 Task: Explore the indoor layout of the Museum of Natural History in New York City.
Action: Mouse moved to (170, 55)
Screenshot: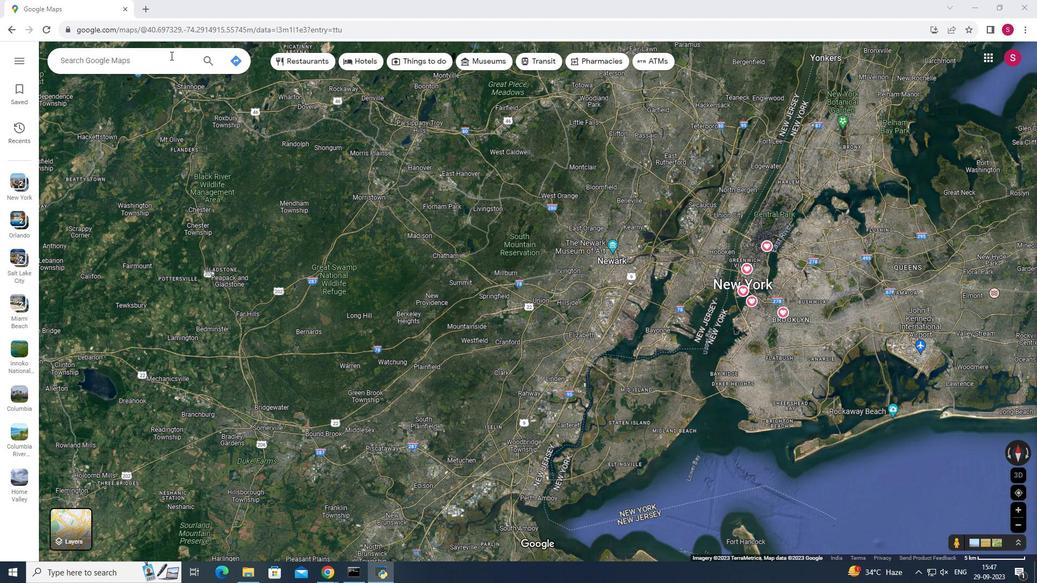 
Action: Mouse pressed left at (170, 55)
Screenshot: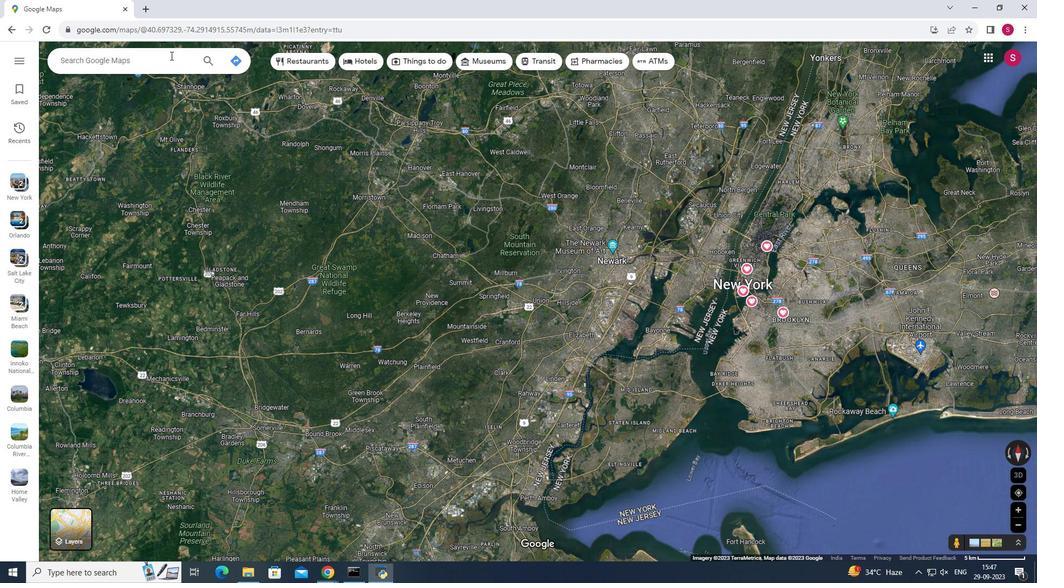
Action: Key pressed <Key.shift><Key.shift><Key.shift><Key.shift><Key.shift><Key.shift><Key.shift><Key.shift><Key.shift><Key.shift><Key.shift><Key.shift>Museum<Key.space>of<Key.space><Key.shift>Natural<Key.space><Key.shift>History<Key.space>,n<Key.backspace><Key.shift>New<Key.space><Key.shift>York<Key.space><Key.shift>City<Key.enter>
Screenshot: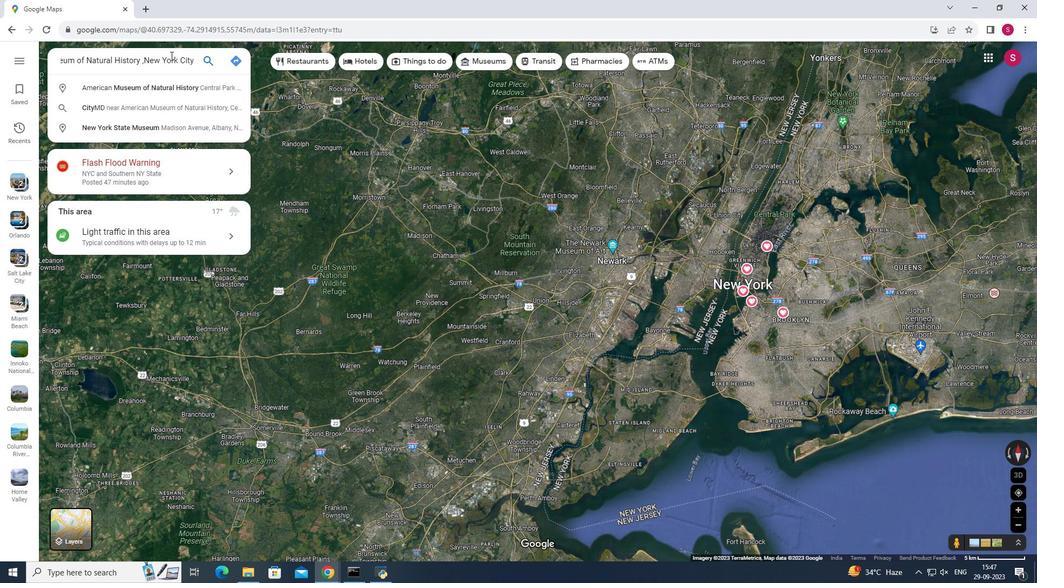 
Action: Mouse moved to (198, 295)
Screenshot: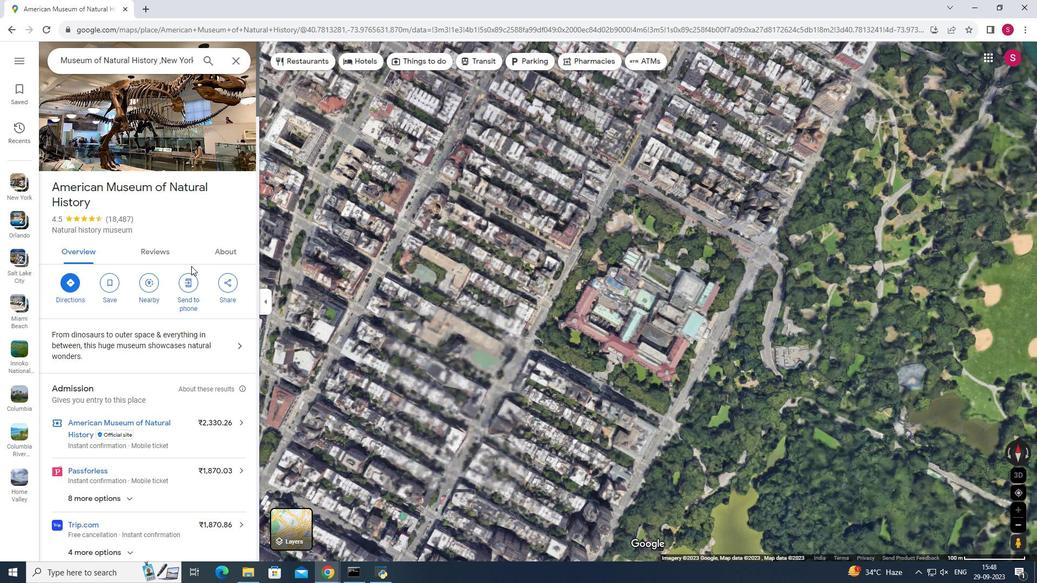 
Action: Mouse scrolled (198, 294) with delta (0, 0)
Screenshot: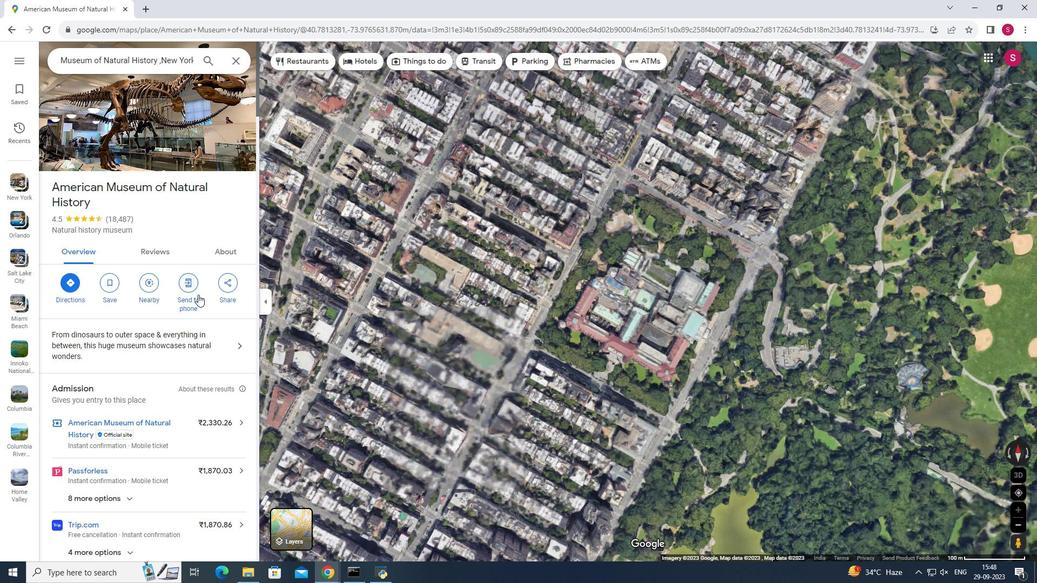 
Action: Mouse scrolled (198, 294) with delta (0, 0)
Screenshot: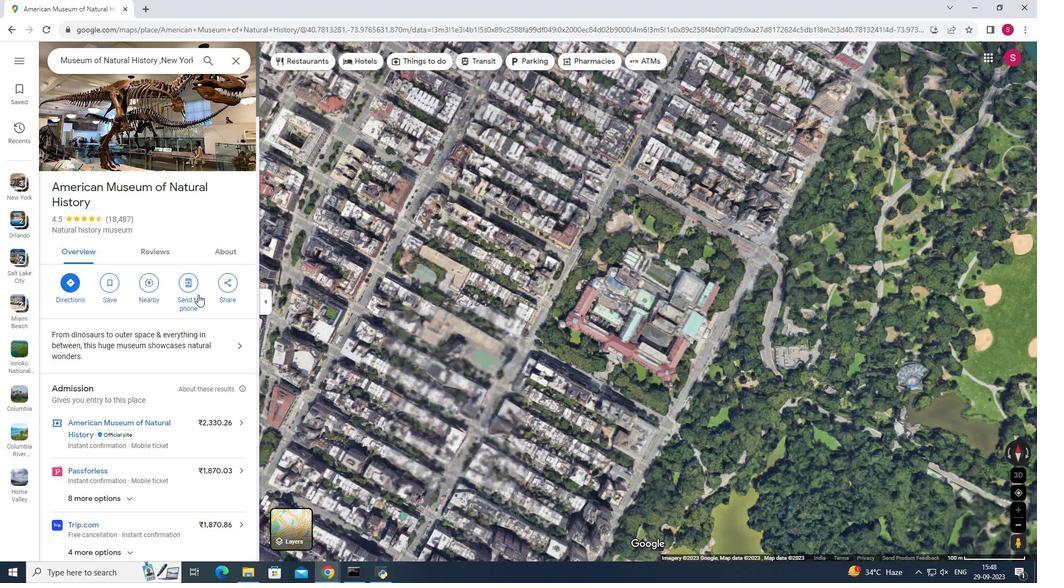 
Action: Mouse scrolled (198, 294) with delta (0, 0)
Screenshot: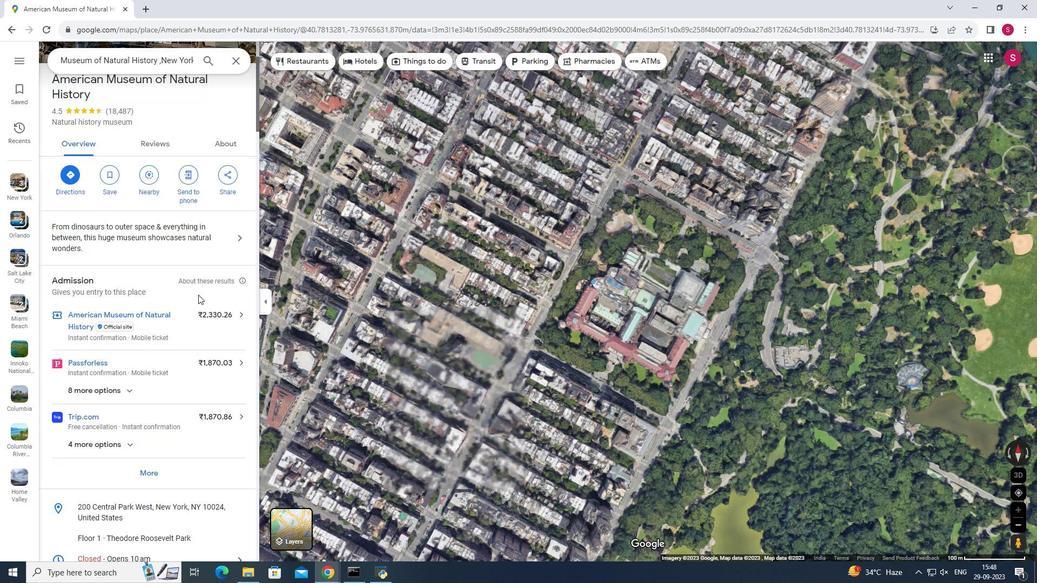 
Action: Mouse scrolled (198, 294) with delta (0, 0)
Screenshot: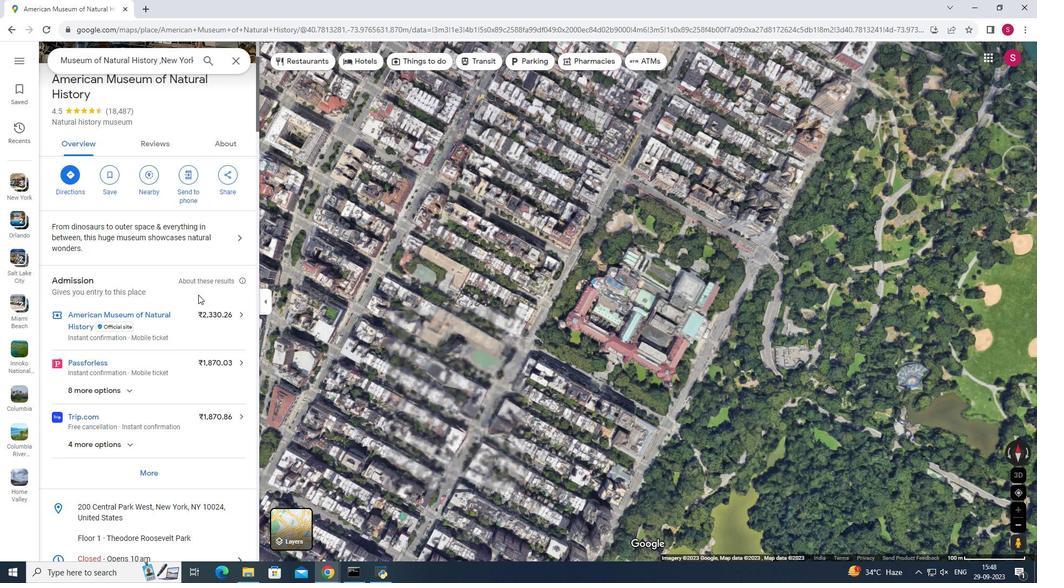 
Action: Mouse scrolled (198, 294) with delta (0, 0)
Screenshot: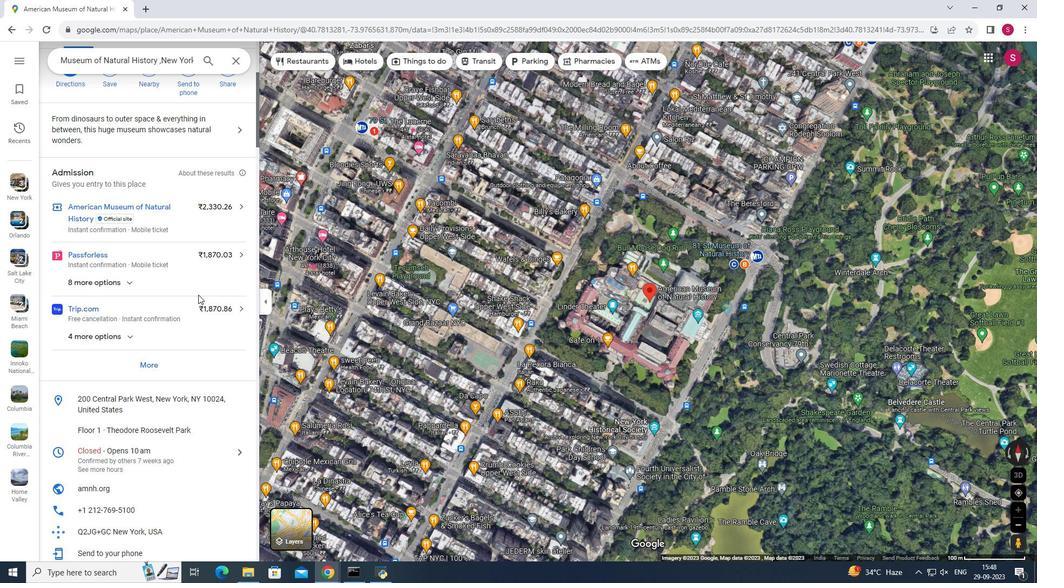
Action: Mouse scrolled (198, 294) with delta (0, 0)
Screenshot: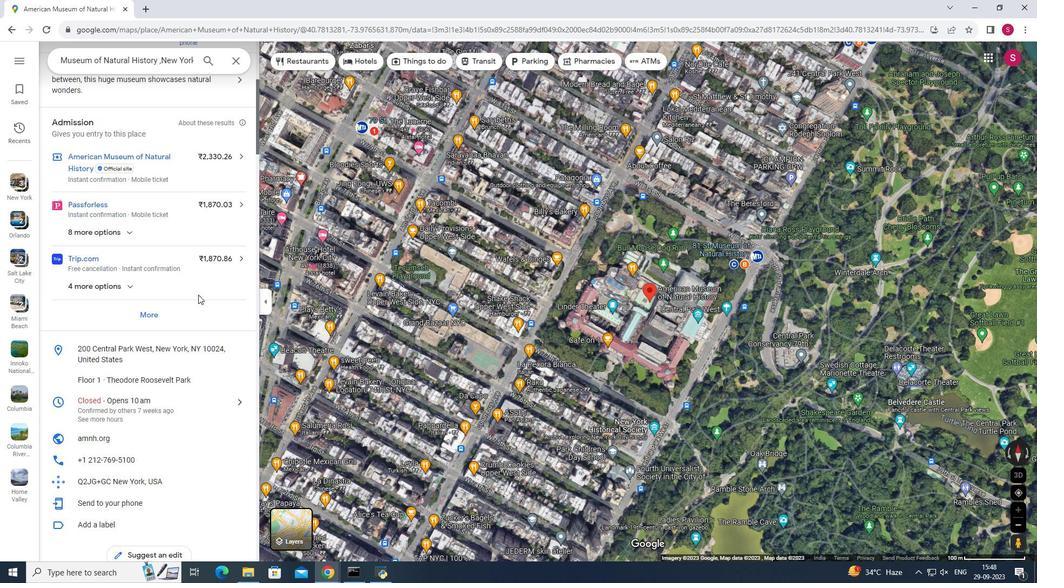 
Action: Mouse scrolled (198, 294) with delta (0, 0)
Screenshot: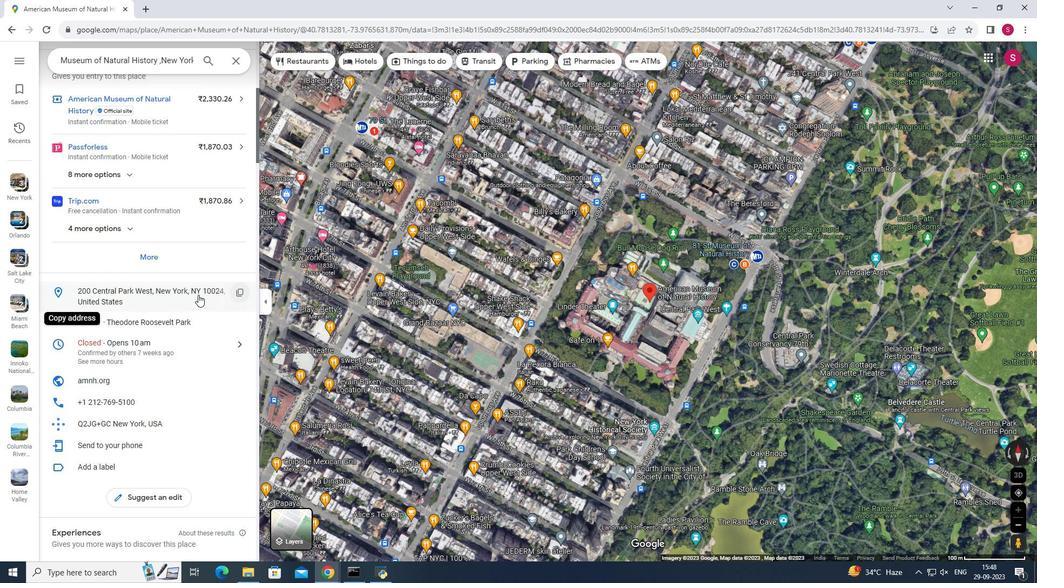 
Action: Mouse scrolled (198, 294) with delta (0, 0)
Screenshot: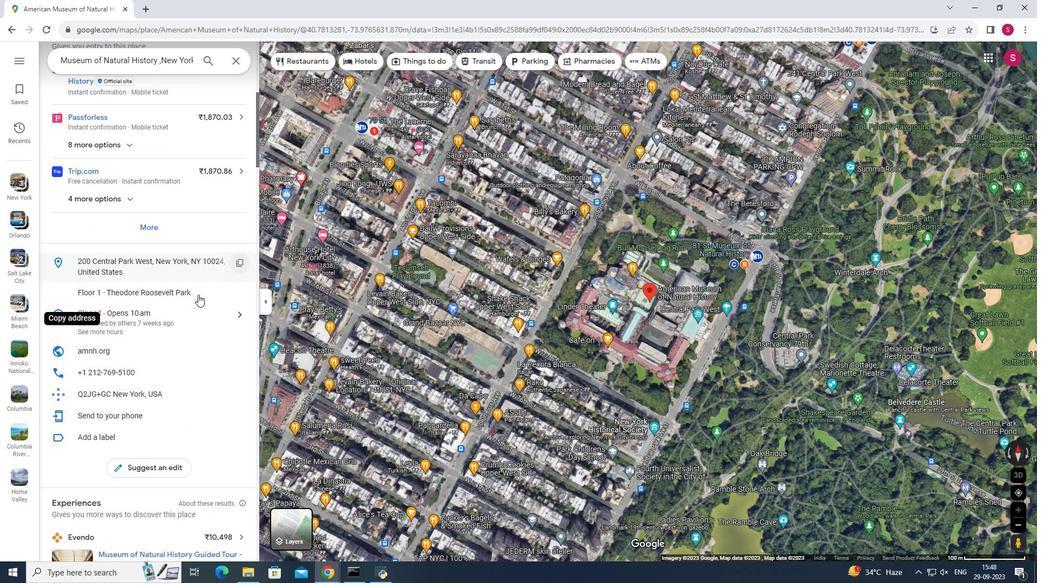 
Action: Mouse scrolled (198, 294) with delta (0, 0)
Screenshot: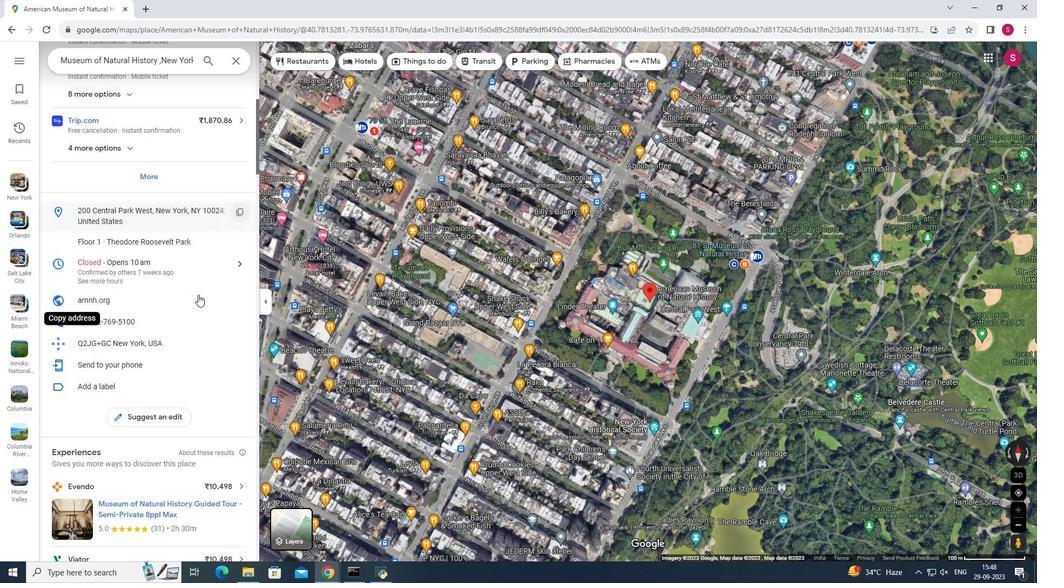 
Action: Mouse moved to (197, 294)
Screenshot: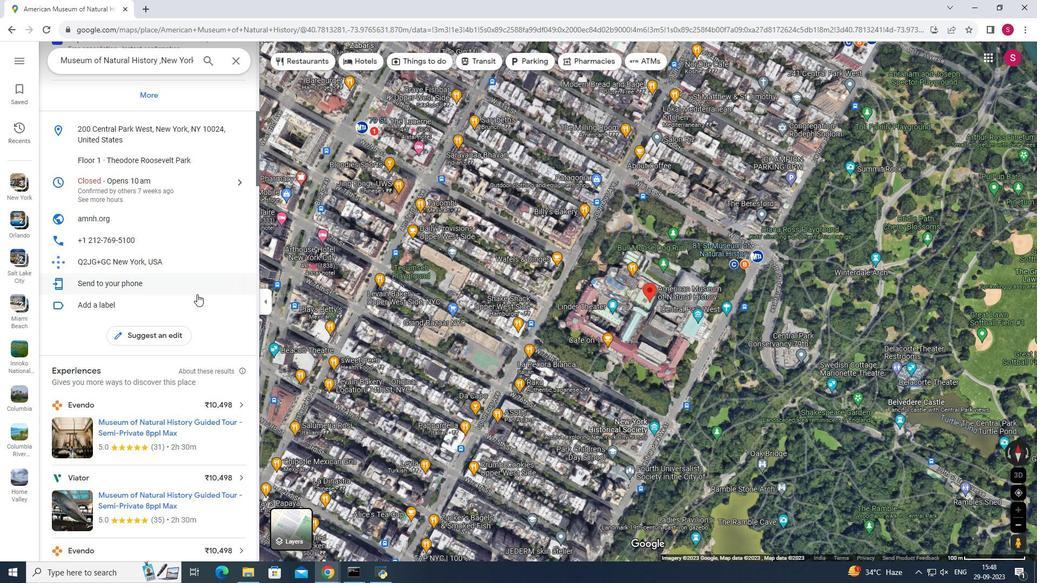 
Action: Mouse scrolled (197, 294) with delta (0, 0)
Screenshot: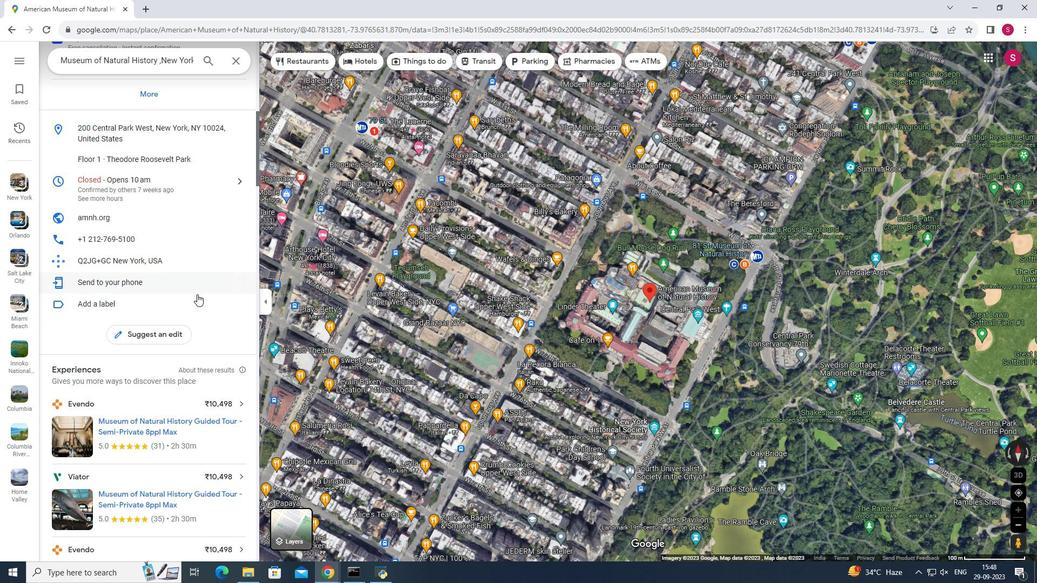 
Action: Mouse moved to (195, 294)
Screenshot: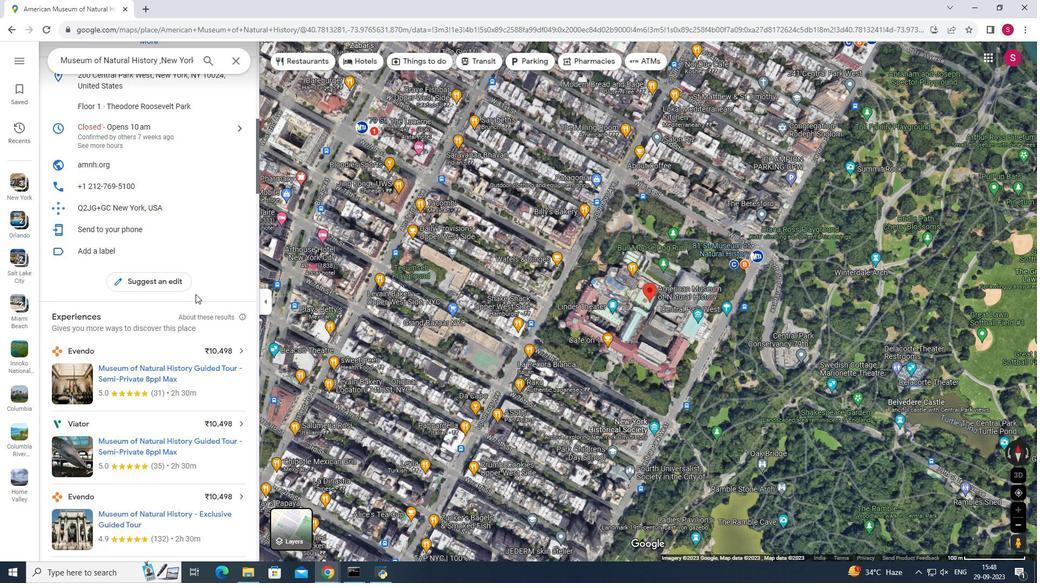
Action: Mouse scrolled (195, 294) with delta (0, 0)
Screenshot: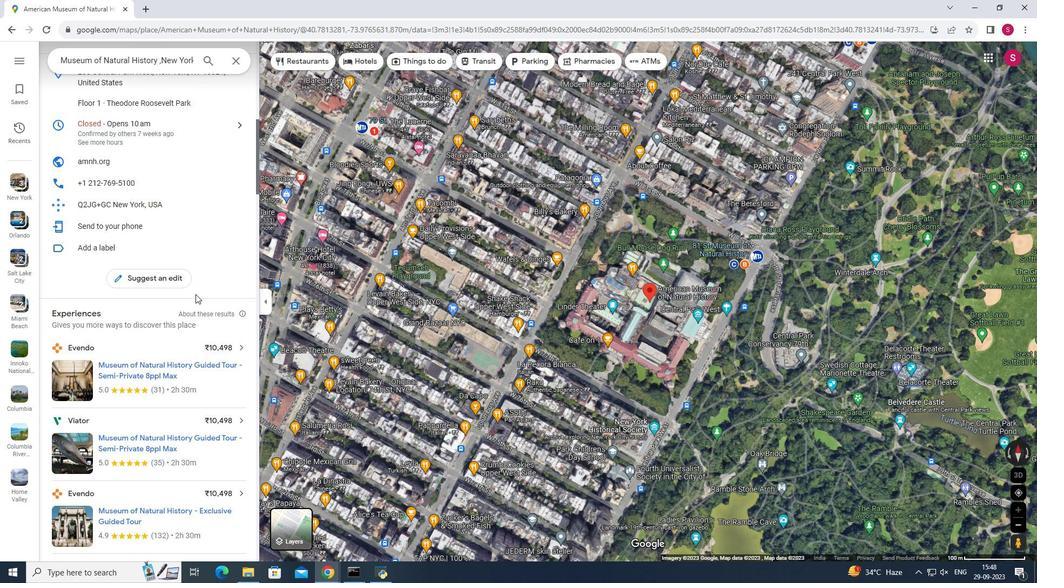 
Action: Mouse scrolled (195, 294) with delta (0, 0)
Screenshot: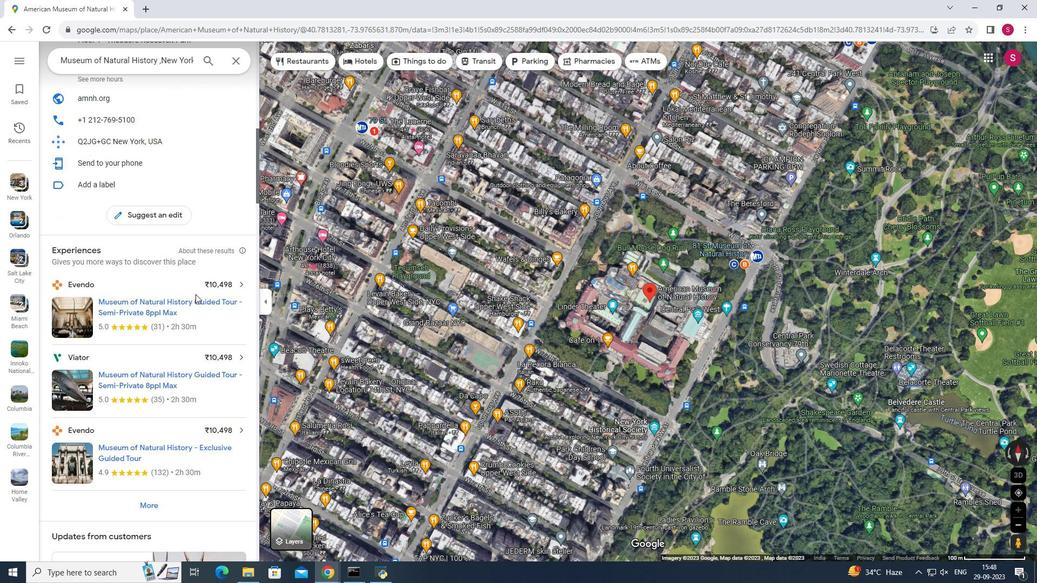 
Action: Mouse scrolled (195, 294) with delta (0, 0)
Screenshot: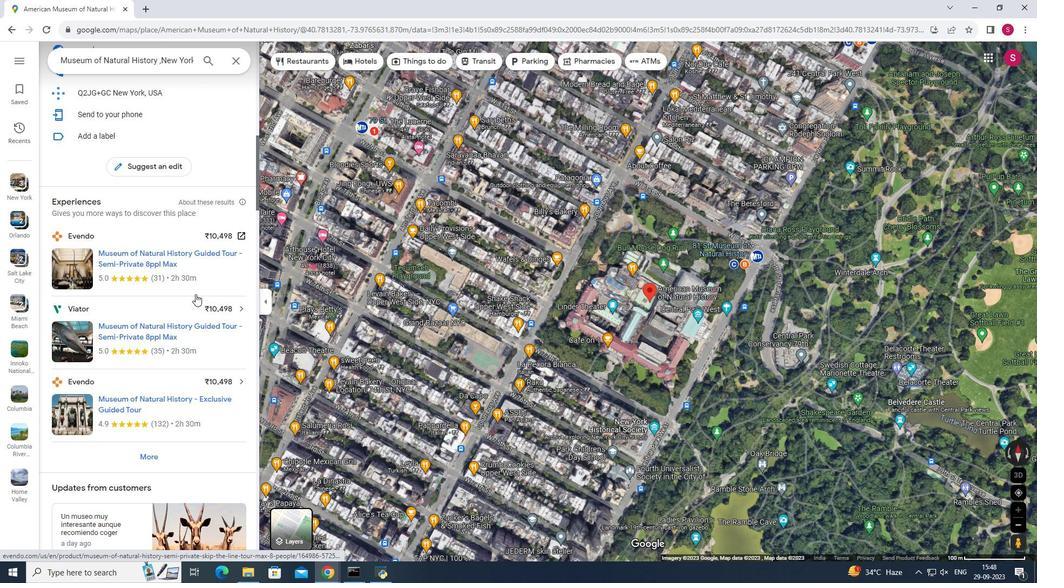 
Action: Mouse scrolled (195, 294) with delta (0, 0)
Screenshot: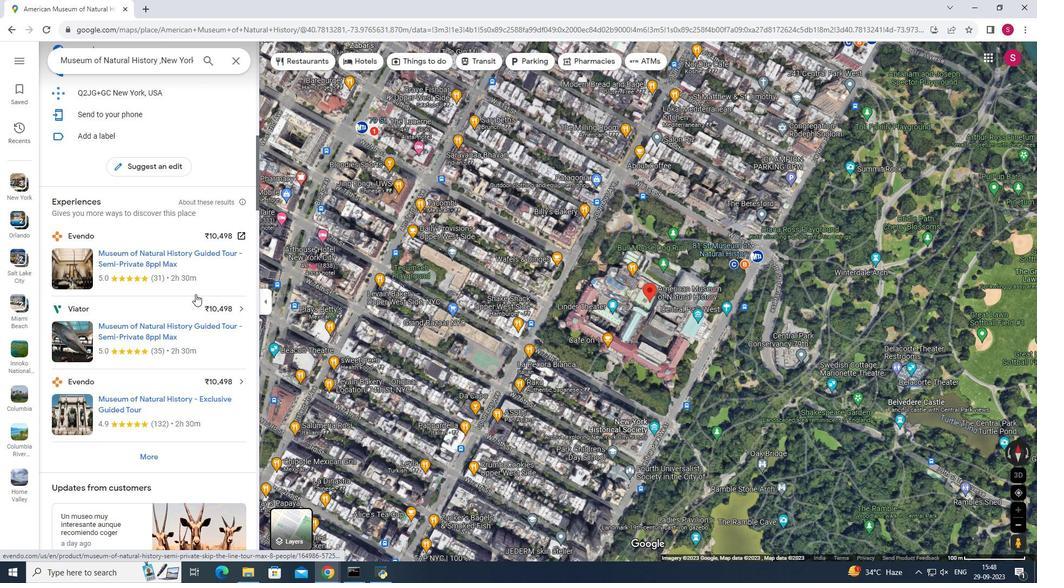 
Action: Mouse scrolled (195, 294) with delta (0, 0)
Screenshot: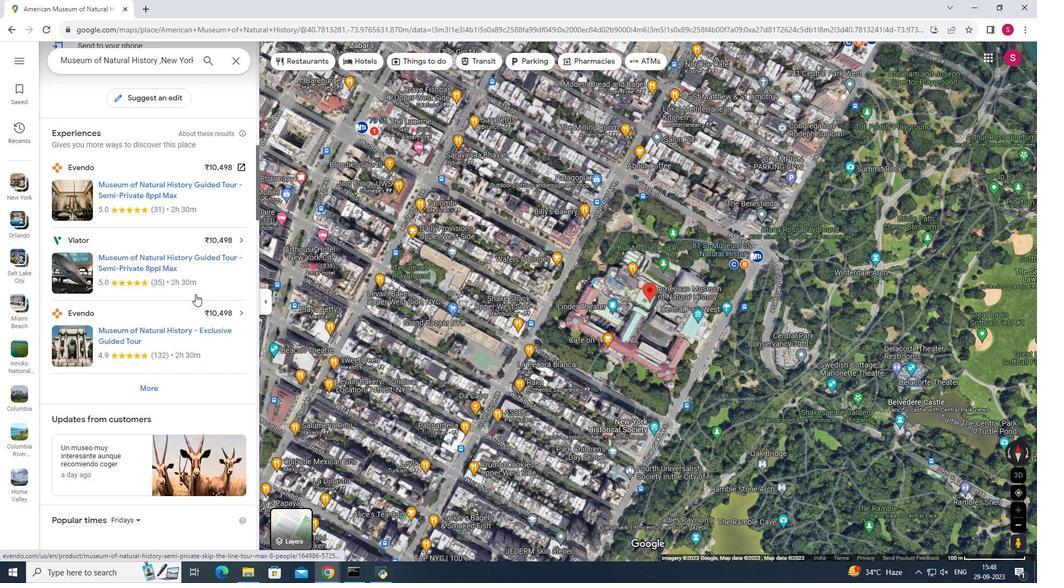 
Action: Mouse scrolled (195, 294) with delta (0, 0)
Screenshot: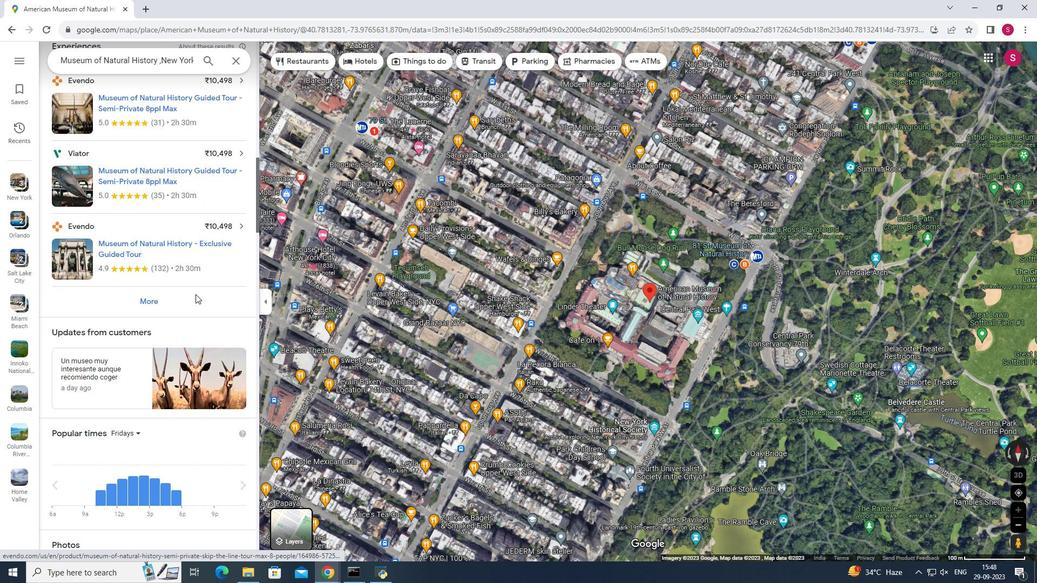 
Action: Mouse scrolled (195, 294) with delta (0, 0)
Screenshot: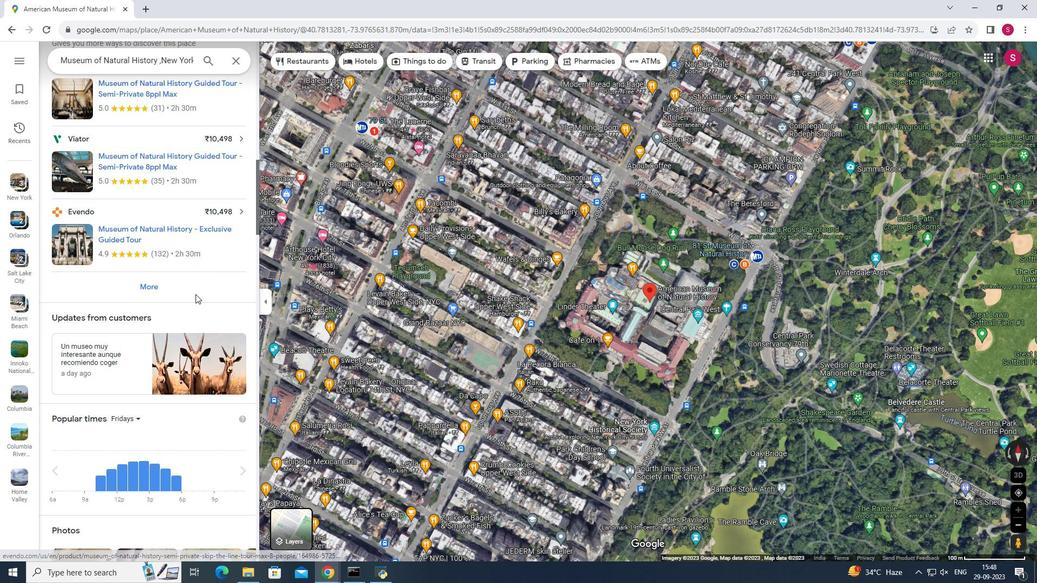 
Action: Mouse scrolled (195, 294) with delta (0, 0)
Screenshot: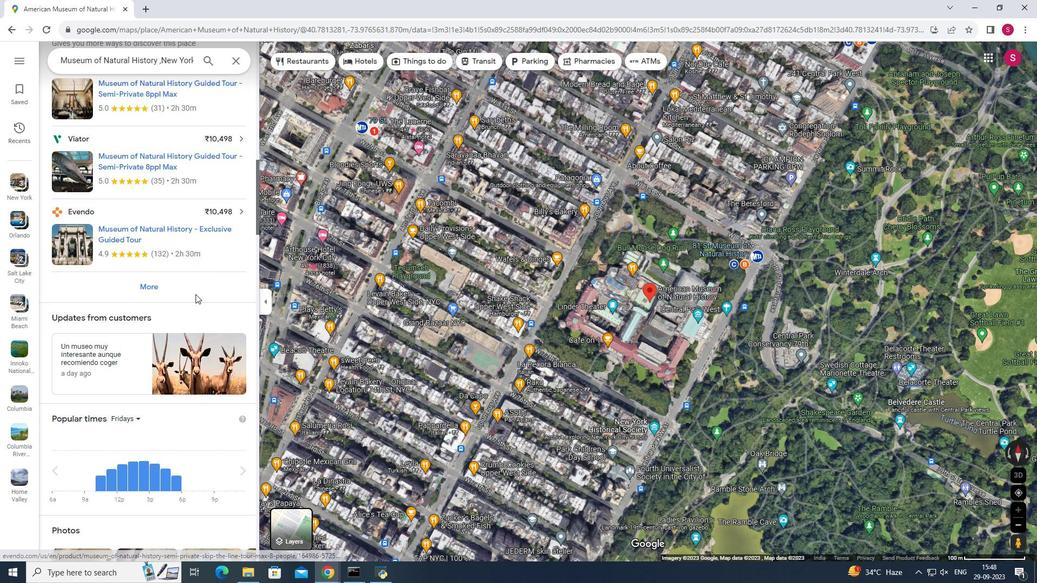 
Action: Mouse scrolled (195, 294) with delta (0, 0)
Screenshot: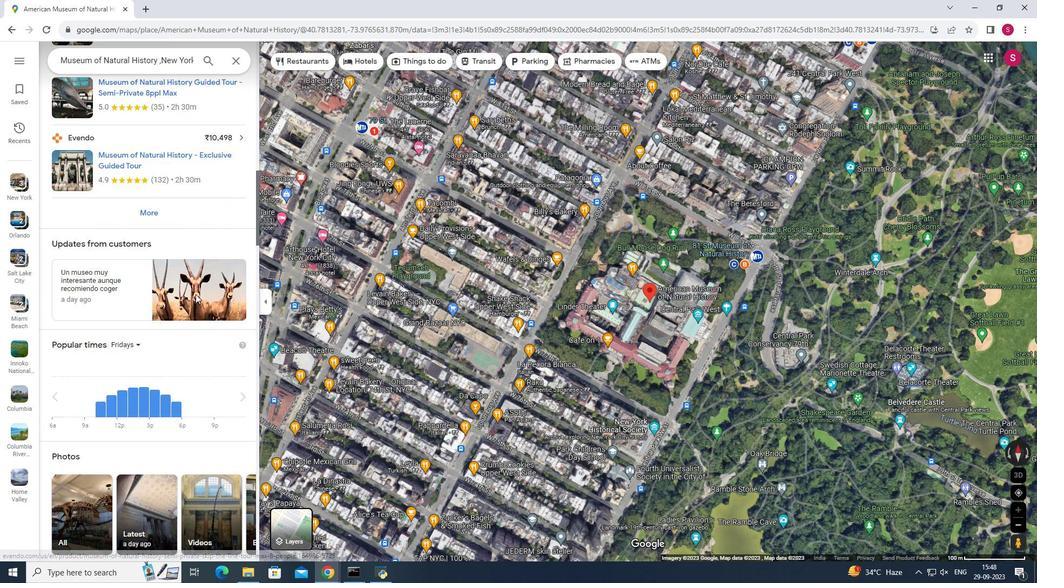 
Action: Mouse scrolled (195, 294) with delta (0, 0)
Screenshot: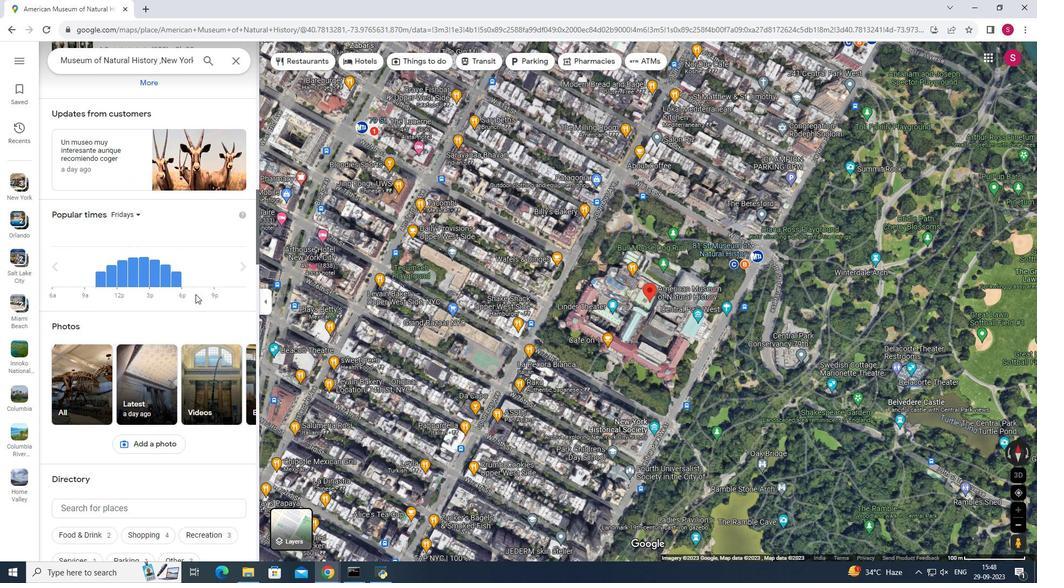 
Action: Mouse scrolled (195, 294) with delta (0, 0)
Screenshot: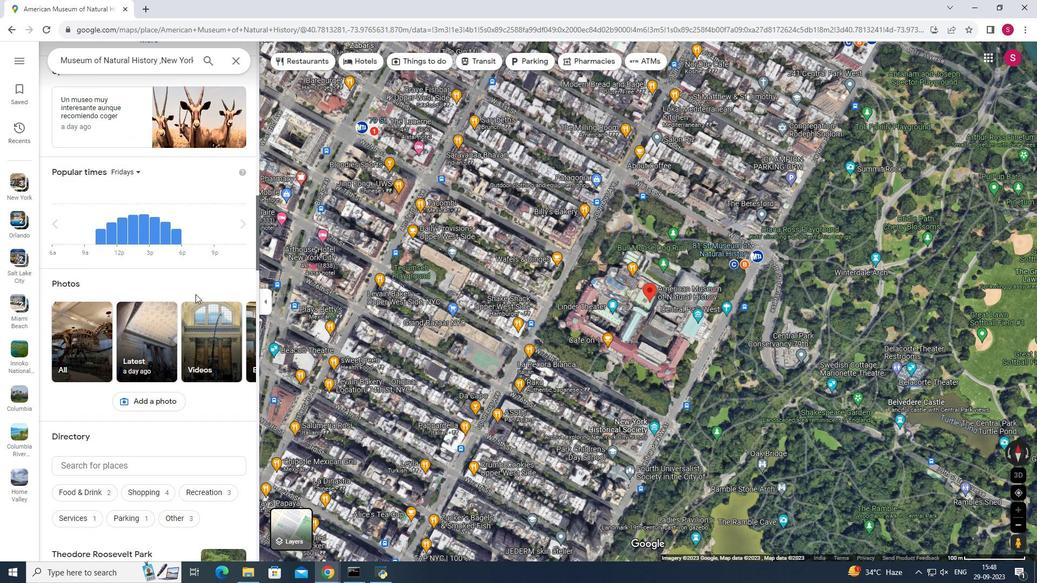 
Action: Mouse moved to (240, 279)
Screenshot: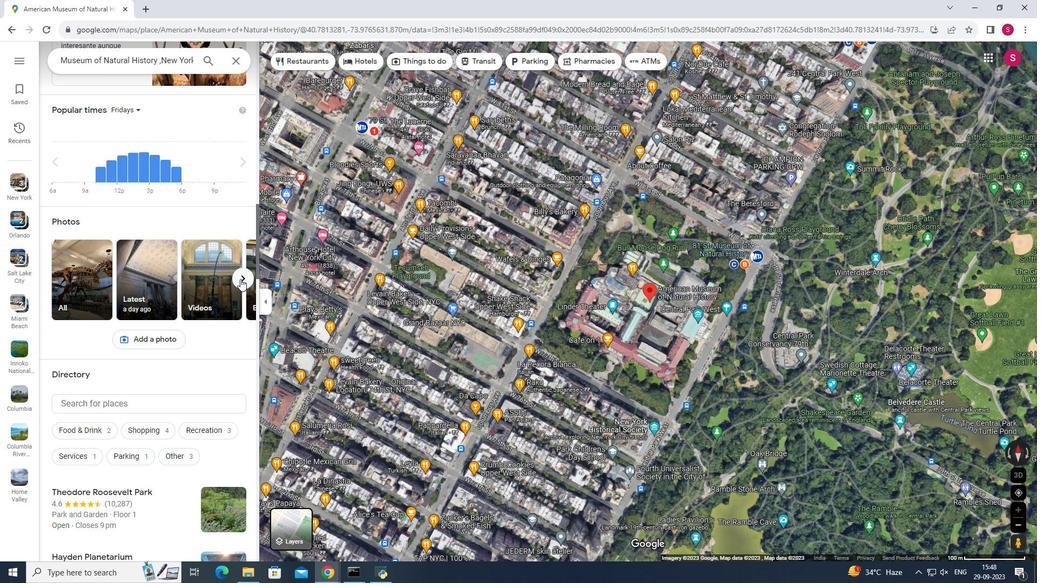 
Action: Mouse pressed left at (240, 279)
Screenshot: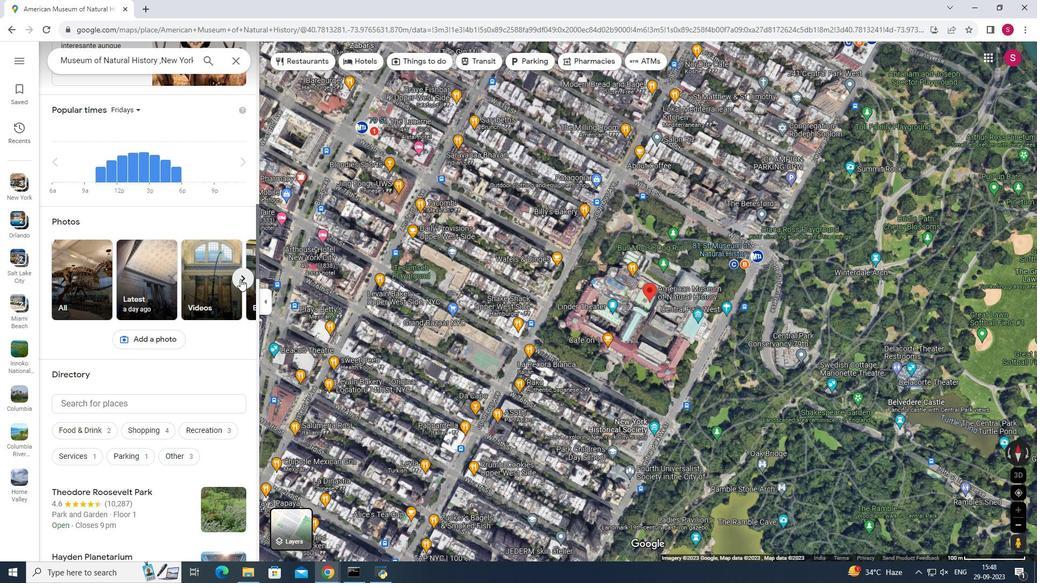 
Action: Mouse moved to (187, 265)
Screenshot: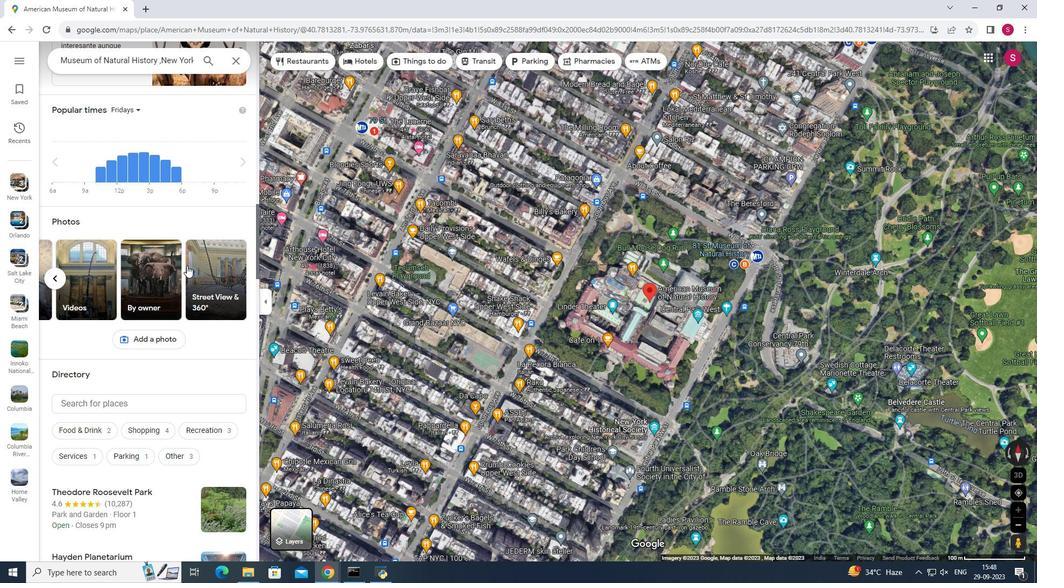 
Action: Mouse scrolled (187, 265) with delta (0, 0)
Screenshot: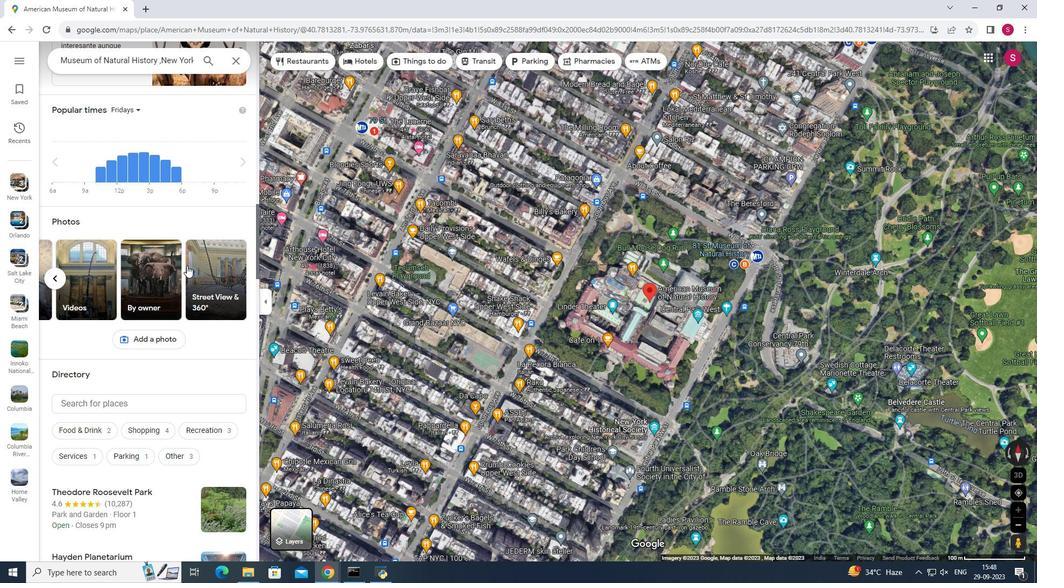 
Action: Mouse scrolled (187, 265) with delta (0, 0)
Screenshot: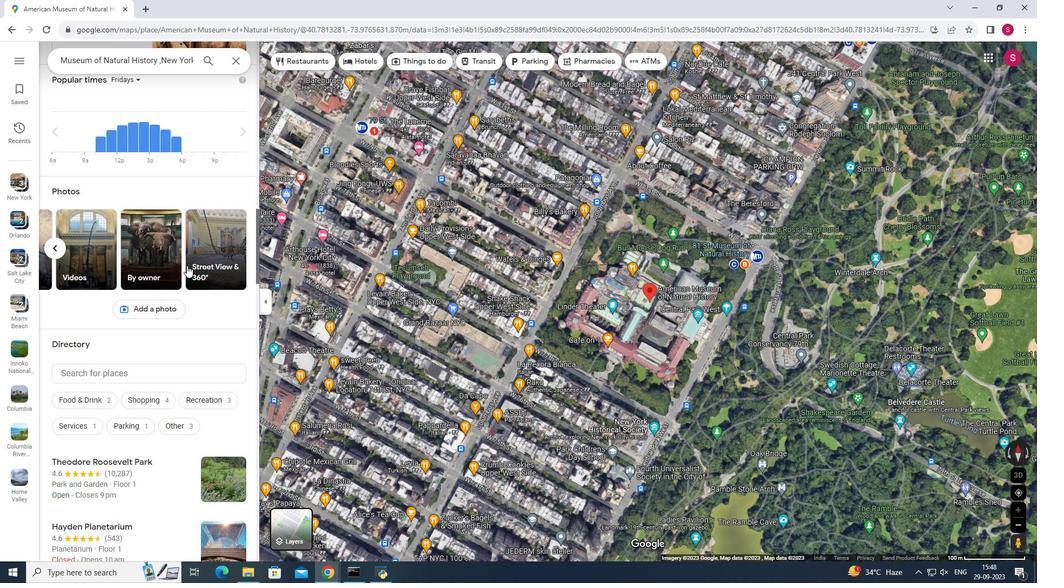 
Action: Mouse scrolled (187, 265) with delta (0, 0)
Screenshot: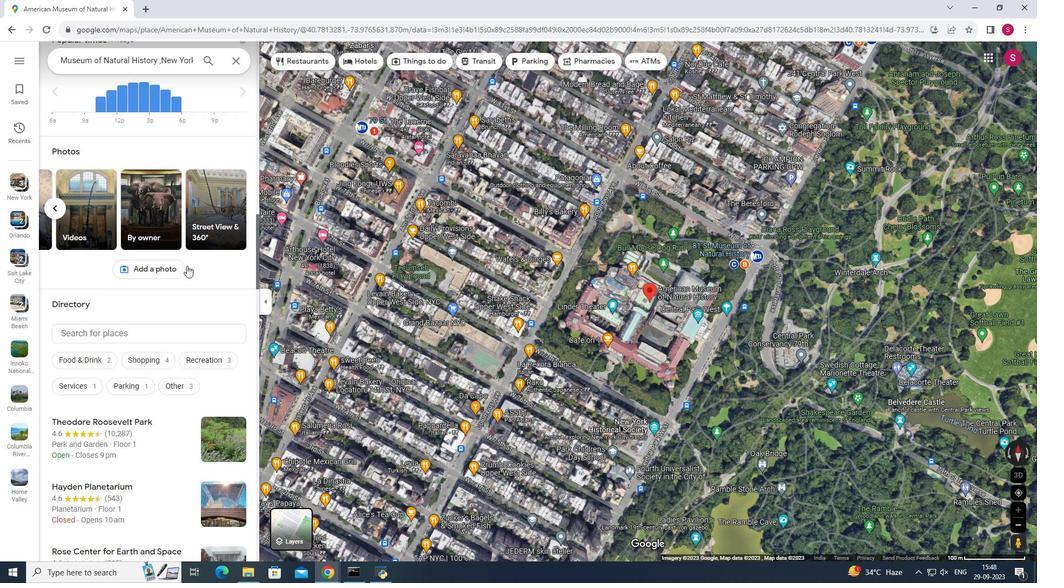 
Action: Mouse scrolled (187, 265) with delta (0, 0)
Screenshot: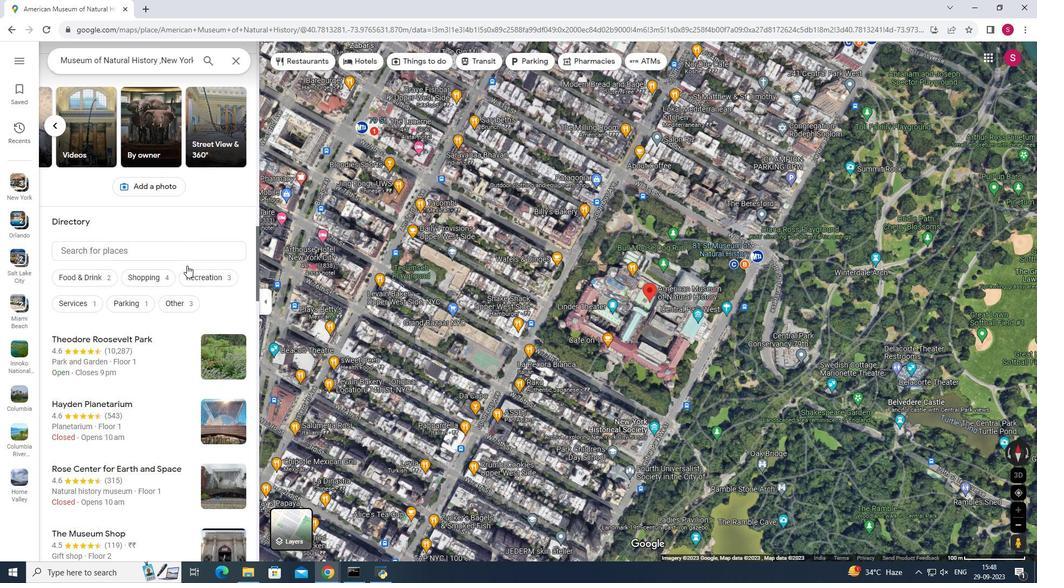 
Action: Mouse scrolled (187, 266) with delta (0, 0)
Screenshot: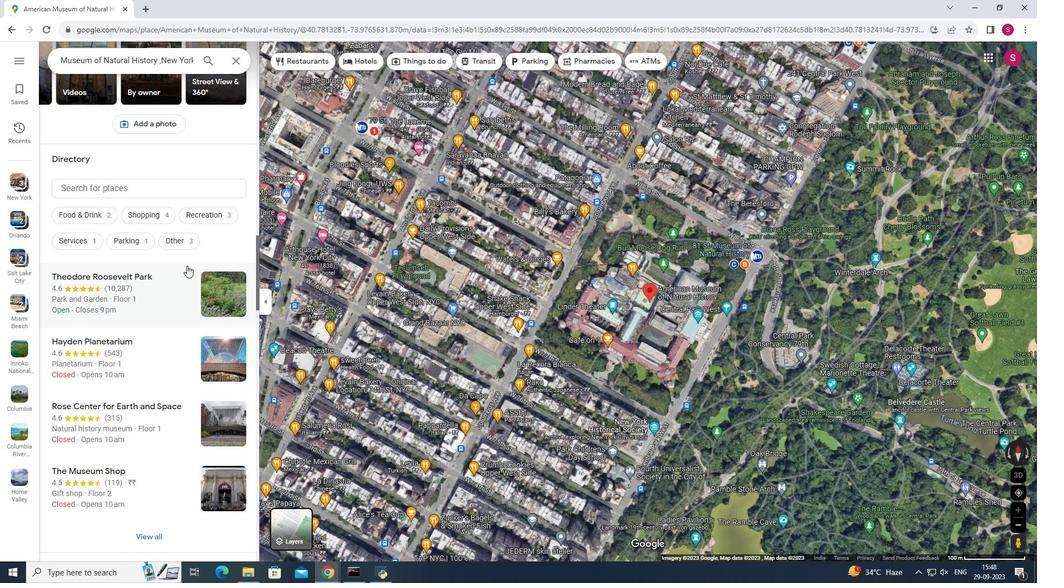 
Action: Mouse scrolled (187, 266) with delta (0, 0)
Screenshot: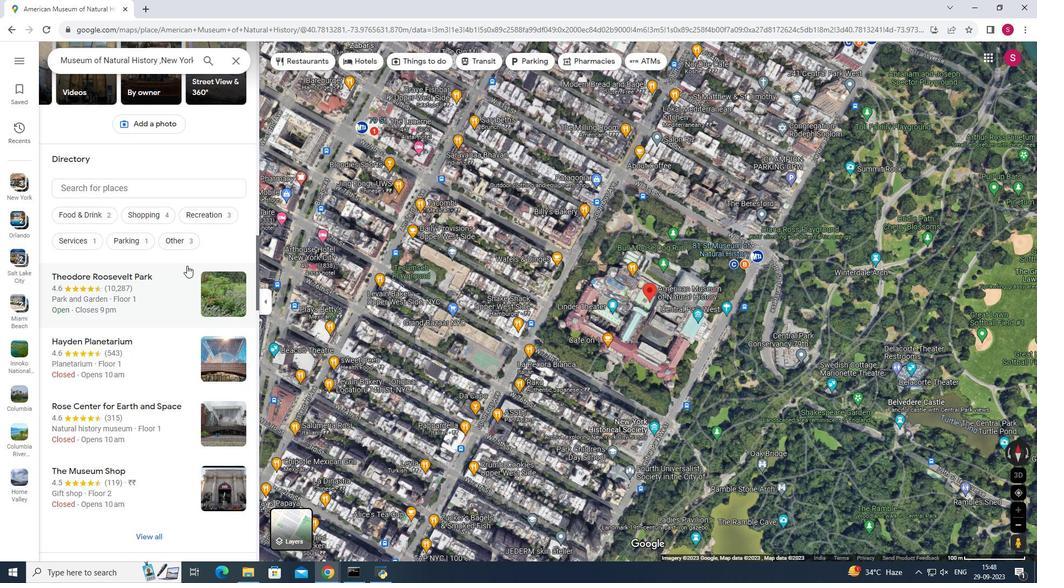 
Action: Mouse scrolled (187, 266) with delta (0, 0)
Screenshot: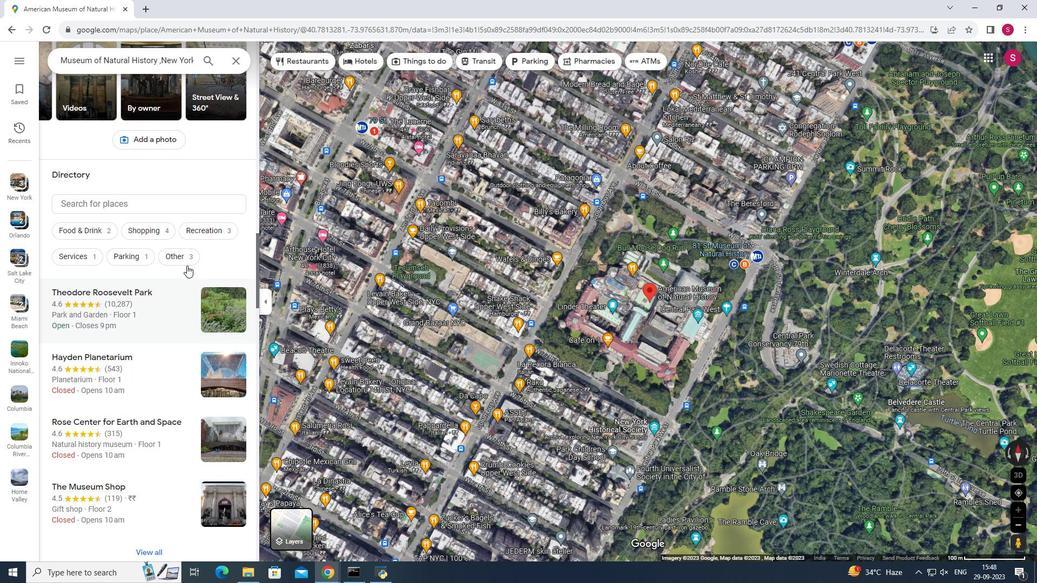 
Action: Mouse scrolled (187, 266) with delta (0, 0)
Screenshot: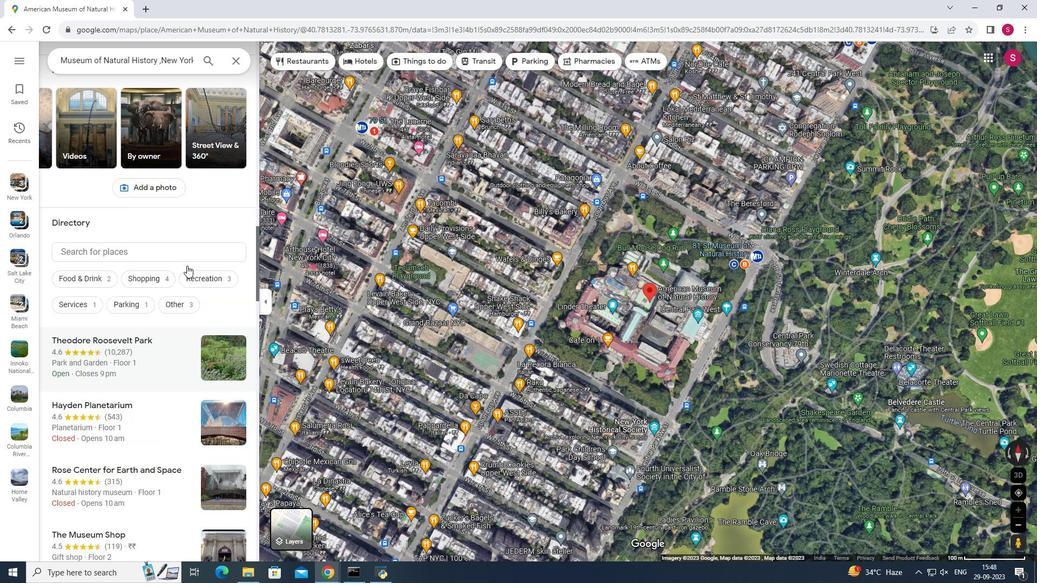 
Action: Mouse scrolled (187, 266) with delta (0, 0)
Screenshot: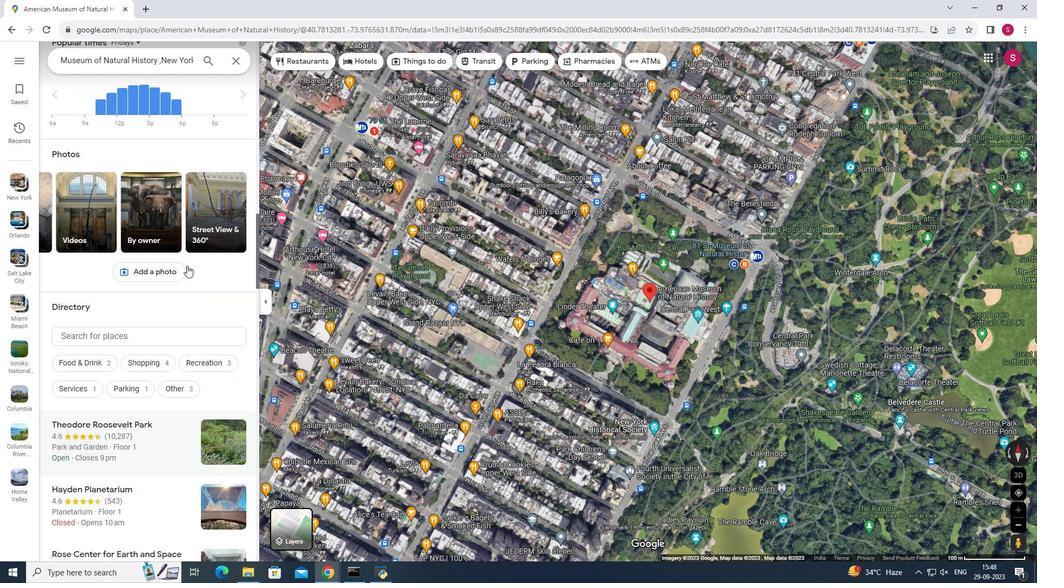 
Action: Mouse scrolled (187, 266) with delta (0, 0)
Screenshot: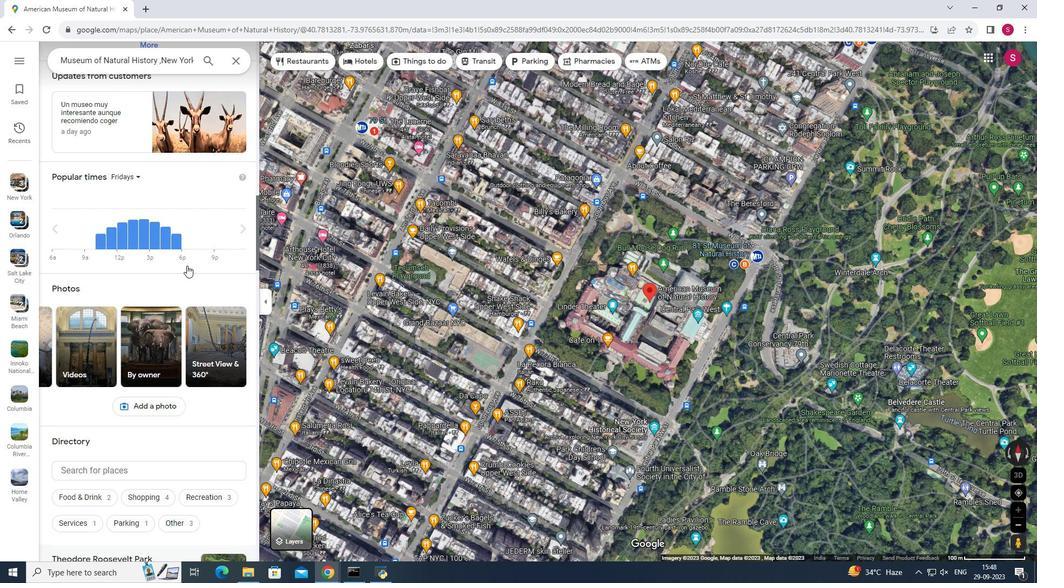 
Action: Mouse scrolled (187, 266) with delta (0, 0)
Screenshot: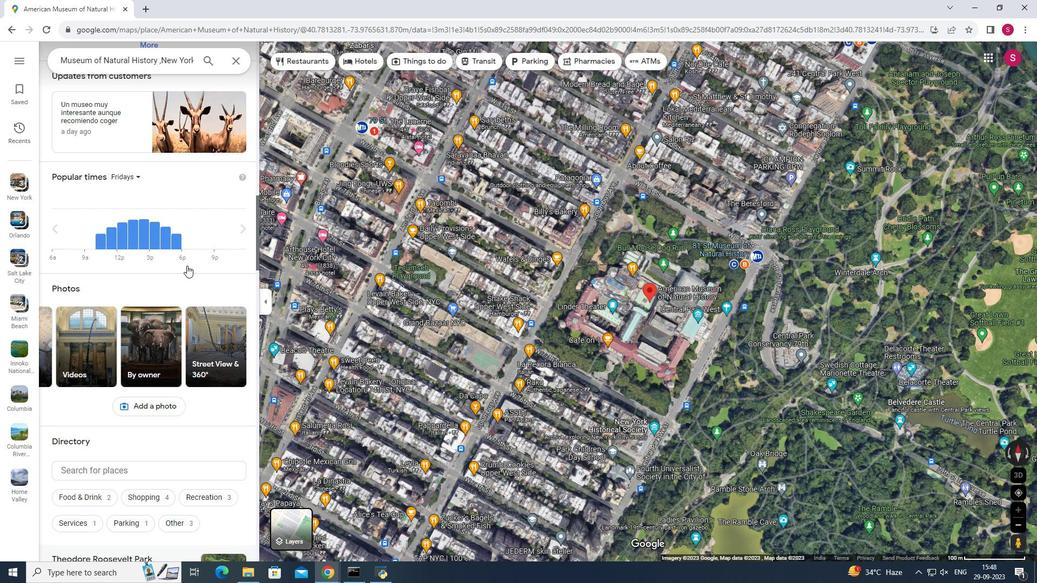 
Action: Mouse scrolled (187, 266) with delta (0, 0)
Screenshot: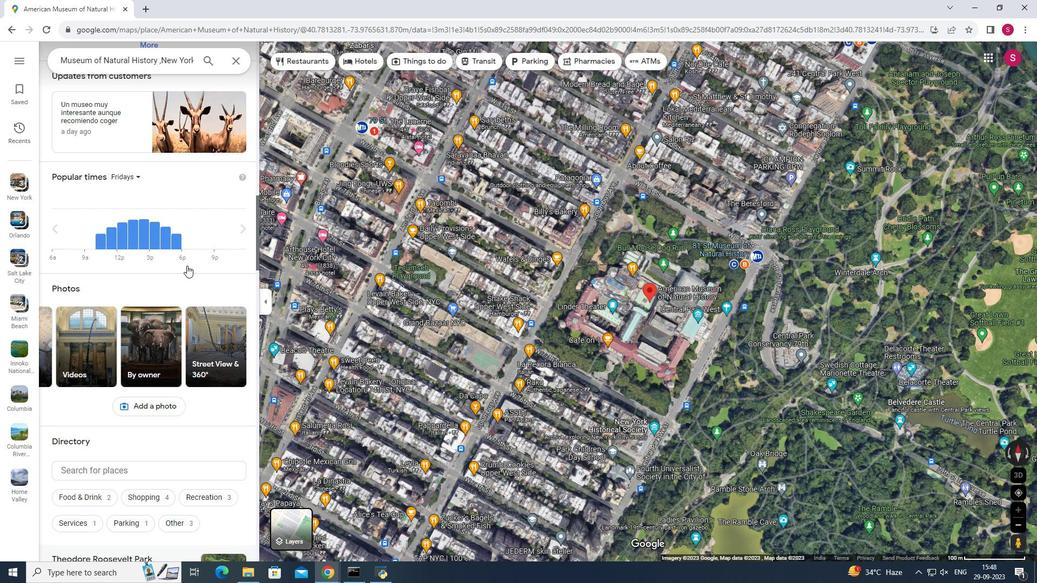 
Action: Mouse scrolled (187, 266) with delta (0, 0)
Screenshot: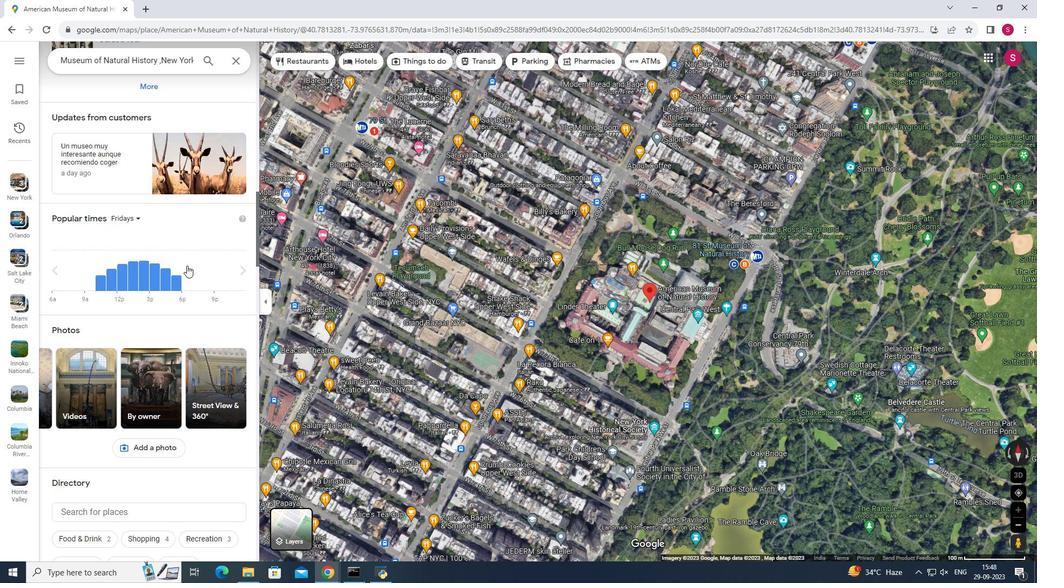 
Action: Mouse scrolled (187, 266) with delta (0, 0)
Screenshot: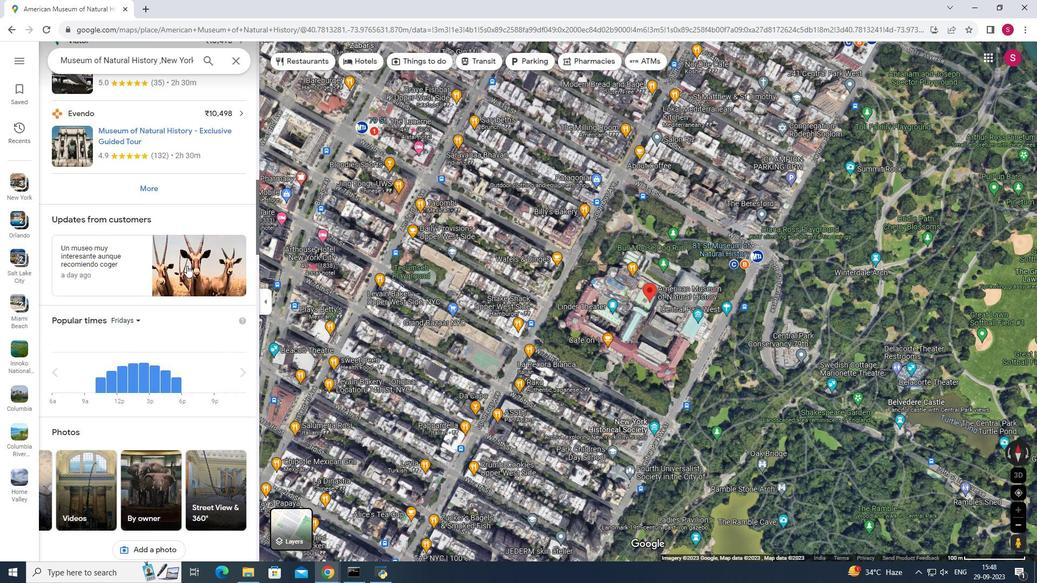 
Action: Mouse scrolled (187, 266) with delta (0, 0)
Screenshot: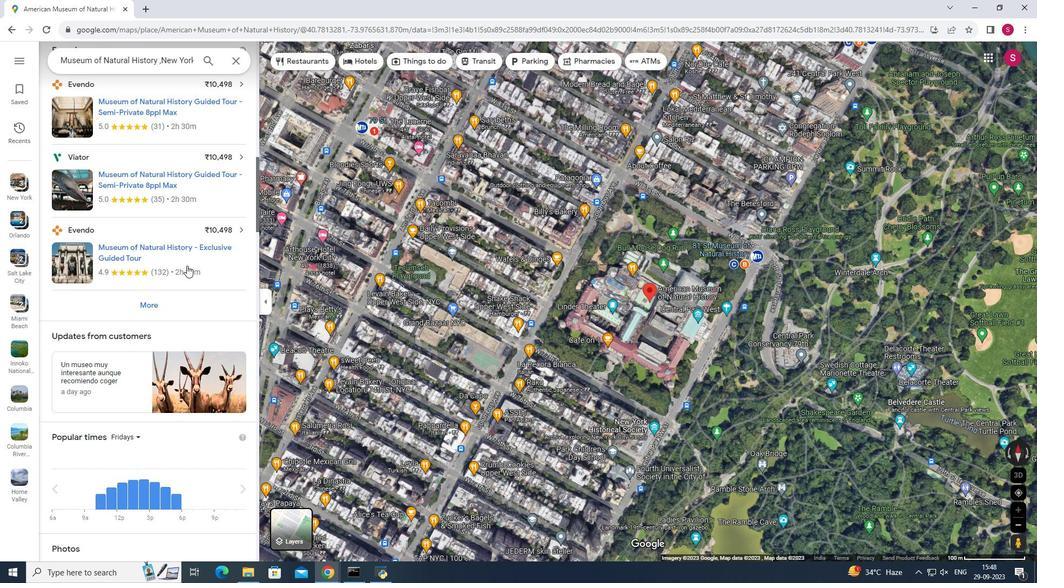 
Action: Mouse scrolled (187, 266) with delta (0, 0)
Screenshot: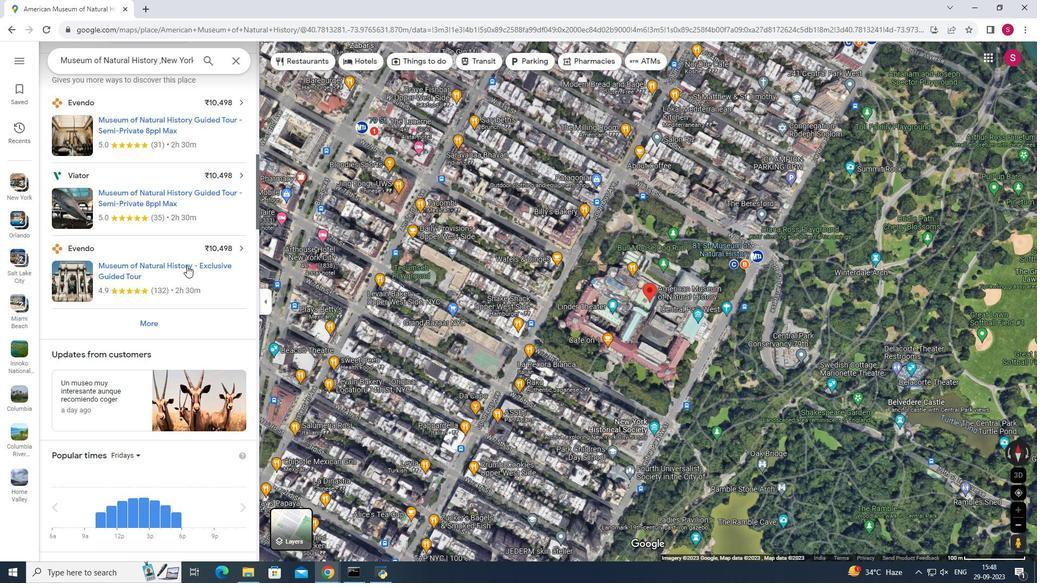 
Action: Mouse scrolled (187, 266) with delta (0, 0)
Screenshot: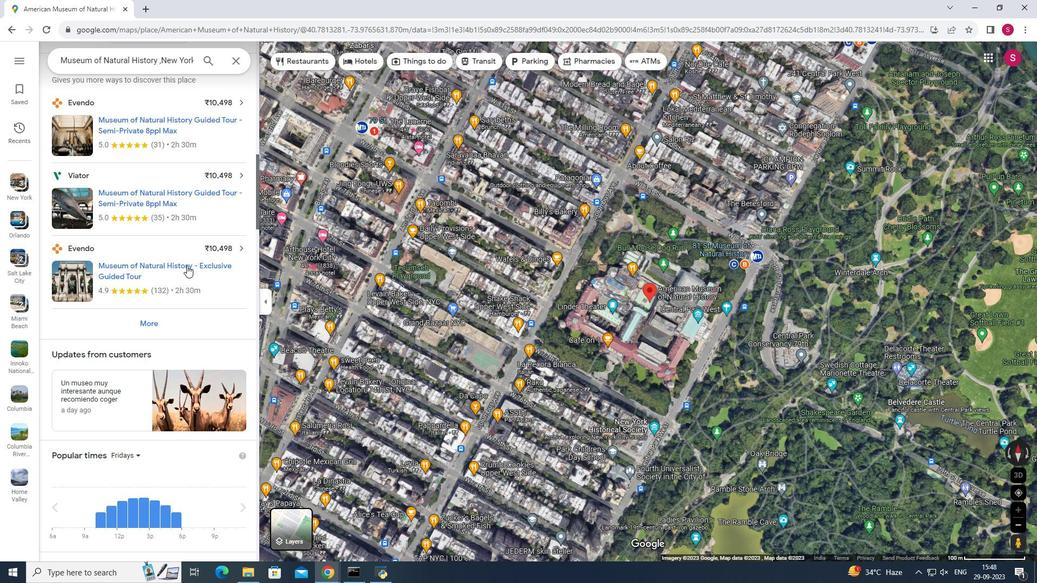 
Action: Mouse scrolled (187, 266) with delta (0, 0)
Screenshot: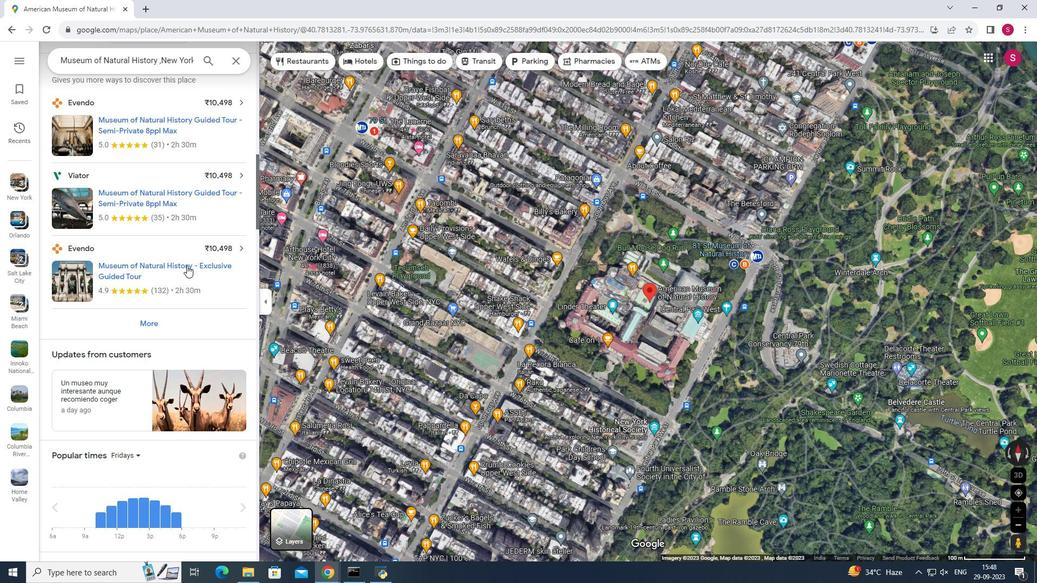 
Action: Mouse scrolled (187, 266) with delta (0, 0)
Screenshot: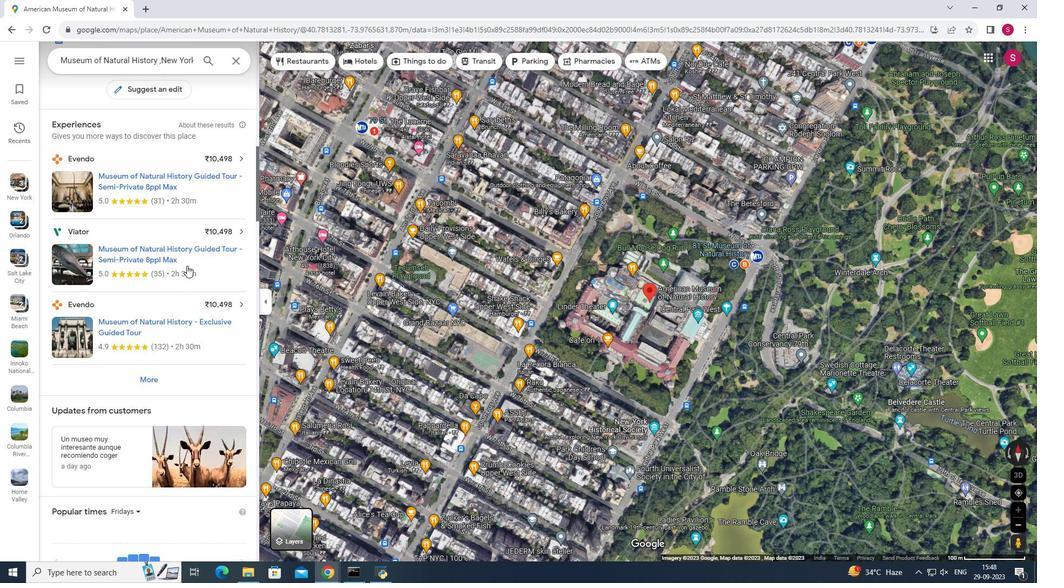 
Action: Mouse scrolled (187, 266) with delta (0, 0)
Screenshot: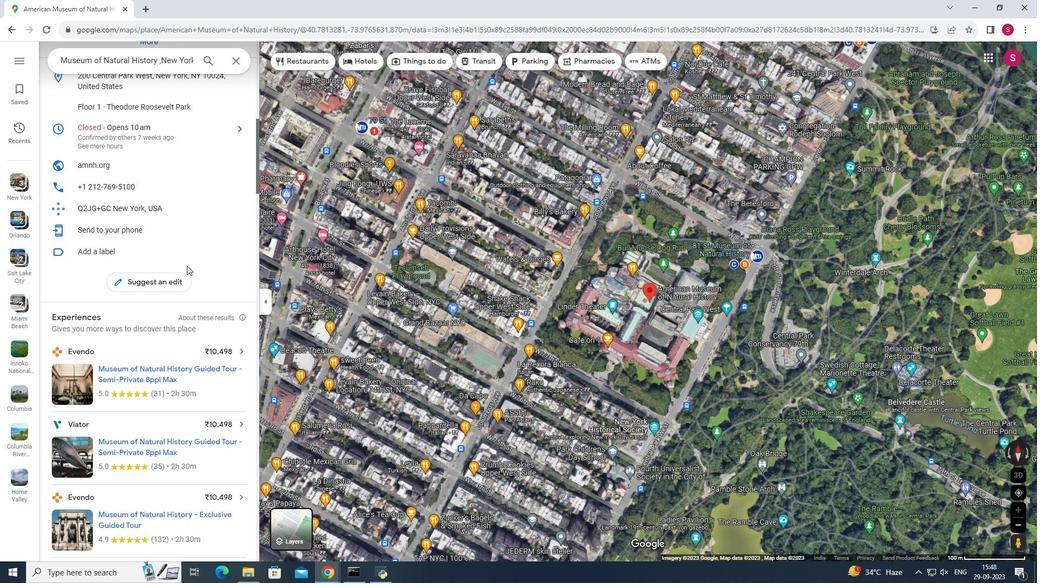 
Action: Mouse scrolled (187, 266) with delta (0, 0)
Screenshot: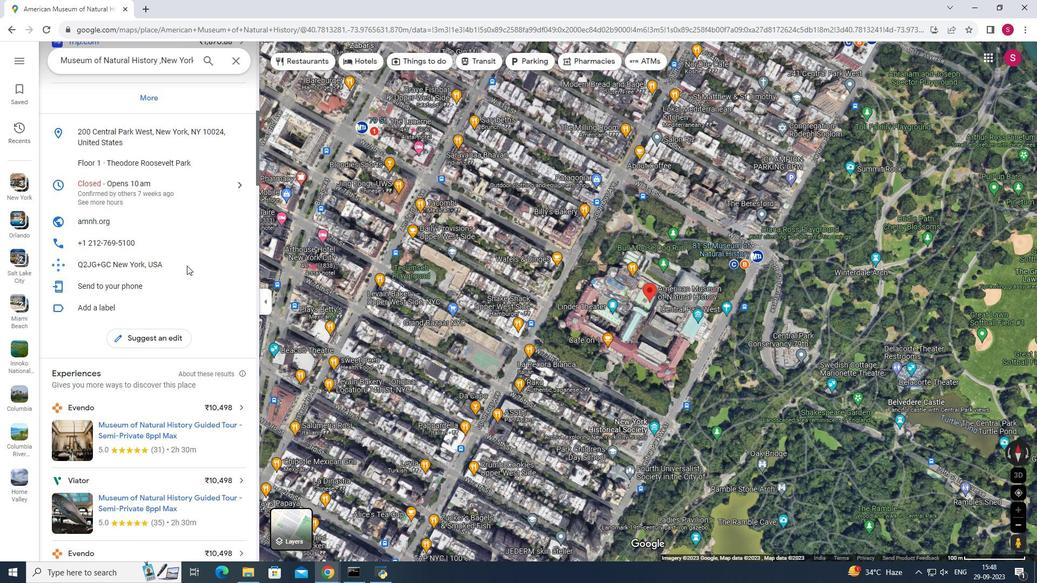 
Action: Mouse scrolled (187, 266) with delta (0, 0)
Screenshot: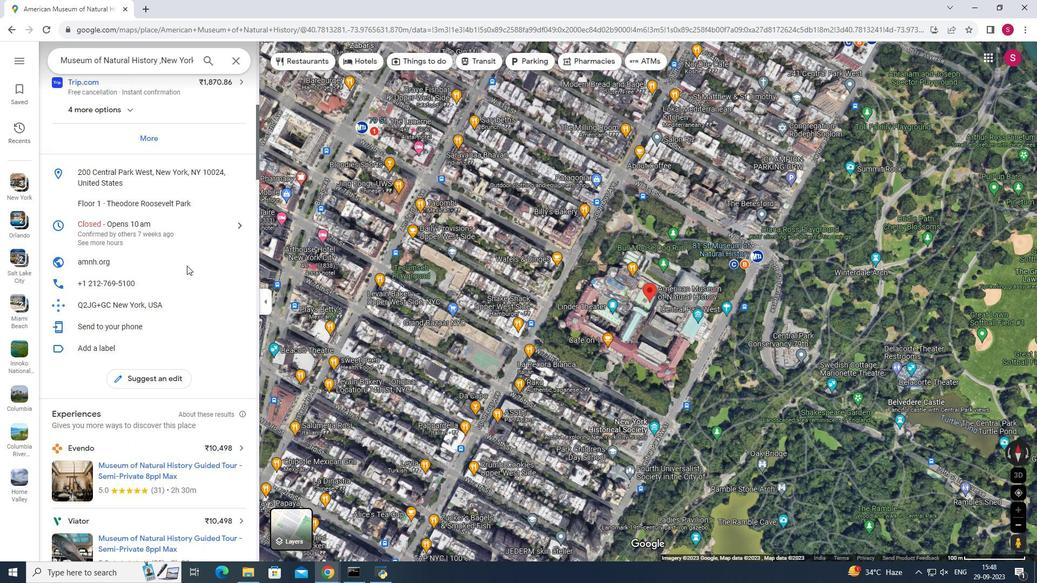 
Action: Mouse scrolled (187, 266) with delta (0, 0)
Screenshot: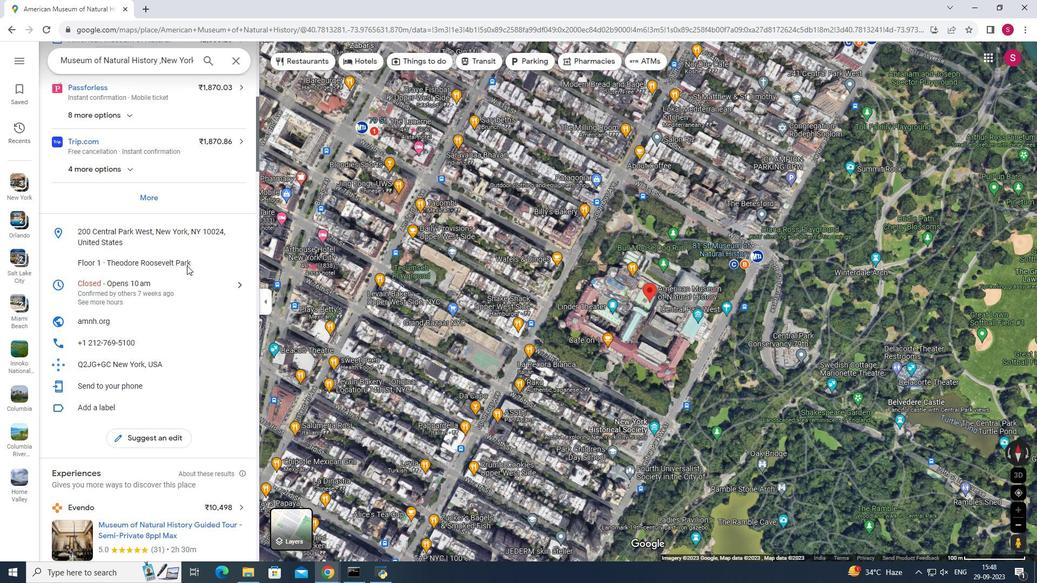 
Action: Mouse scrolled (187, 266) with delta (0, 0)
Screenshot: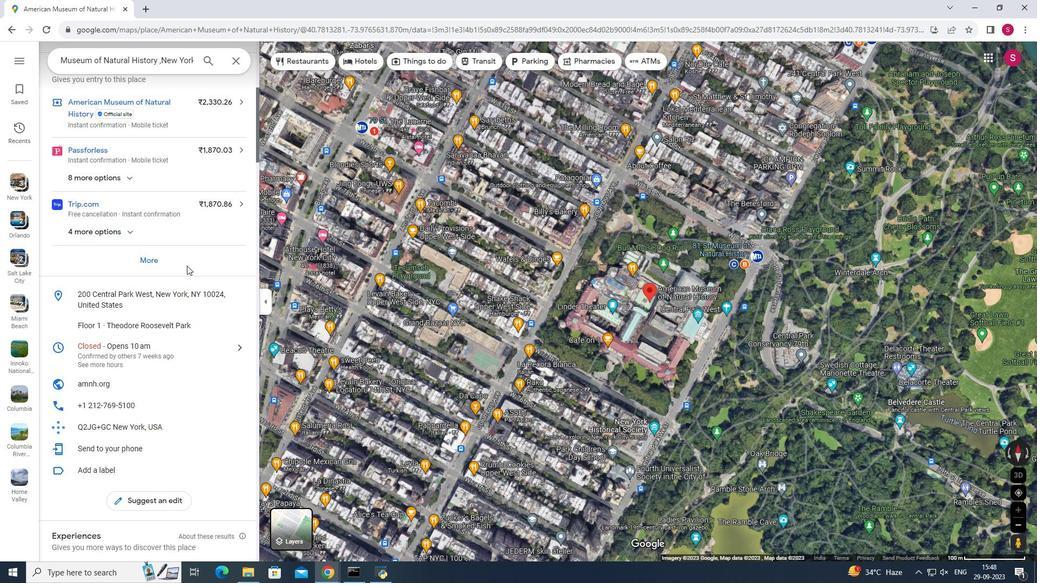 
Action: Mouse scrolled (187, 266) with delta (0, 0)
Screenshot: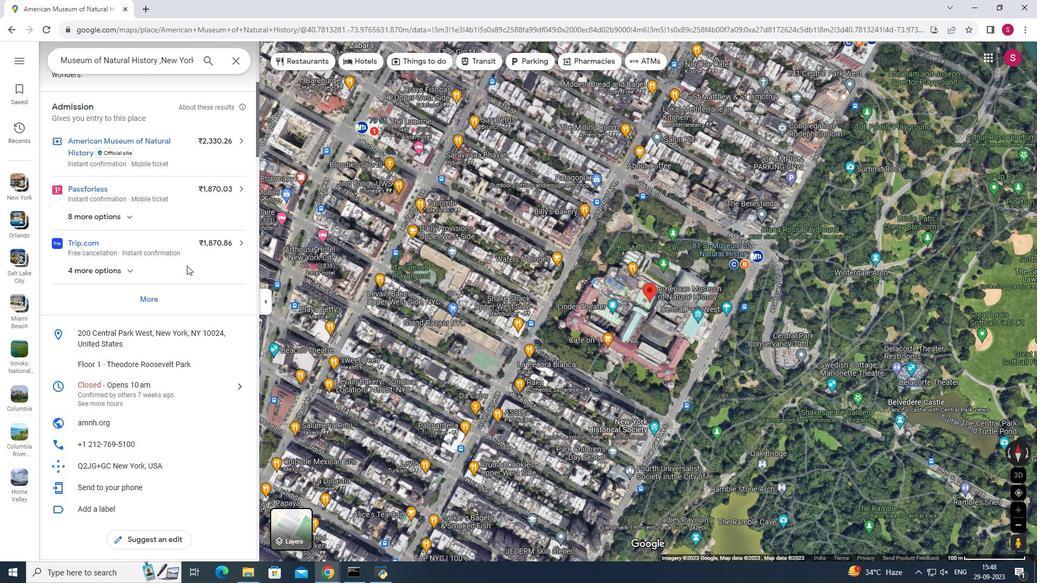 
Action: Mouse moved to (185, 265)
Screenshot: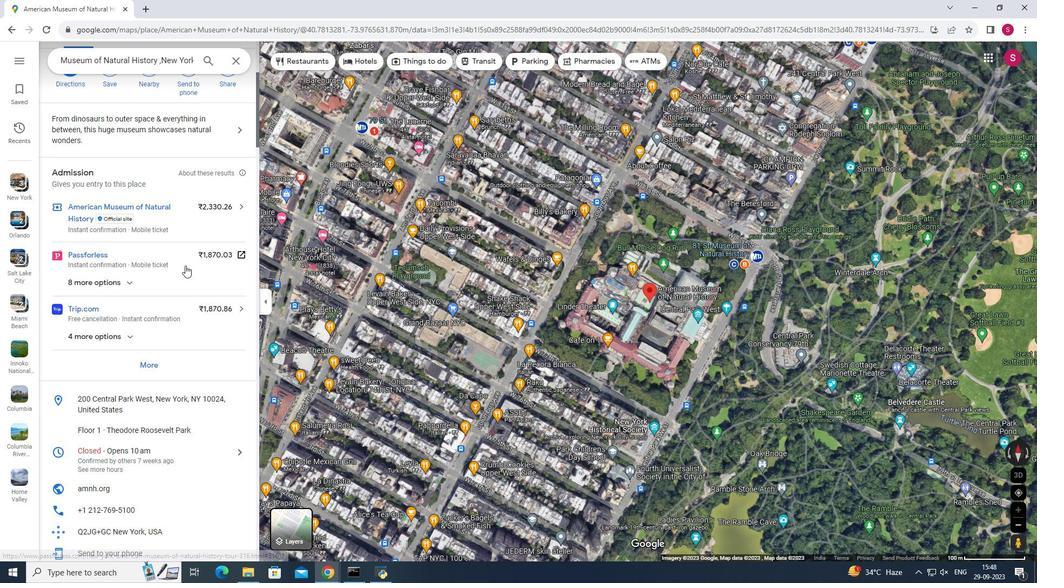 
Action: Mouse scrolled (185, 266) with delta (0, 0)
Screenshot: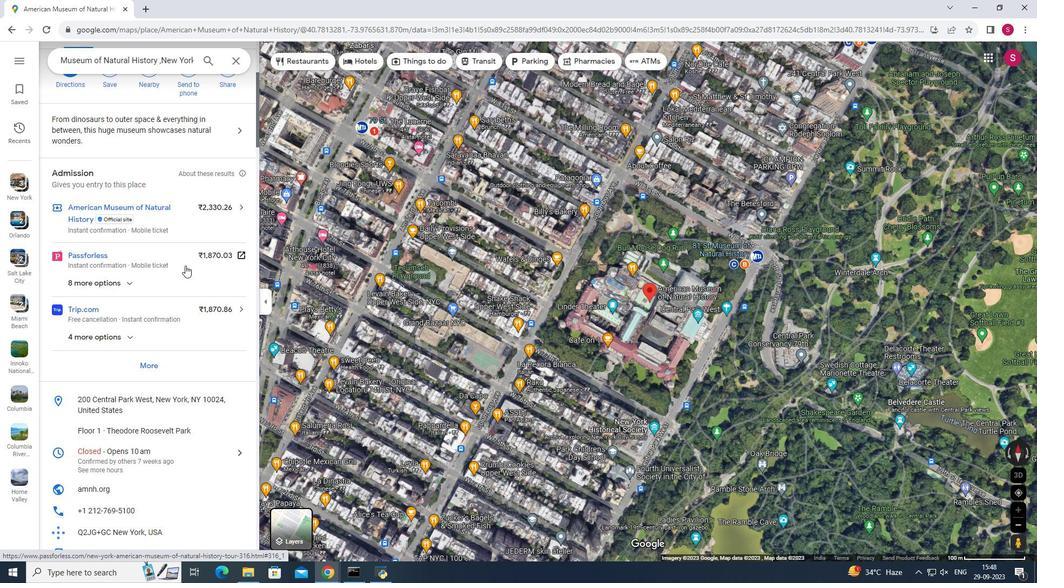 
Action: Mouse scrolled (185, 266) with delta (0, 0)
Screenshot: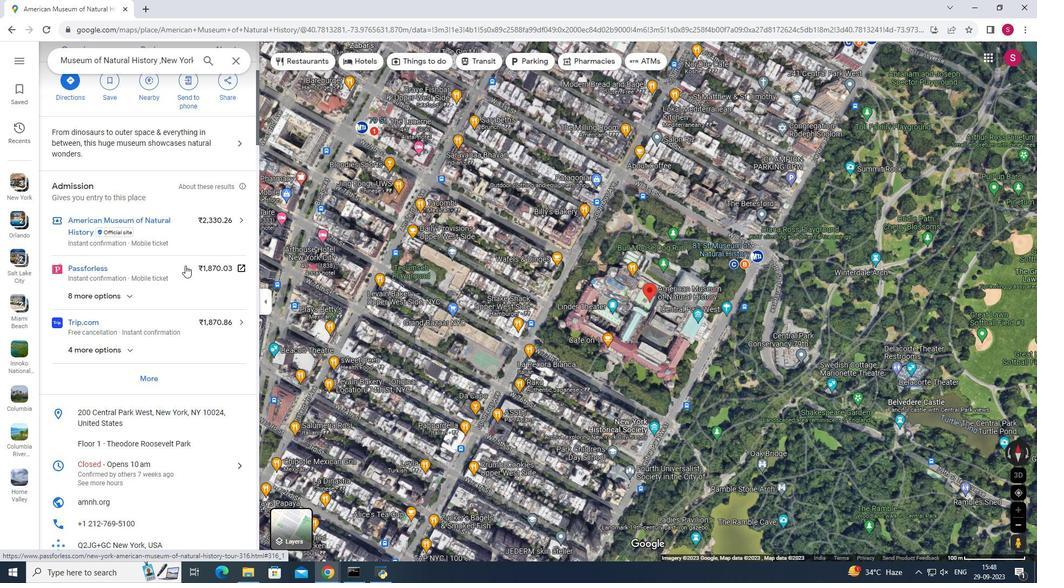 
Action: Mouse scrolled (185, 266) with delta (0, 0)
Screenshot: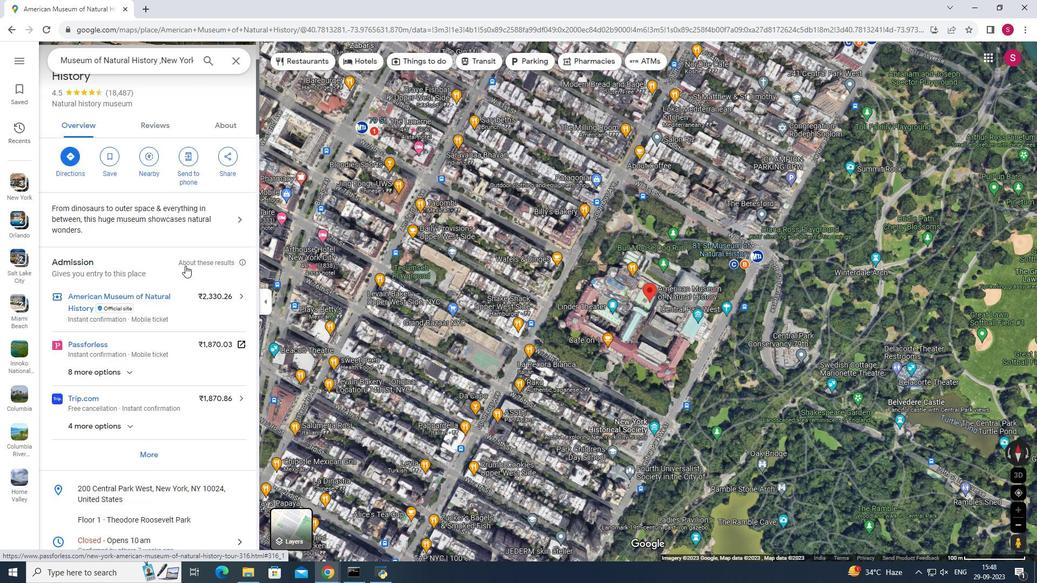 
Action: Mouse moved to (185, 265)
Screenshot: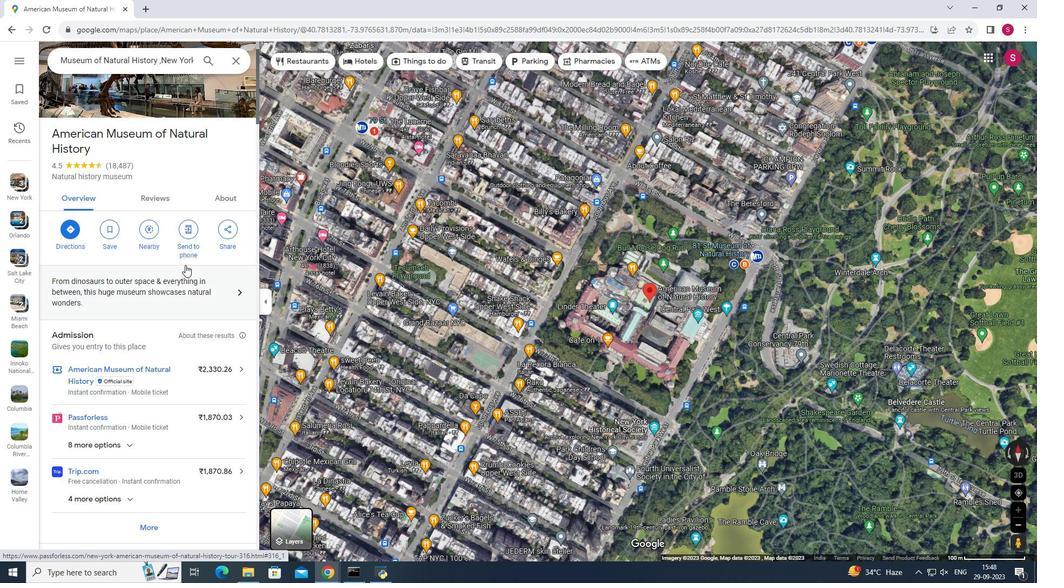 
Action: Mouse scrolled (185, 265) with delta (0, 0)
Screenshot: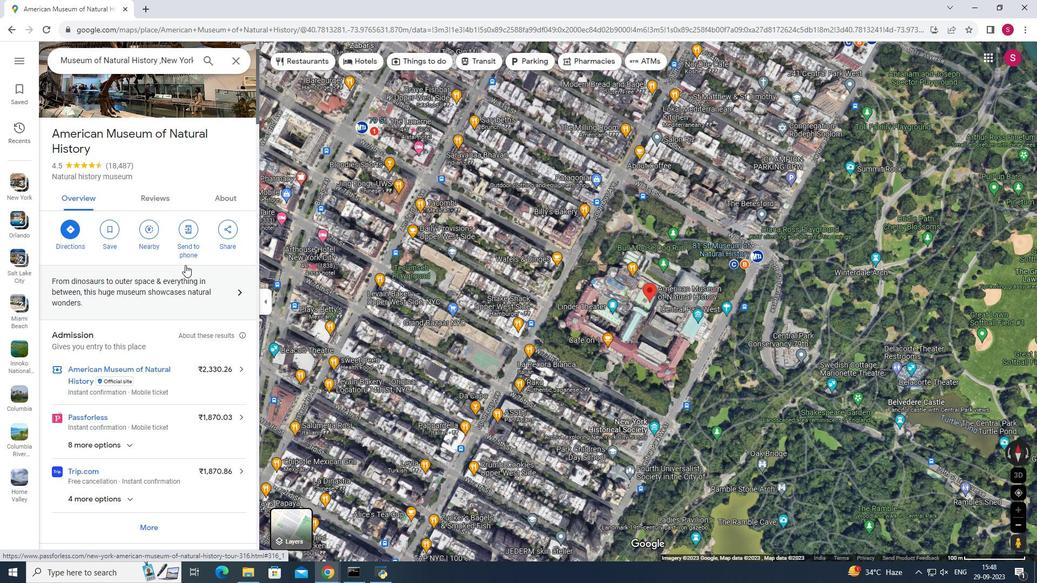 
Action: Mouse moved to (163, 249)
Screenshot: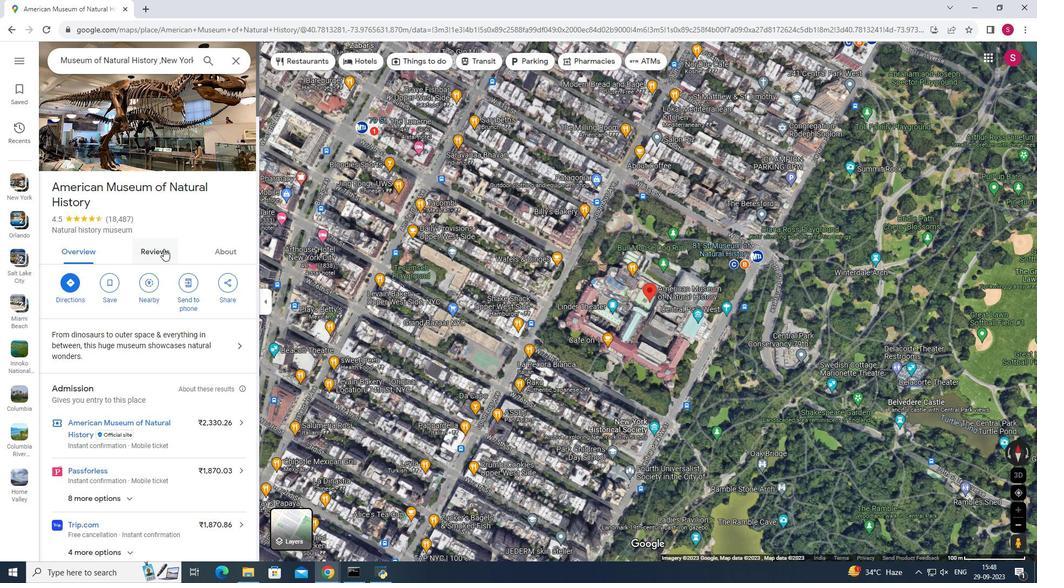 
Action: Mouse pressed left at (163, 249)
Screenshot: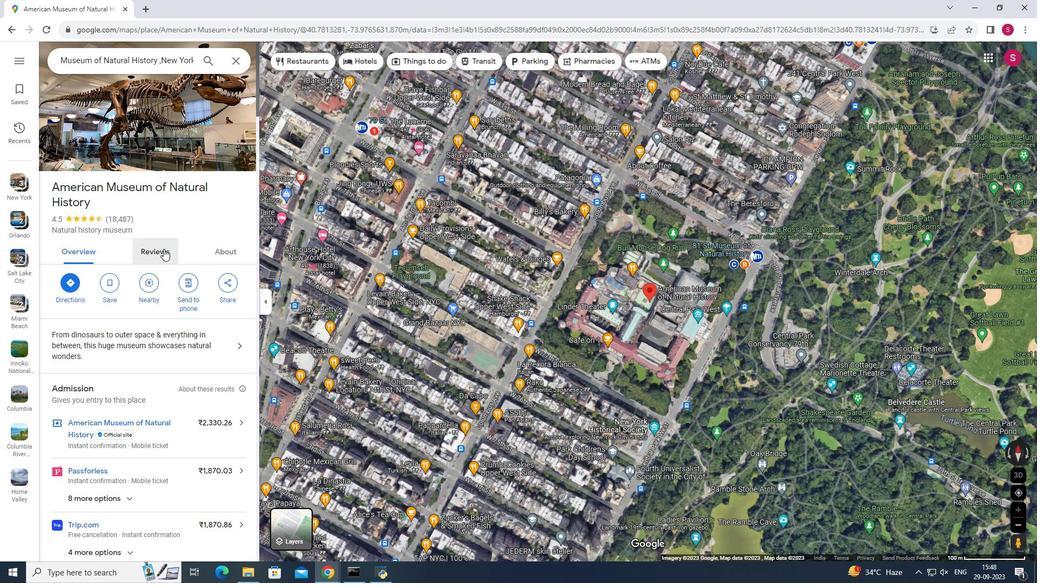 
Action: Mouse scrolled (163, 248) with delta (0, 0)
Screenshot: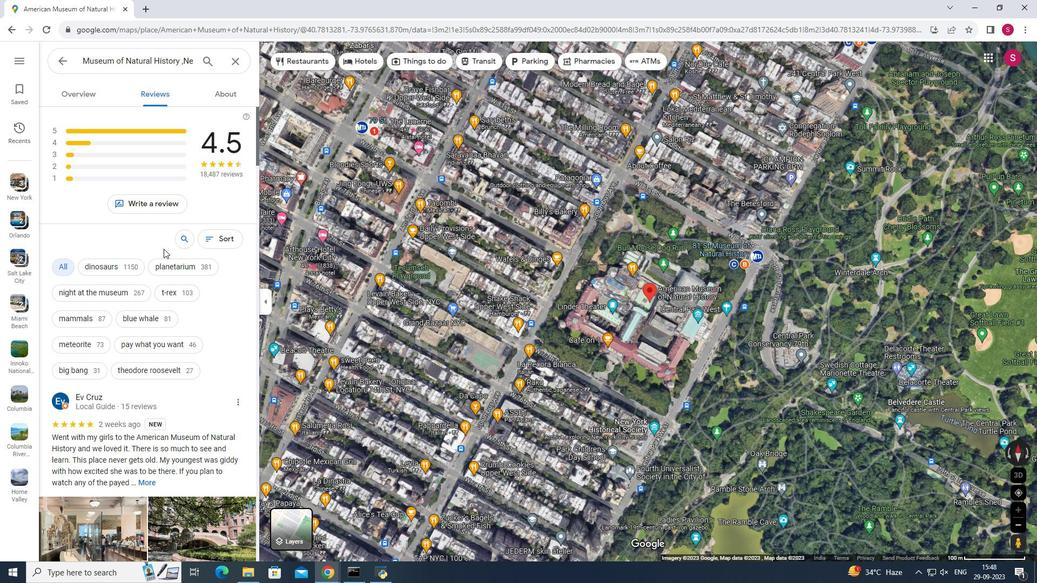 
Action: Mouse scrolled (163, 248) with delta (0, 0)
Screenshot: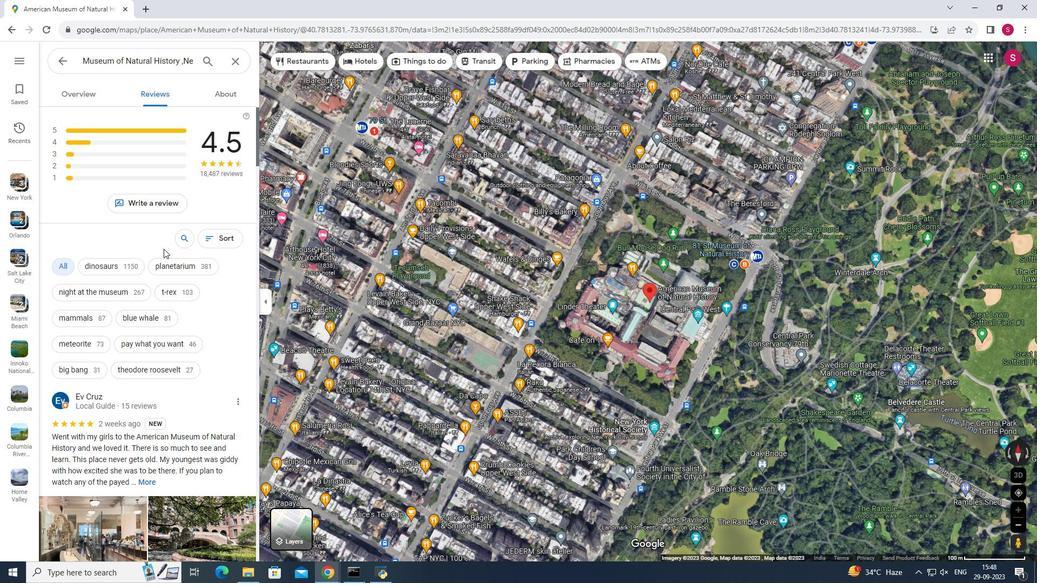 
Action: Mouse scrolled (163, 248) with delta (0, 0)
Screenshot: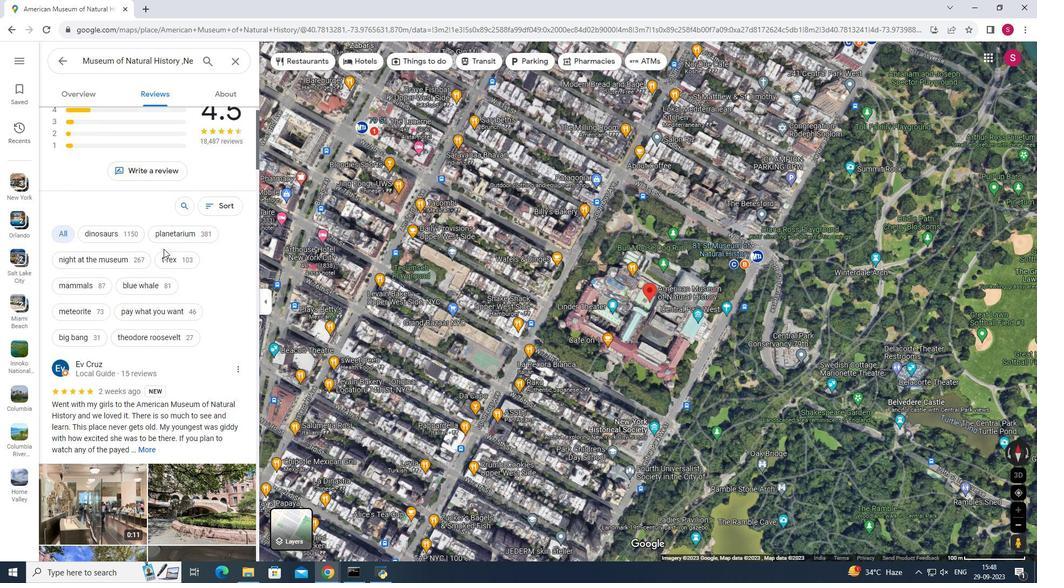 
Action: Mouse scrolled (163, 248) with delta (0, 0)
Screenshot: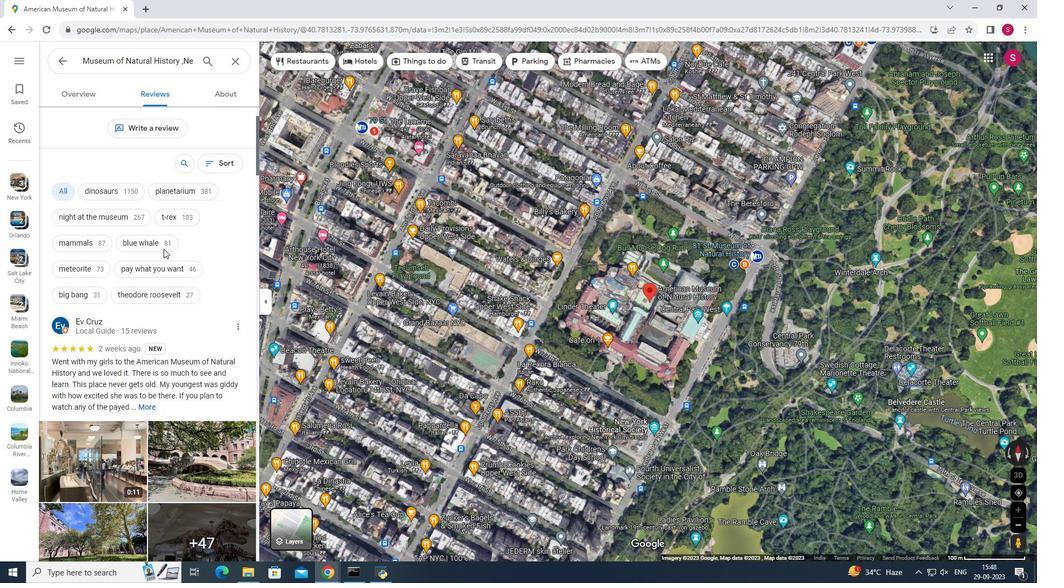 
Action: Mouse scrolled (163, 248) with delta (0, 0)
Screenshot: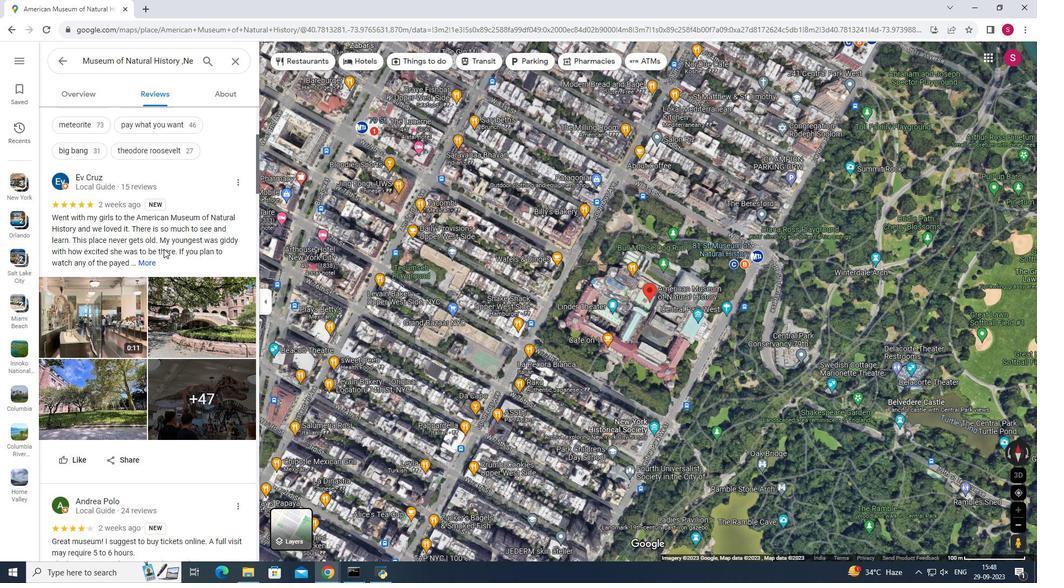 
Action: Mouse scrolled (163, 248) with delta (0, 0)
Screenshot: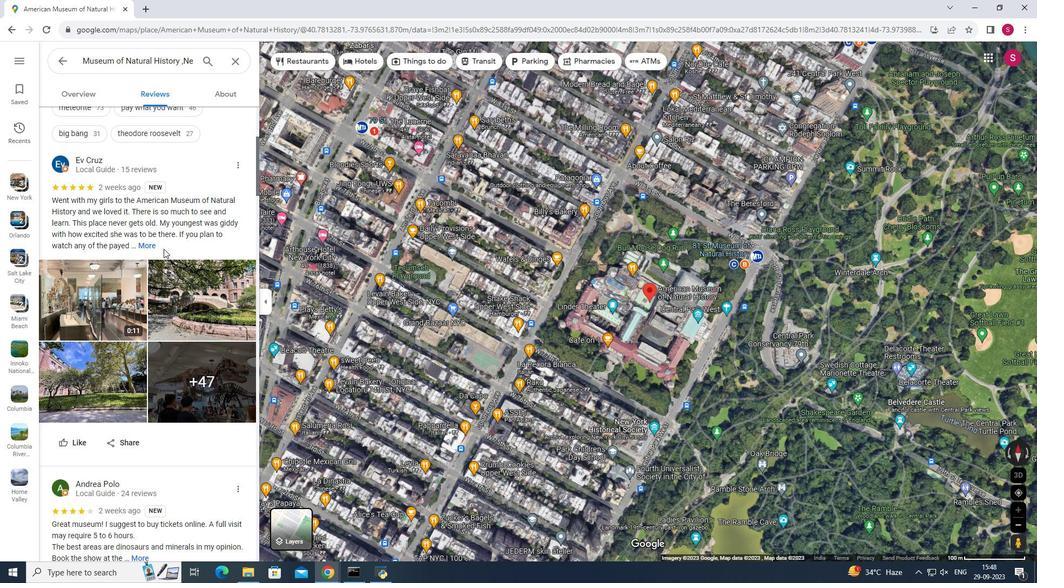 
Action: Mouse scrolled (163, 248) with delta (0, 0)
Screenshot: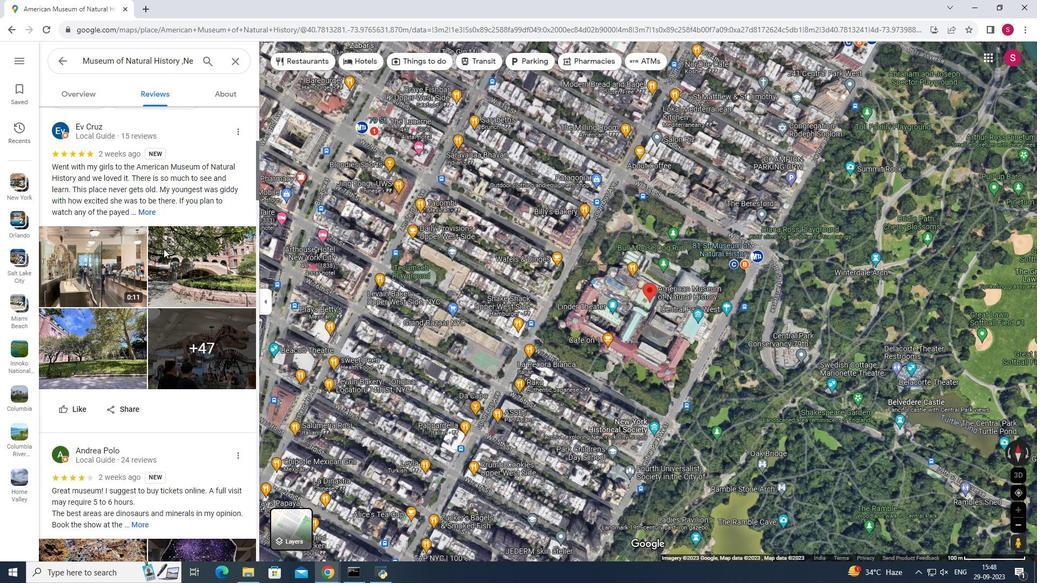 
Action: Mouse scrolled (163, 249) with delta (0, 0)
Screenshot: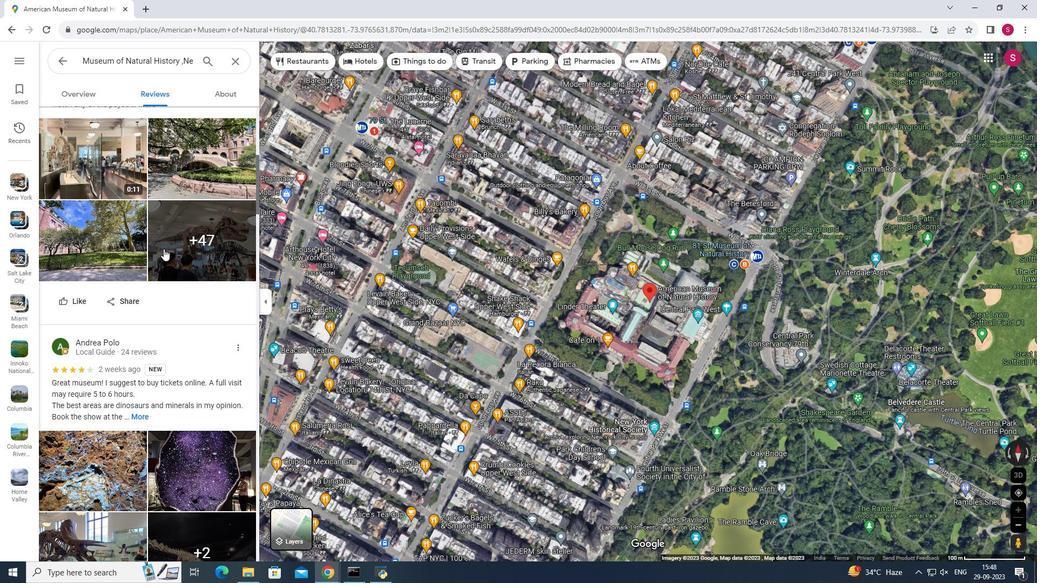 
Action: Mouse scrolled (163, 249) with delta (0, 0)
Screenshot: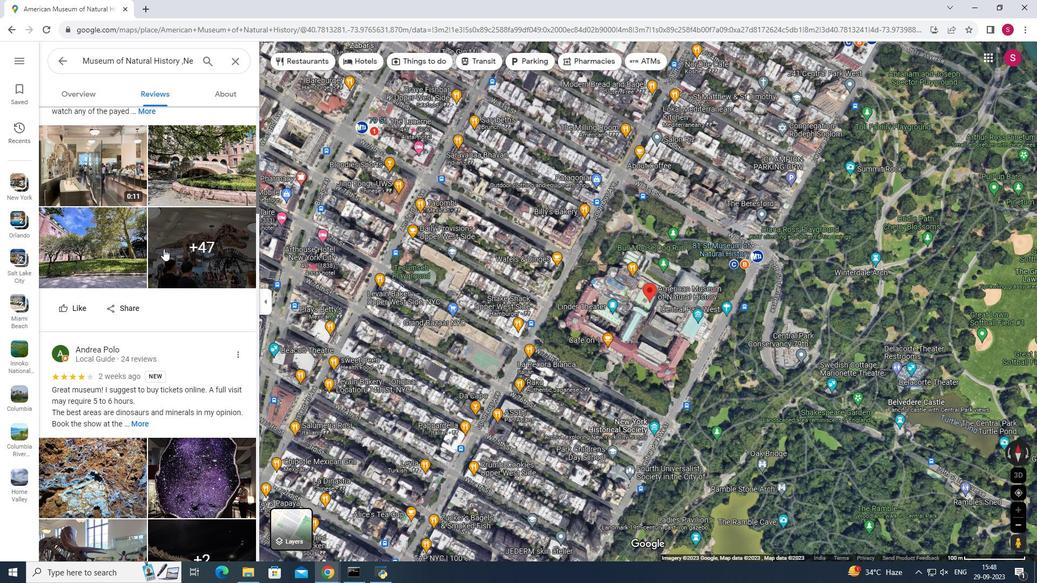 
Action: Mouse scrolled (163, 249) with delta (0, 0)
Screenshot: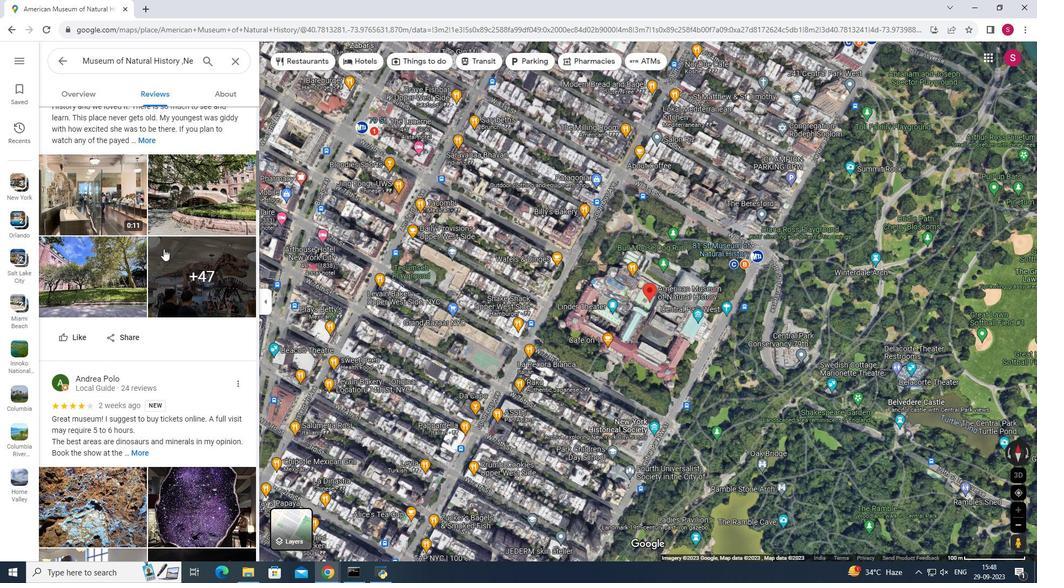 
Action: Mouse scrolled (163, 249) with delta (0, 0)
Screenshot: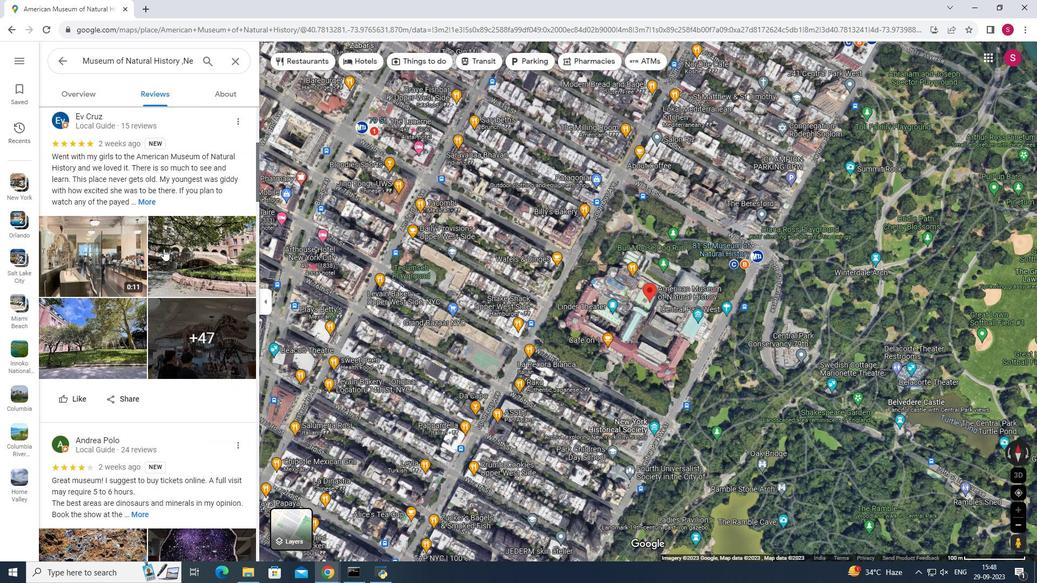 
Action: Mouse scrolled (163, 249) with delta (0, 0)
Screenshot: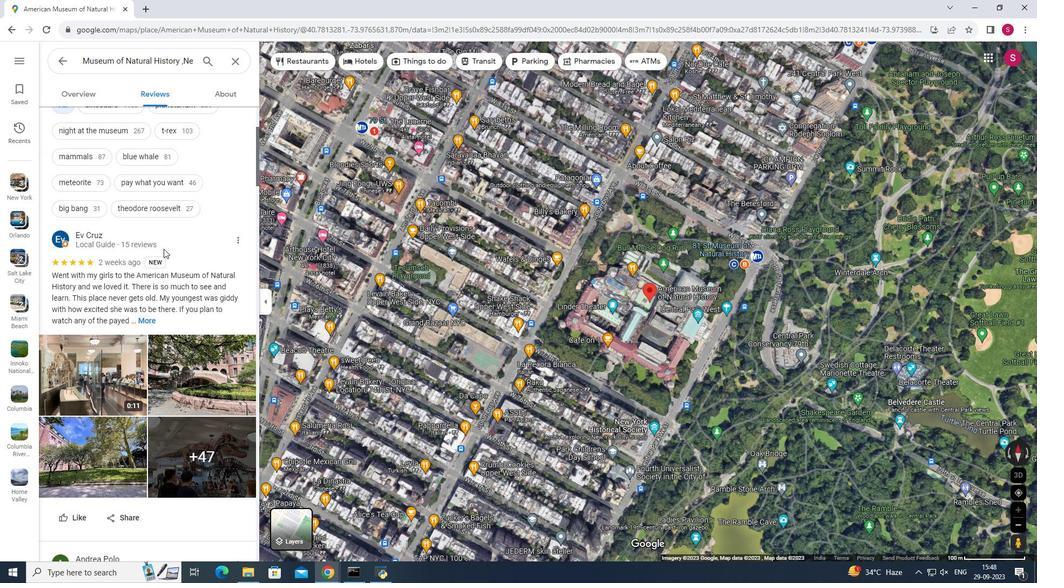 
Action: Mouse scrolled (163, 249) with delta (0, 0)
Screenshot: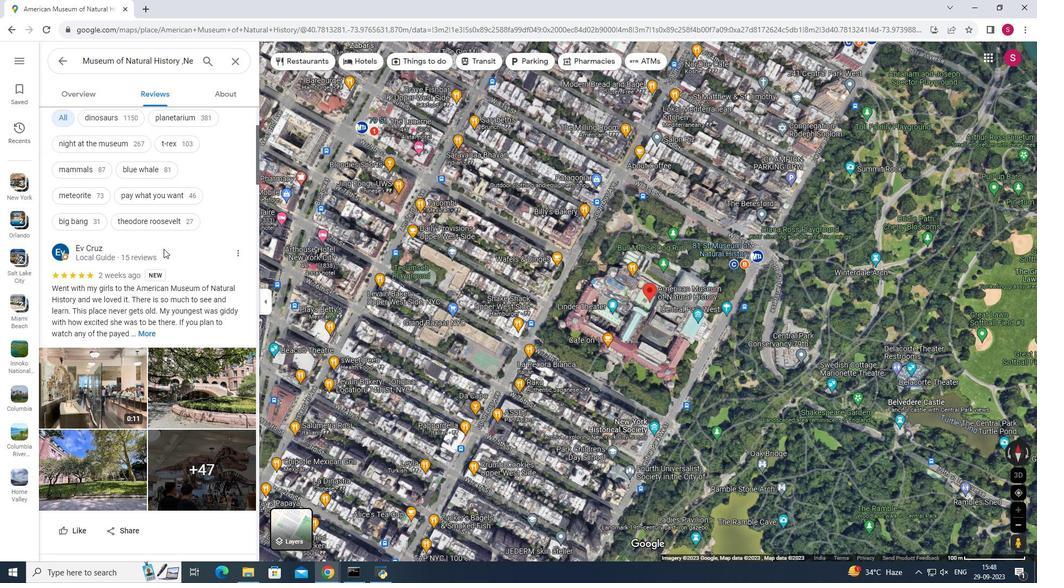 
Action: Mouse scrolled (163, 249) with delta (0, 0)
Screenshot: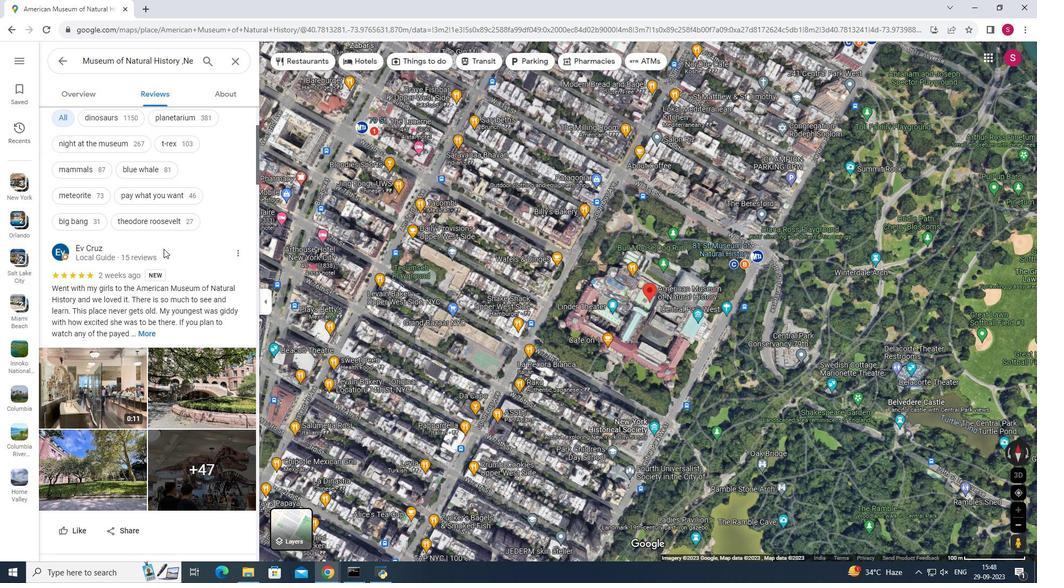 
Action: Mouse scrolled (163, 249) with delta (0, 0)
Screenshot: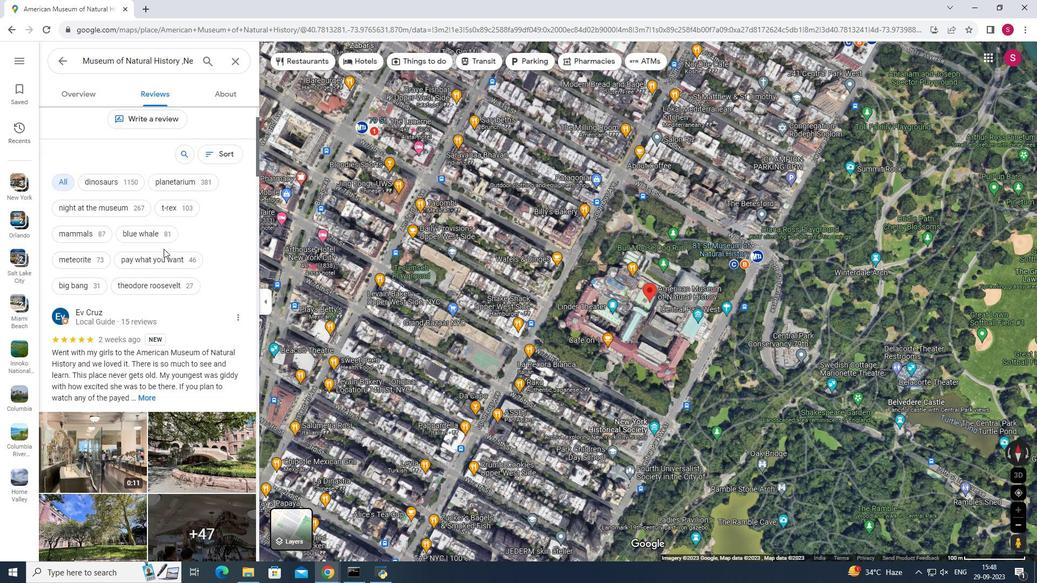
Action: Mouse scrolled (163, 249) with delta (0, 0)
Screenshot: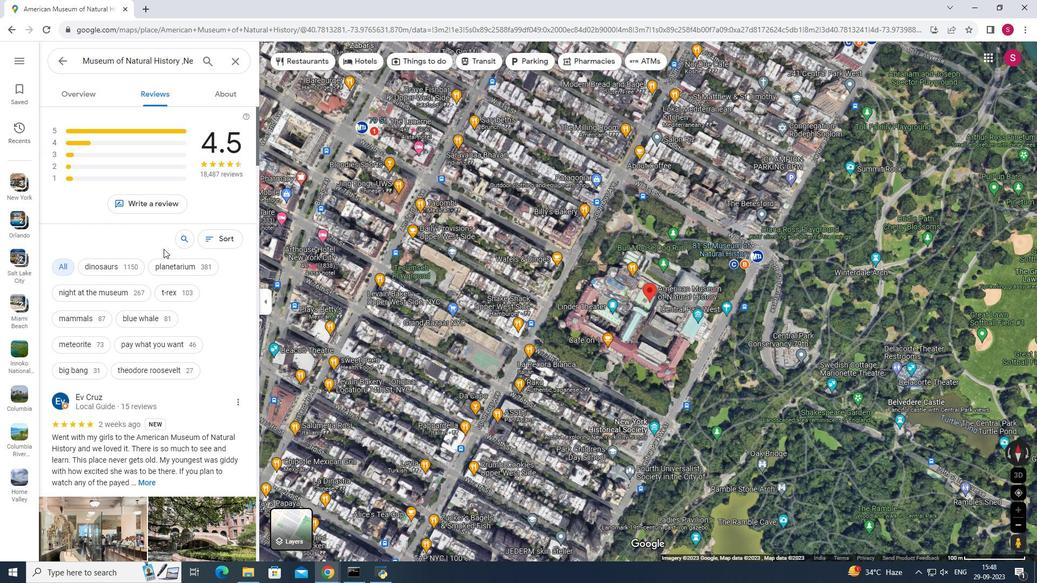 
Action: Mouse scrolled (163, 249) with delta (0, 0)
Screenshot: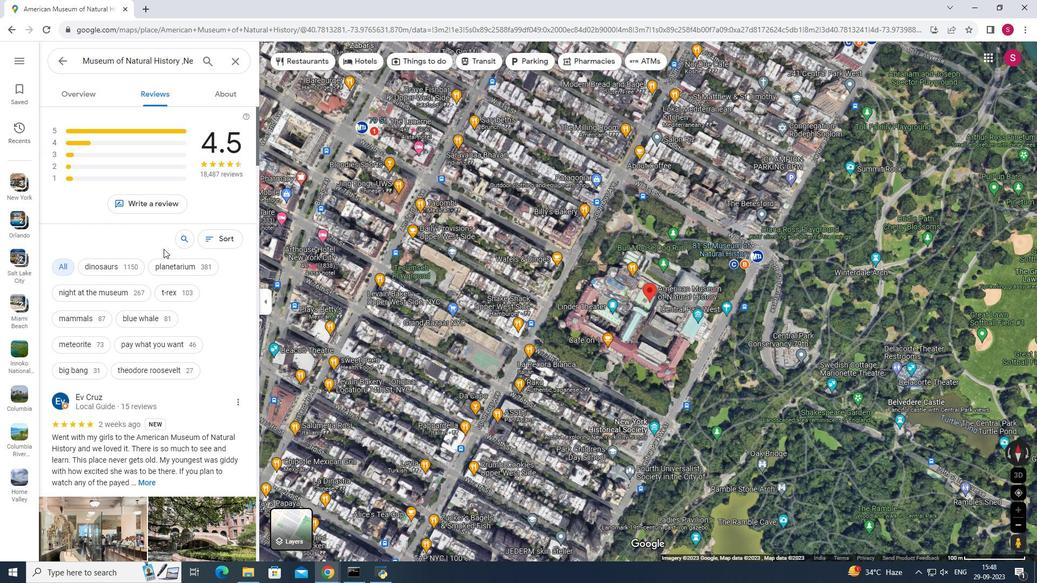 
Action: Mouse scrolled (163, 249) with delta (0, 0)
Screenshot: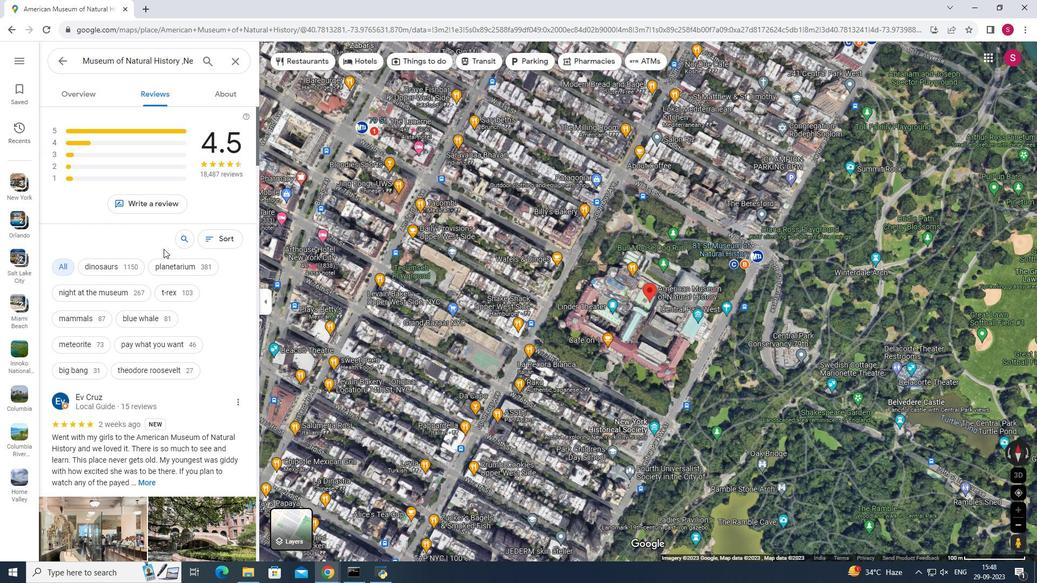 
Action: Mouse moved to (222, 96)
Screenshot: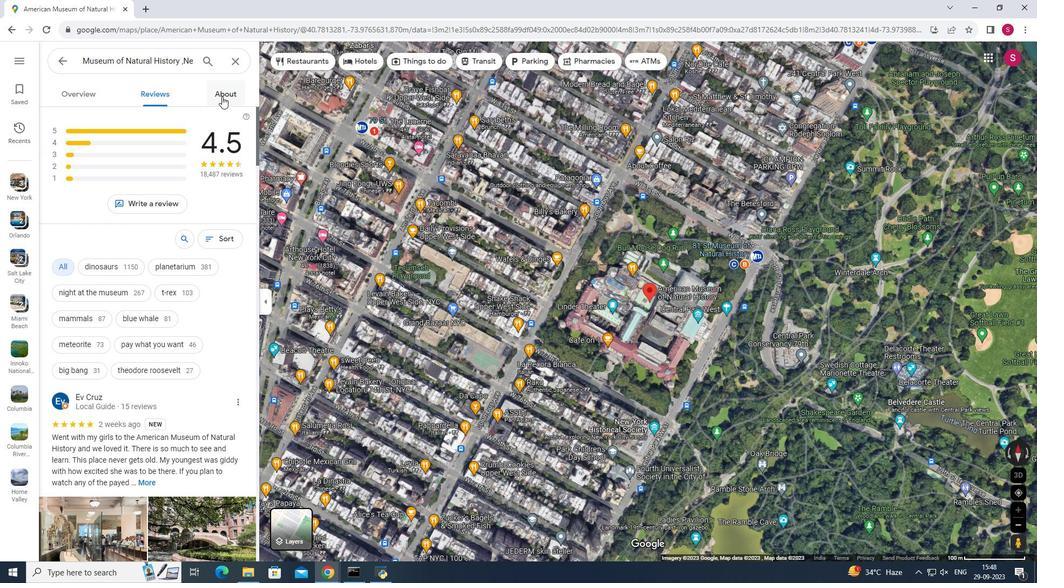 
Action: Mouse pressed left at (222, 96)
Screenshot: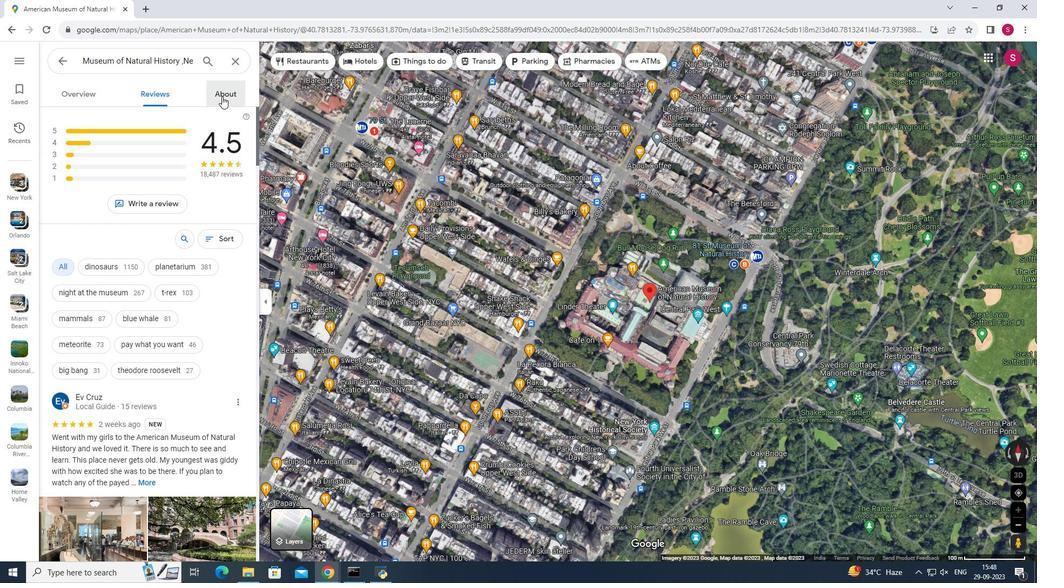
Action: Mouse moved to (190, 204)
Screenshot: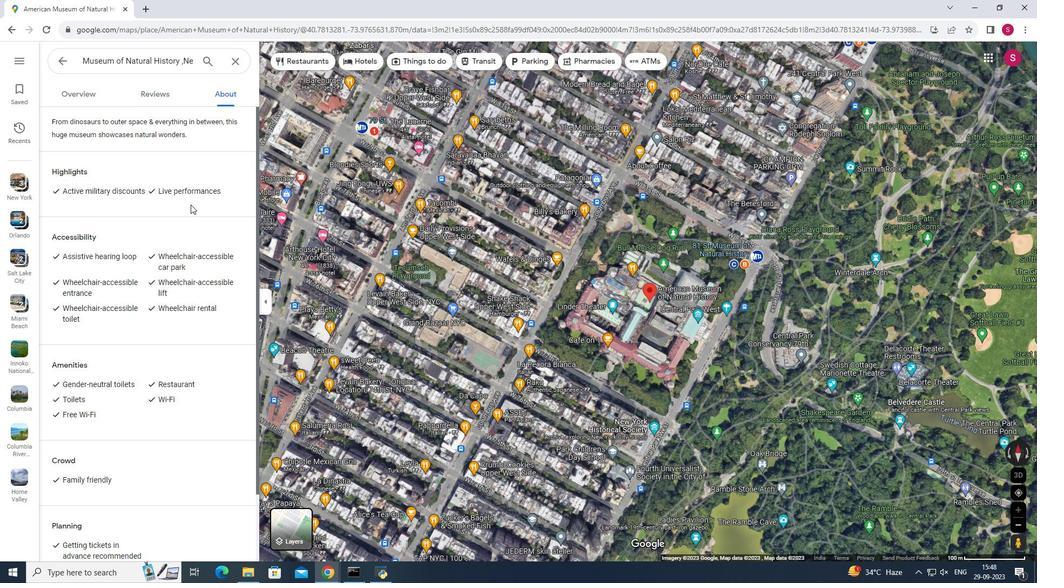 
Action: Mouse scrolled (190, 204) with delta (0, 0)
Screenshot: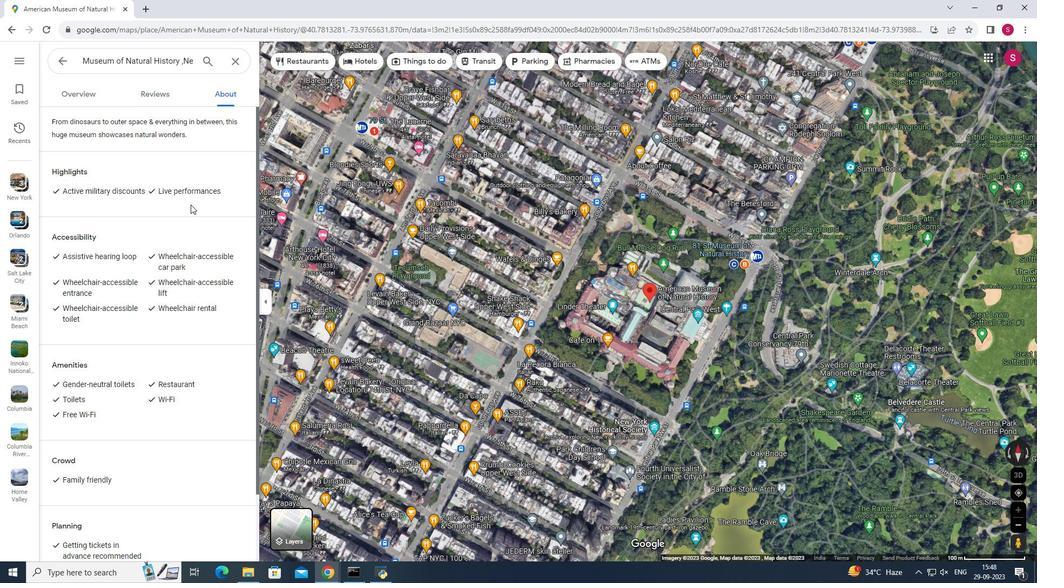 
Action: Mouse scrolled (190, 204) with delta (0, 0)
Screenshot: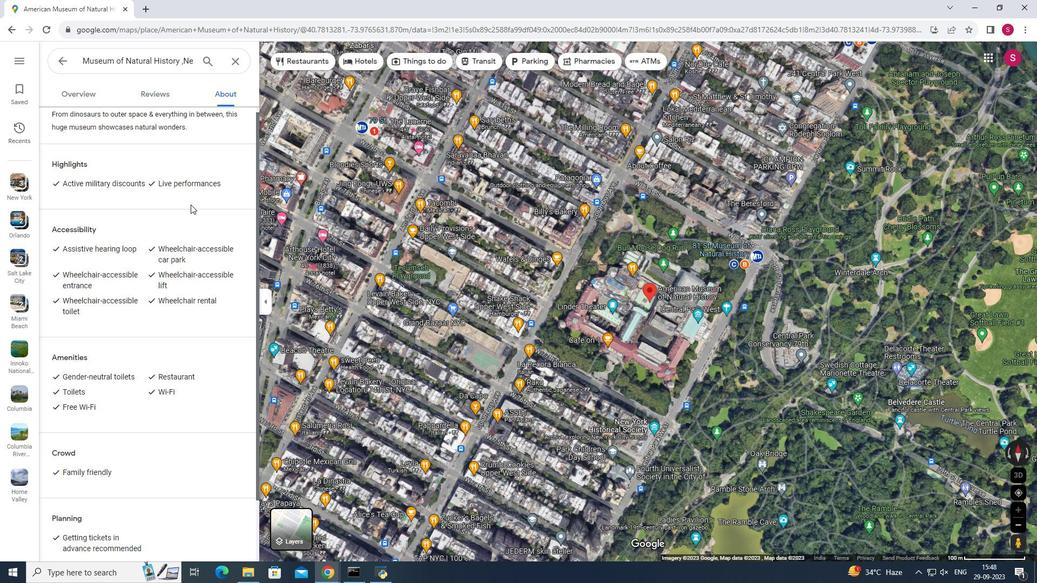 
Action: Mouse scrolled (190, 204) with delta (0, 0)
Screenshot: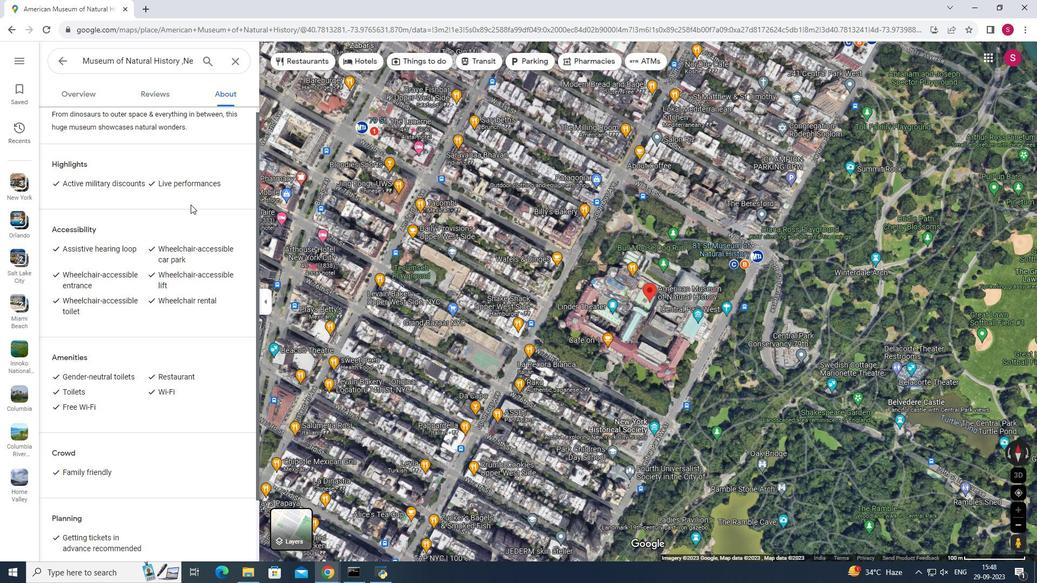 
Action: Mouse scrolled (190, 204) with delta (0, 0)
Screenshot: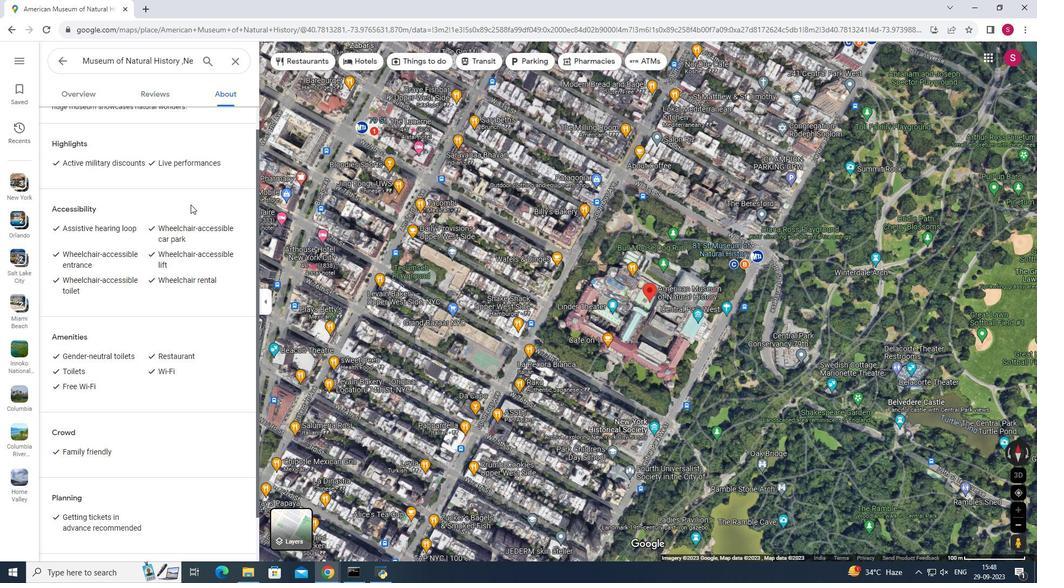 
Action: Mouse scrolled (190, 204) with delta (0, 0)
Screenshot: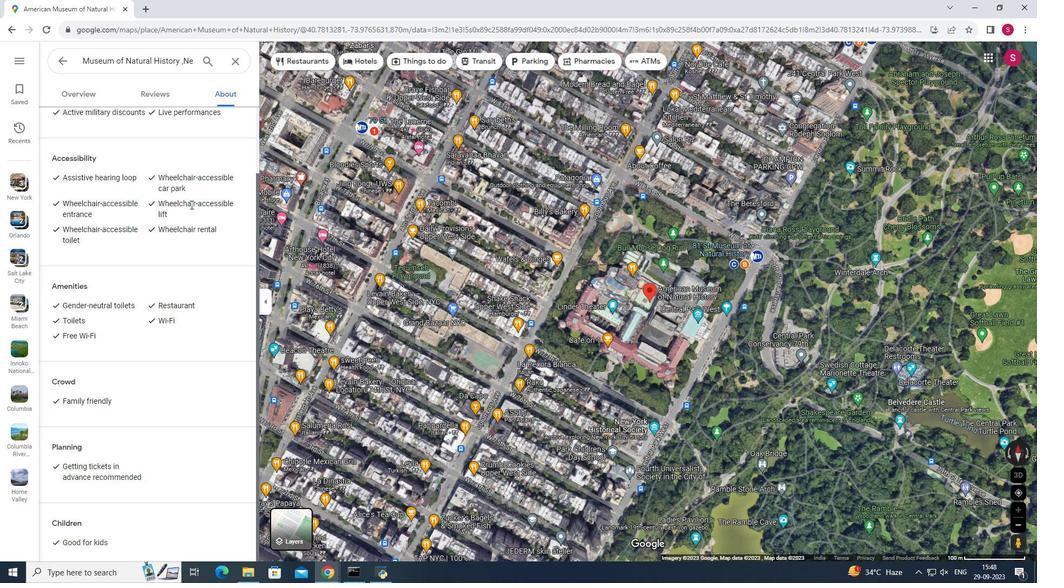 
Action: Mouse scrolled (190, 204) with delta (0, 0)
Screenshot: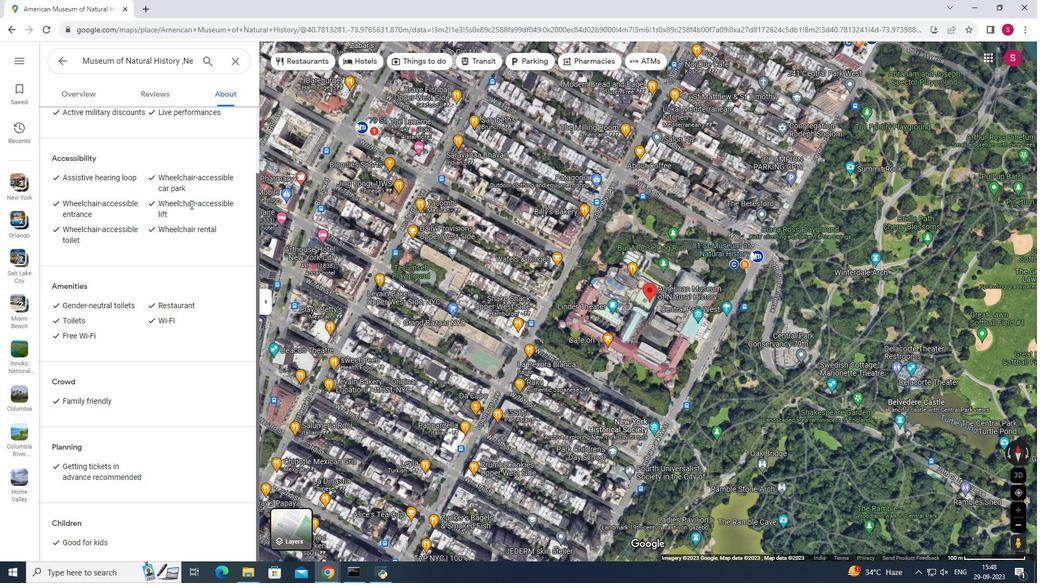 
Action: Mouse scrolled (190, 204) with delta (0, 0)
Screenshot: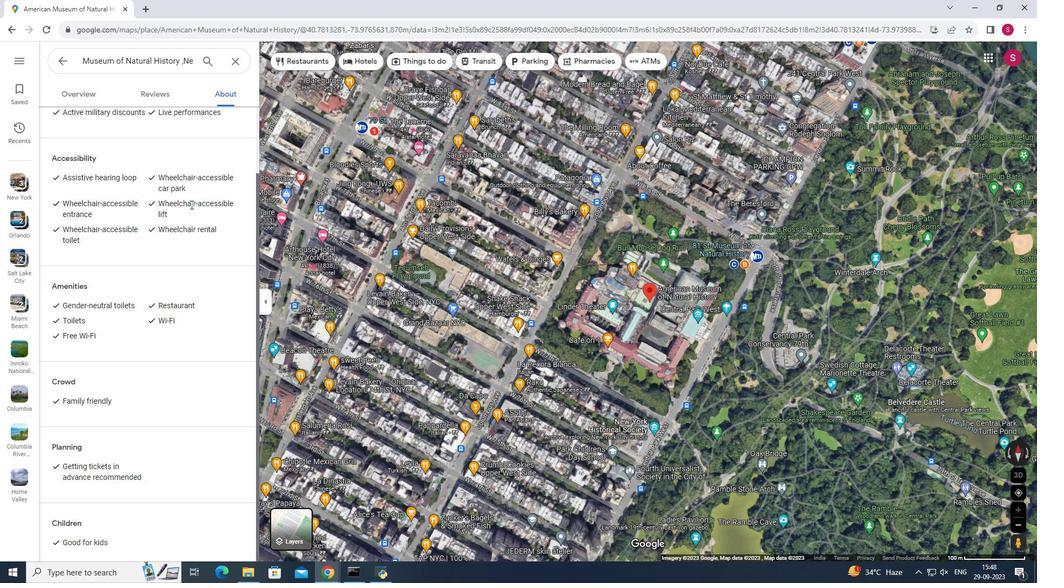 
Action: Mouse scrolled (190, 205) with delta (0, 0)
Screenshot: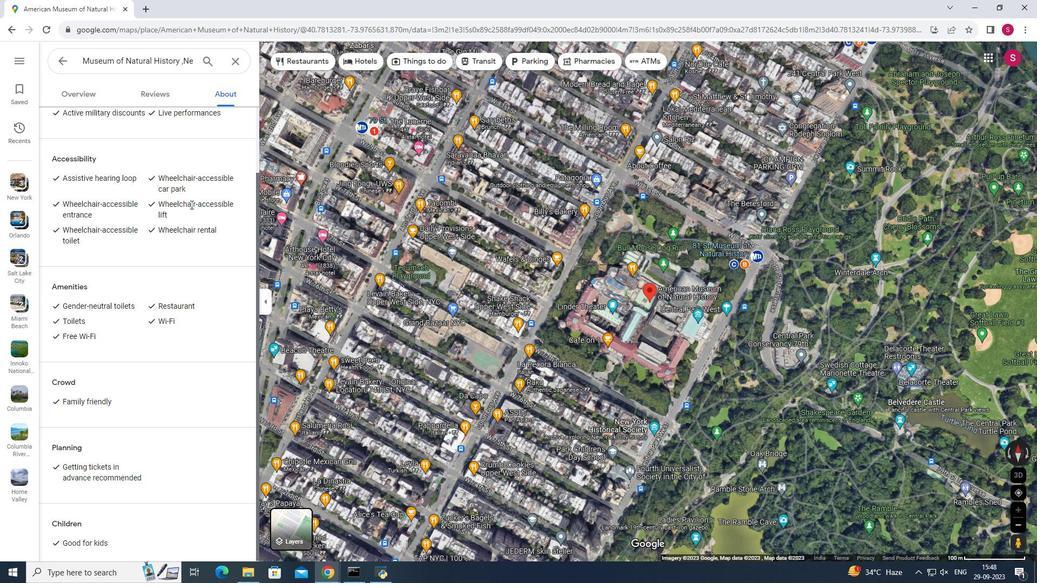 
Action: Mouse scrolled (190, 205) with delta (0, 0)
Screenshot: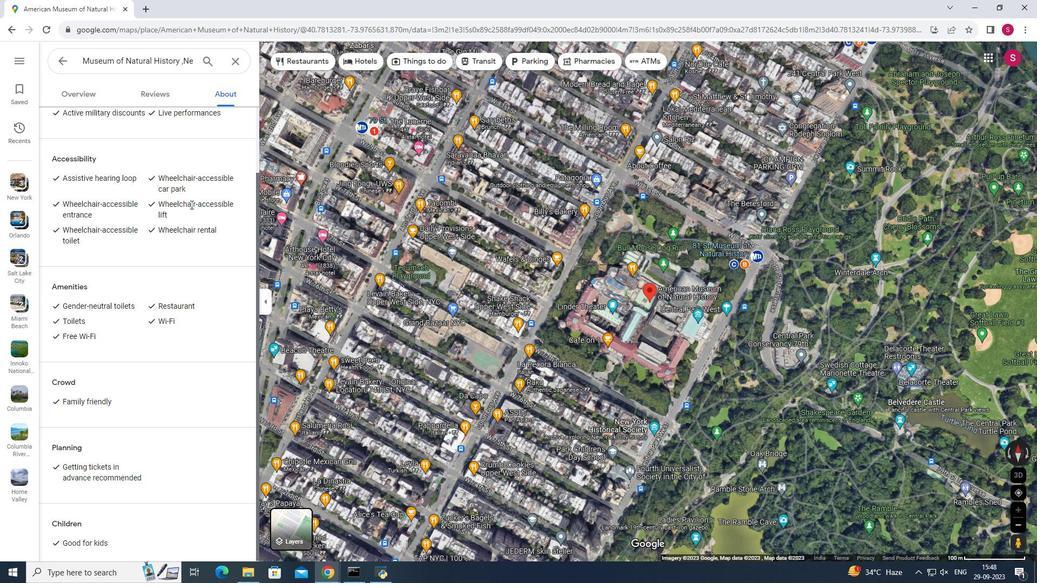 
Action: Mouse scrolled (190, 205) with delta (0, 0)
Screenshot: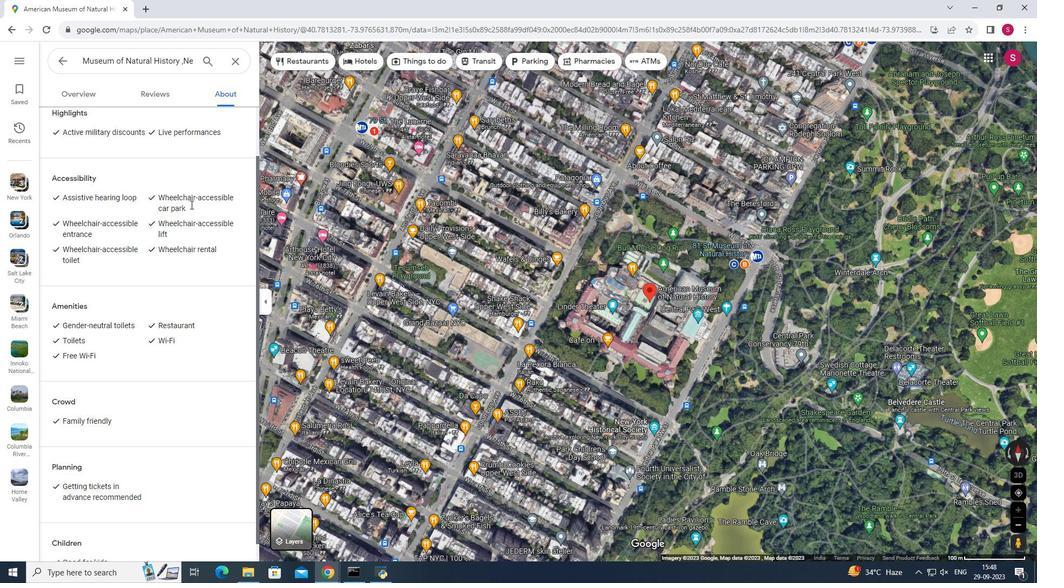
Action: Mouse scrolled (190, 205) with delta (0, 0)
Screenshot: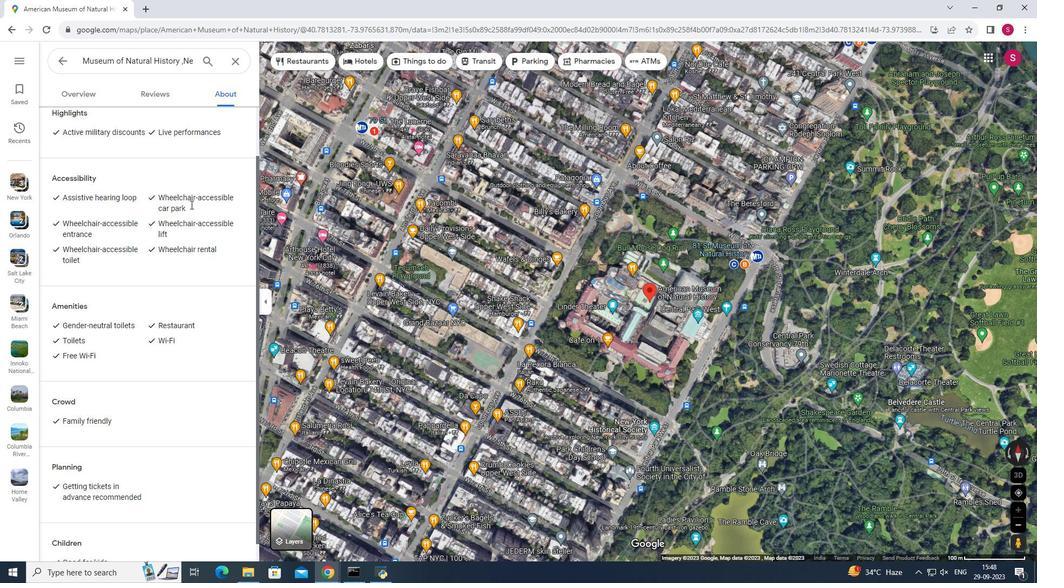 
Action: Mouse scrolled (190, 205) with delta (0, 0)
Screenshot: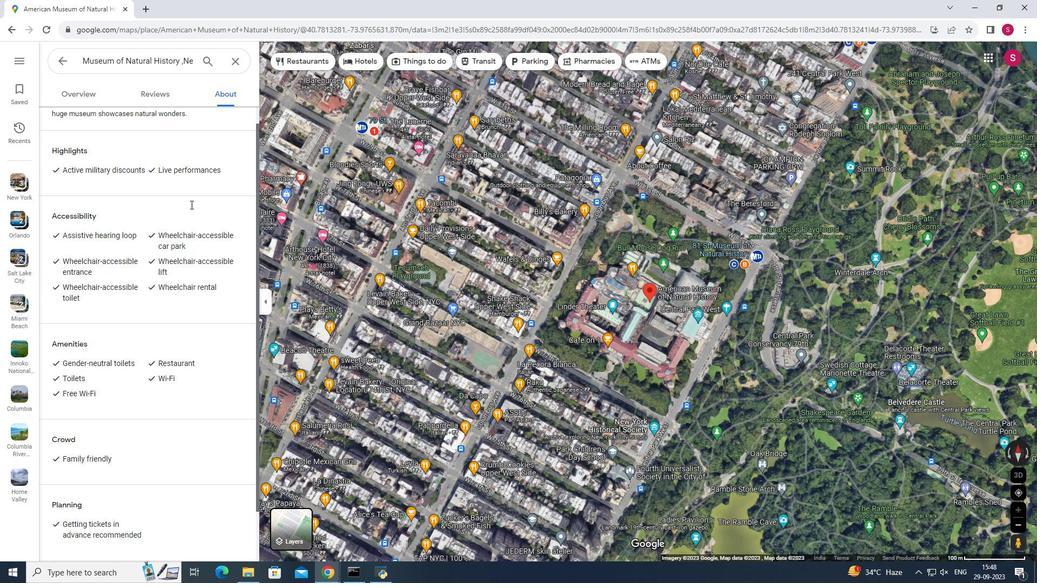 
Action: Mouse scrolled (190, 205) with delta (0, 0)
Screenshot: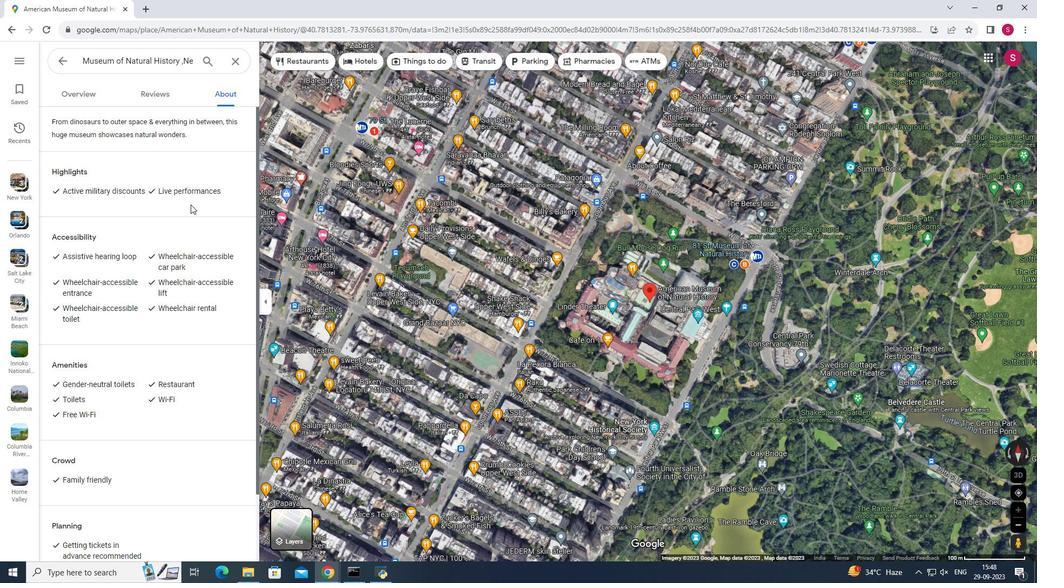 
Action: Mouse scrolled (190, 205) with delta (0, 0)
Screenshot: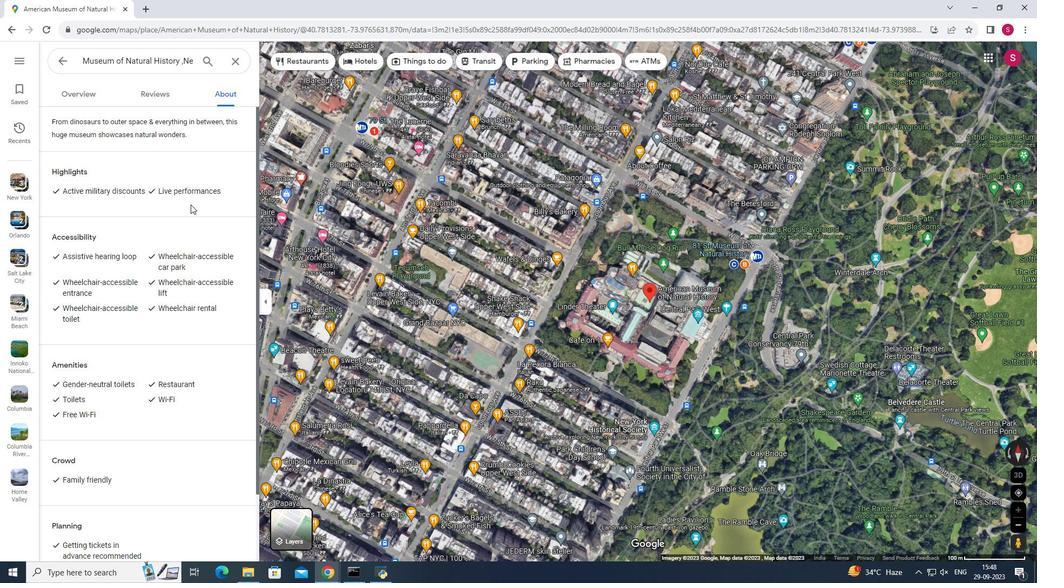 
Action: Mouse scrolled (190, 205) with delta (0, 0)
Screenshot: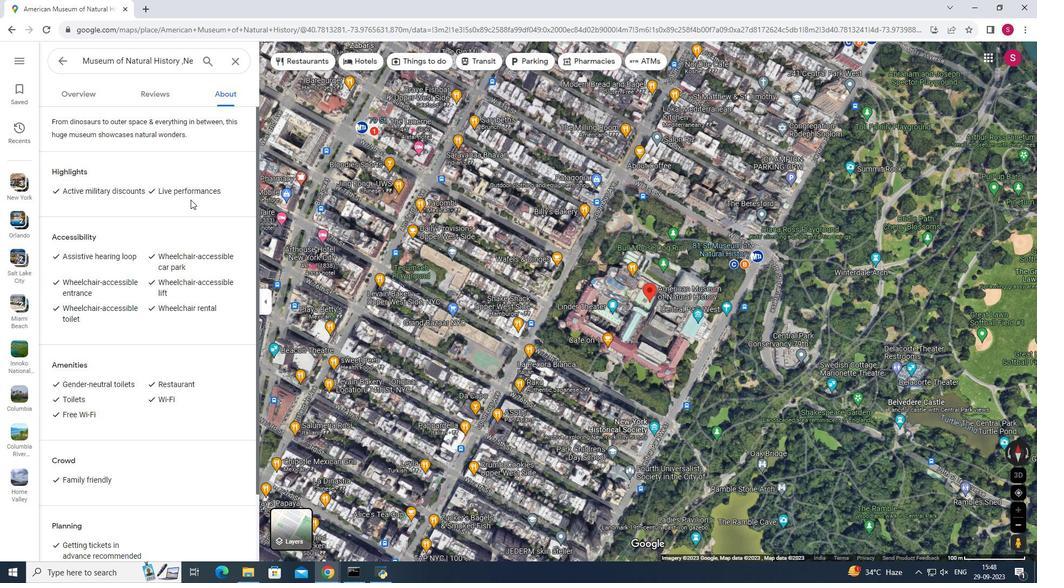 
Action: Mouse moved to (75, 92)
Screenshot: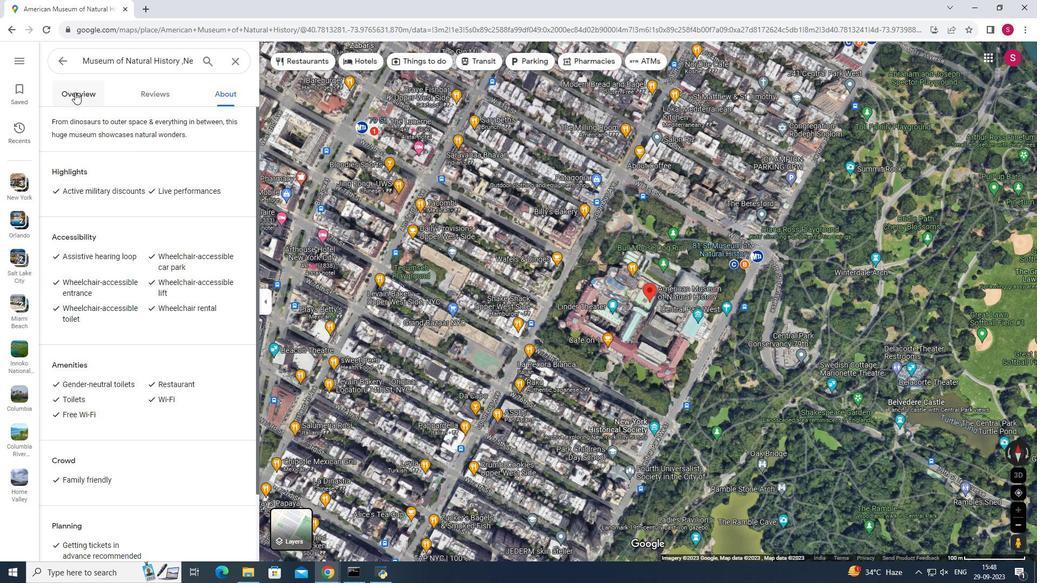 
Action: Mouse pressed left at (75, 92)
Screenshot: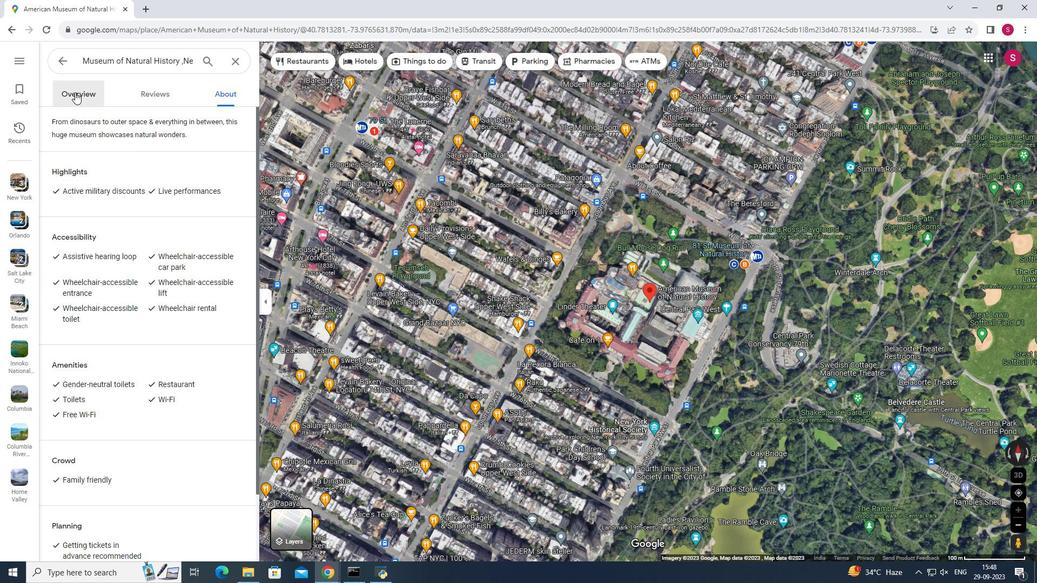 
Action: Mouse moved to (162, 234)
Screenshot: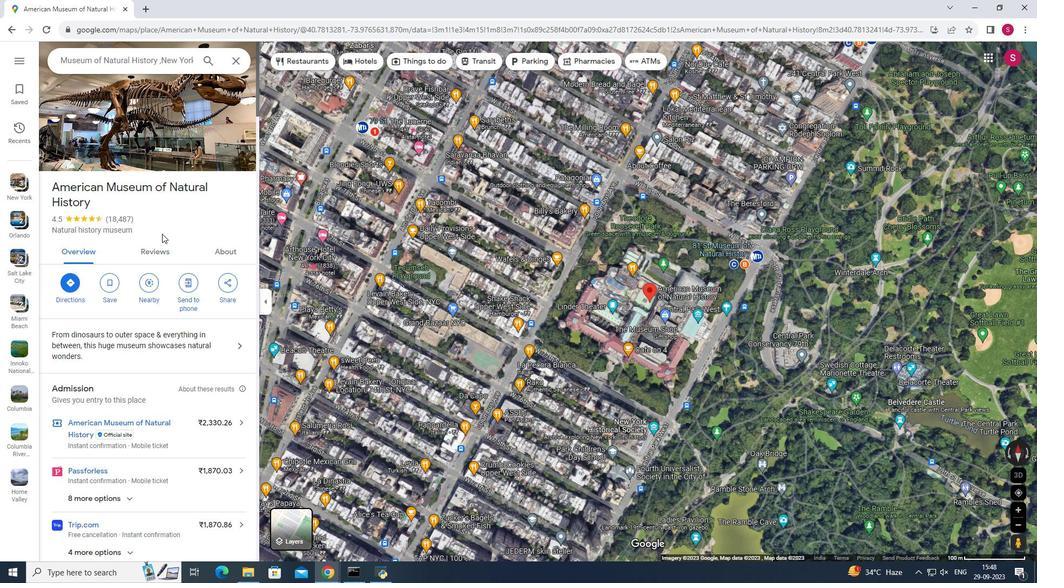 
Action: Mouse scrolled (162, 233) with delta (0, 0)
Screenshot: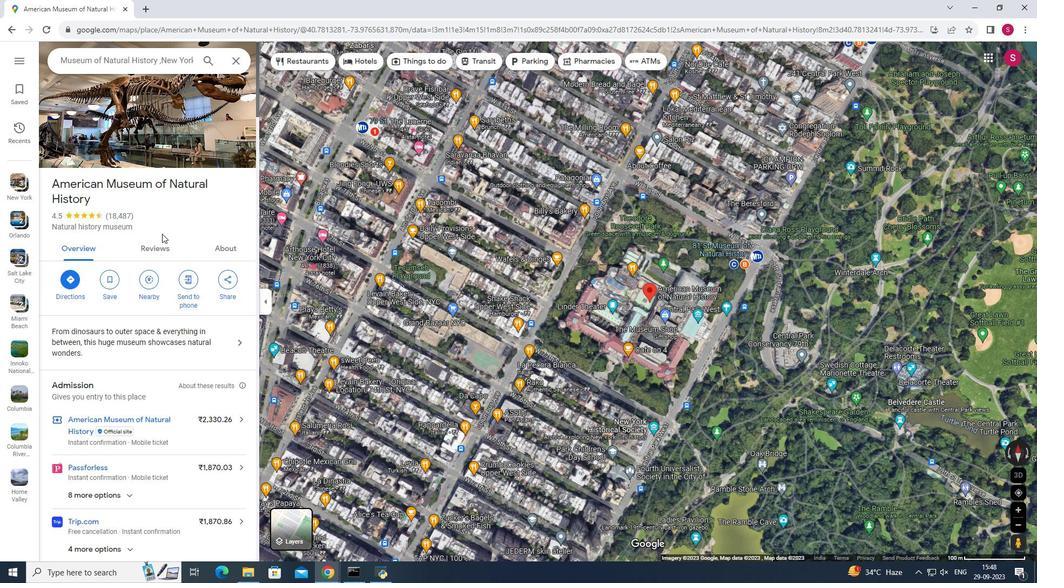 
Action: Mouse scrolled (162, 233) with delta (0, 0)
Screenshot: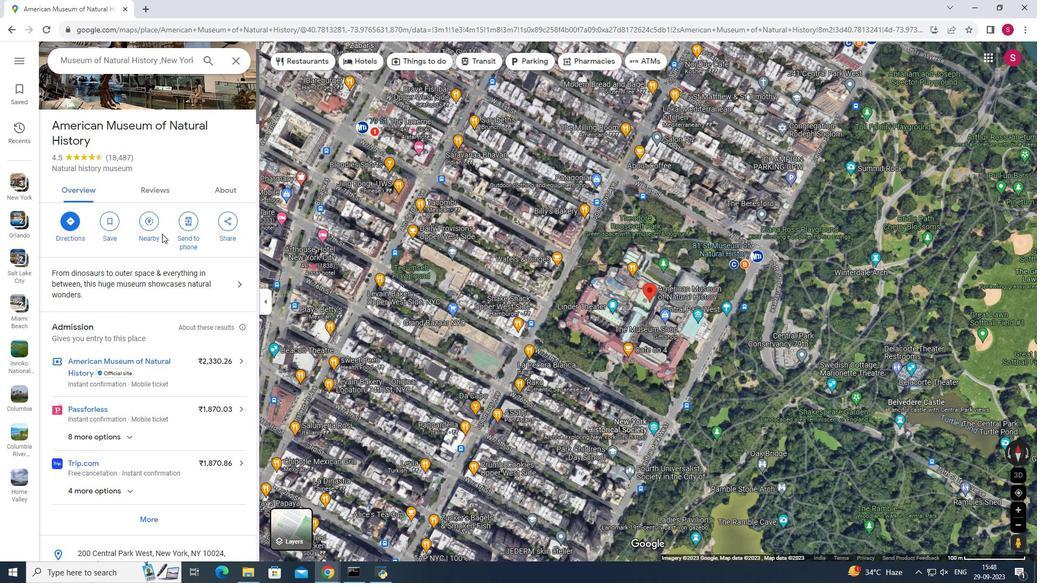 
Action: Mouse moved to (162, 234)
Screenshot: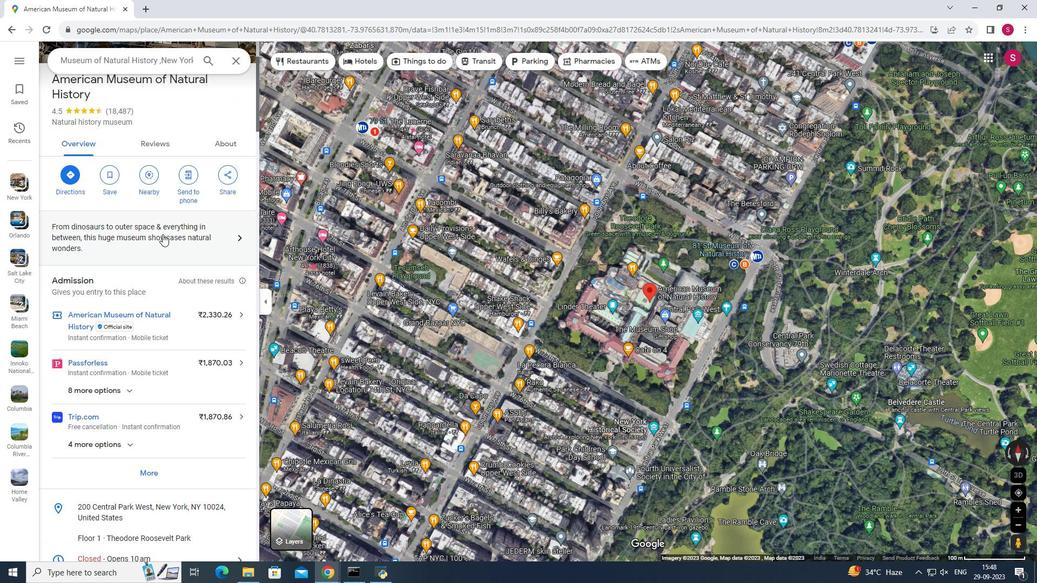 
Action: Mouse scrolled (162, 234) with delta (0, 0)
Screenshot: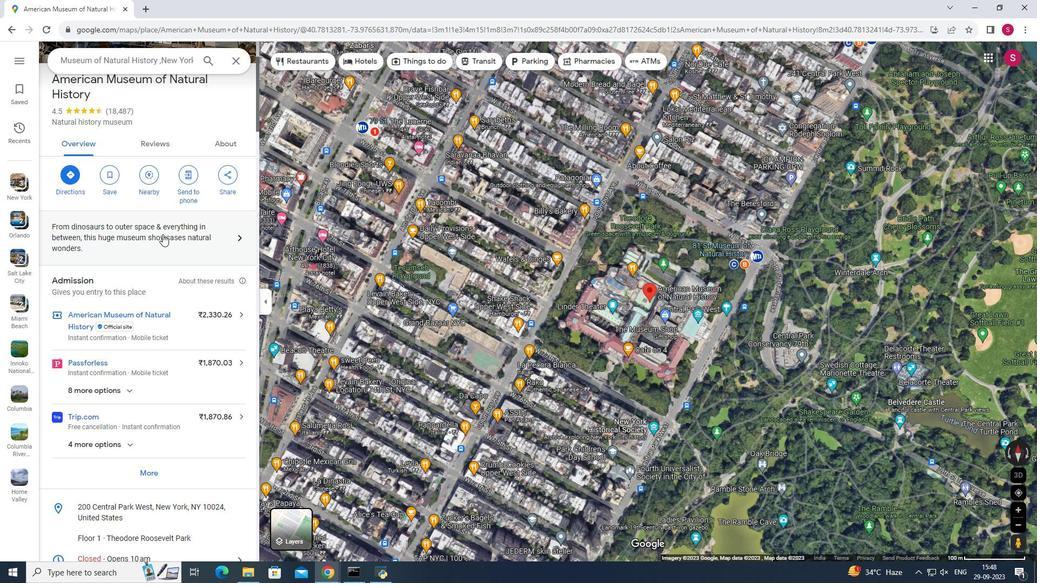 
Action: Mouse moved to (183, 210)
Screenshot: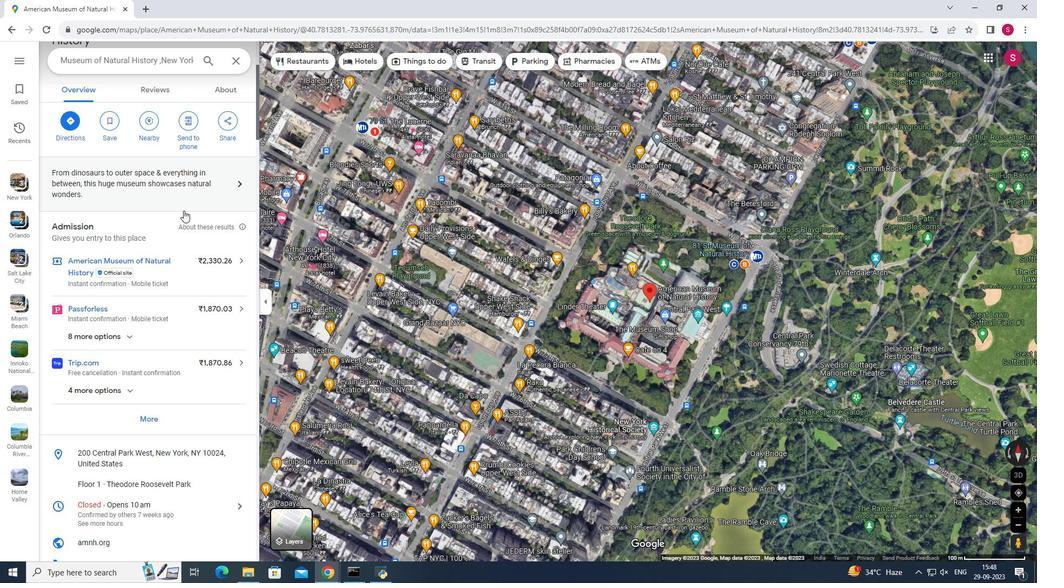 
Action: Mouse scrolled (183, 210) with delta (0, 0)
Screenshot: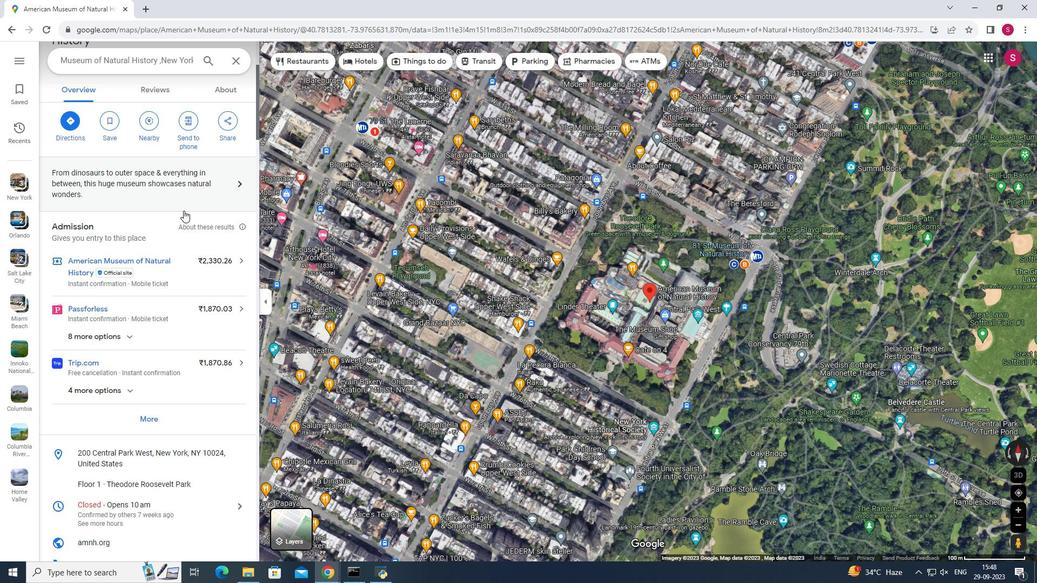 
Action: Mouse moved to (237, 128)
Screenshot: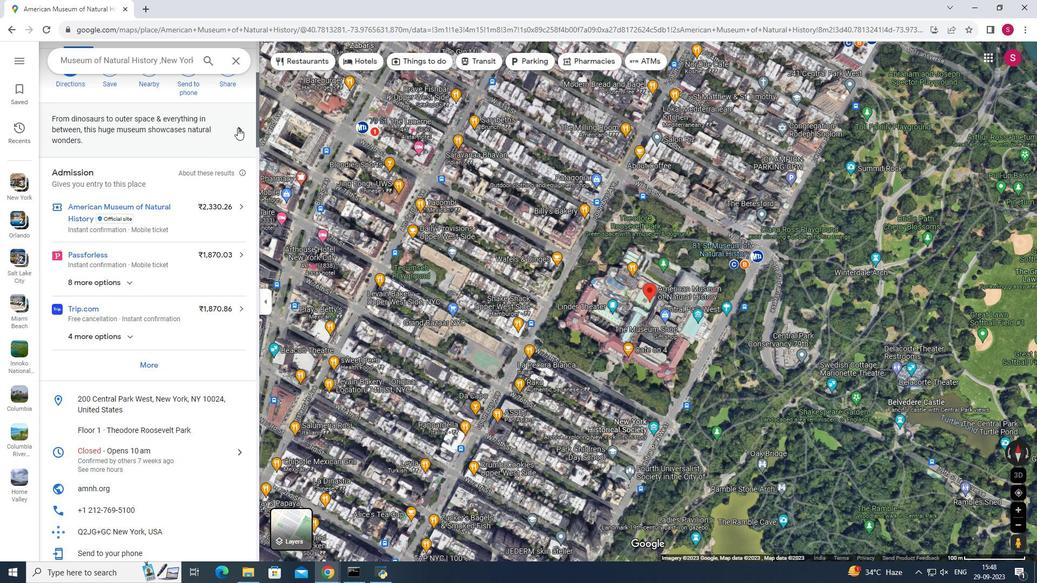 
Action: Mouse pressed left at (237, 128)
Screenshot: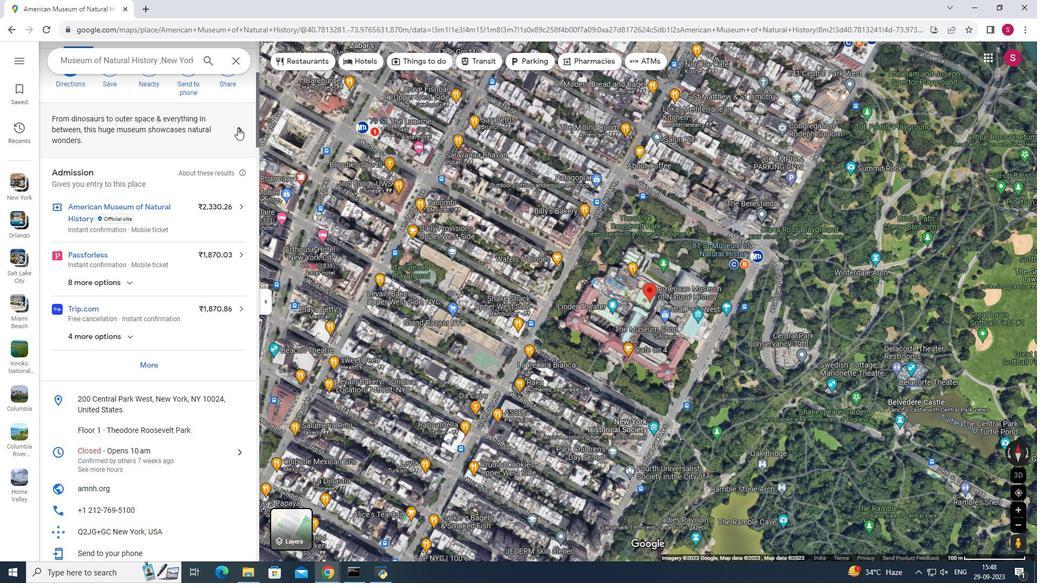
Action: Mouse moved to (172, 241)
Screenshot: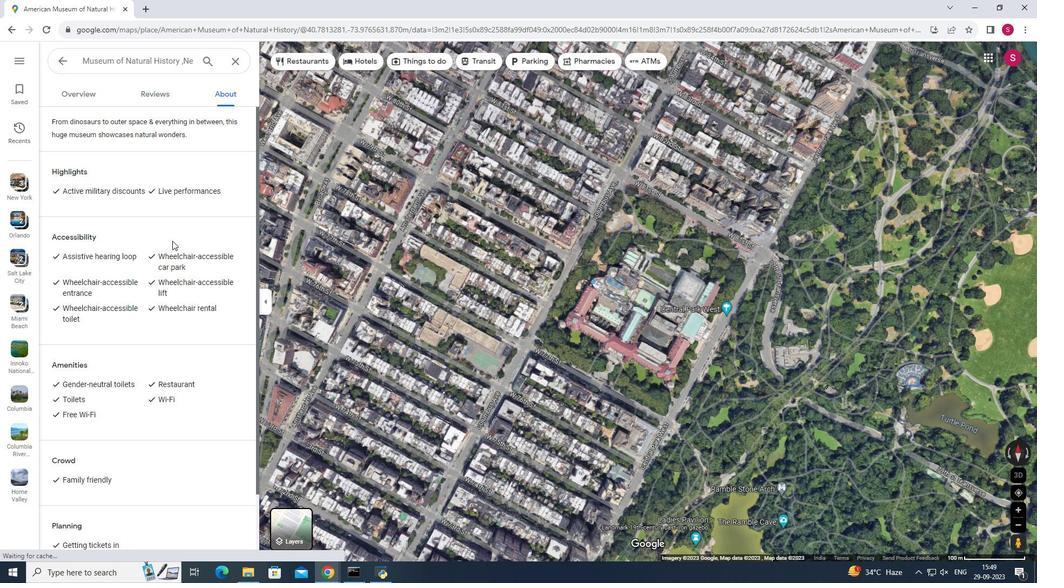 
Action: Mouse scrolled (172, 240) with delta (0, 0)
Screenshot: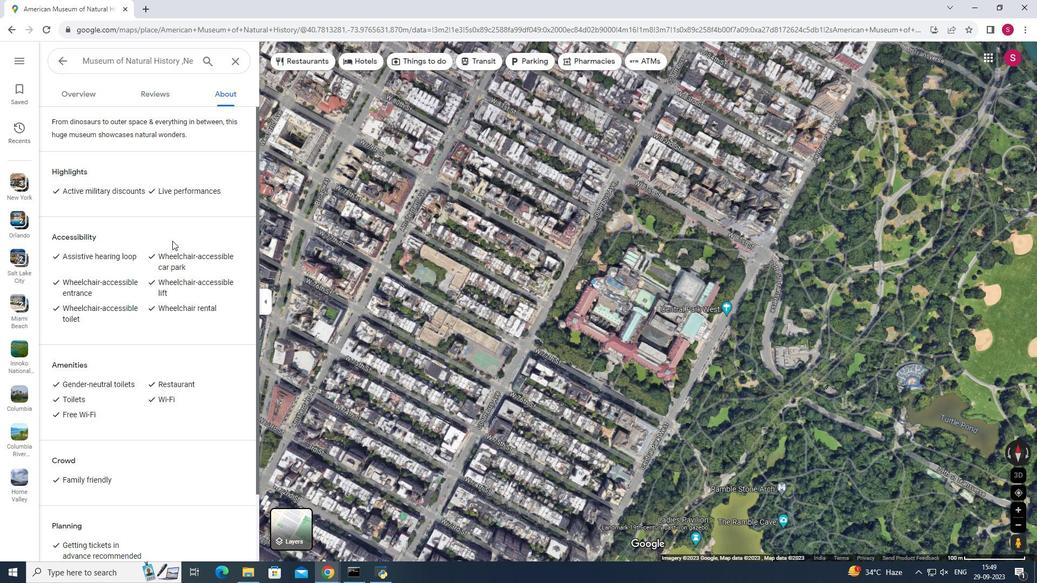 
Action: Mouse scrolled (172, 240) with delta (0, 0)
Screenshot: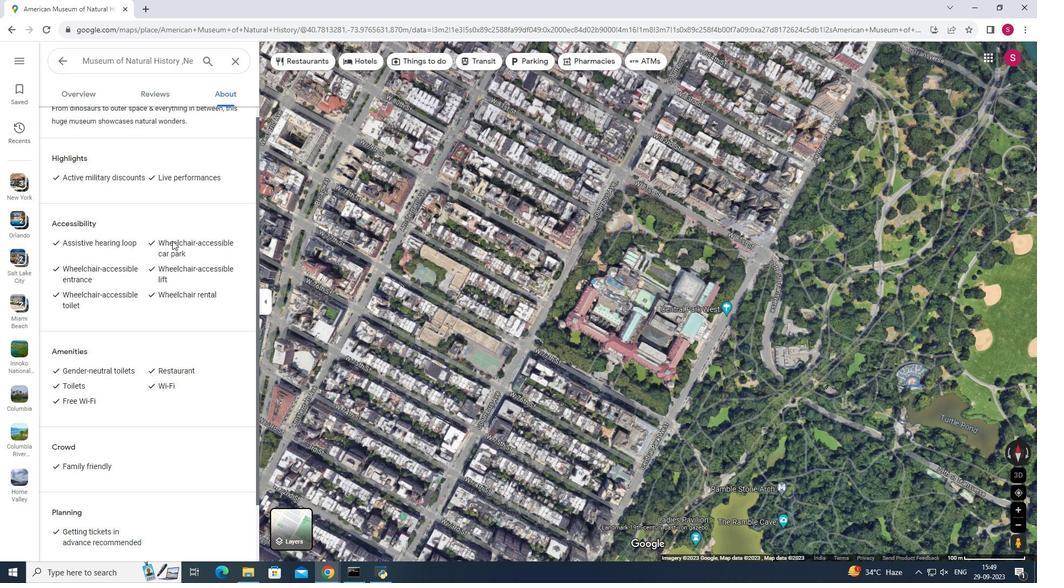 
Action: Mouse scrolled (172, 240) with delta (0, 0)
Screenshot: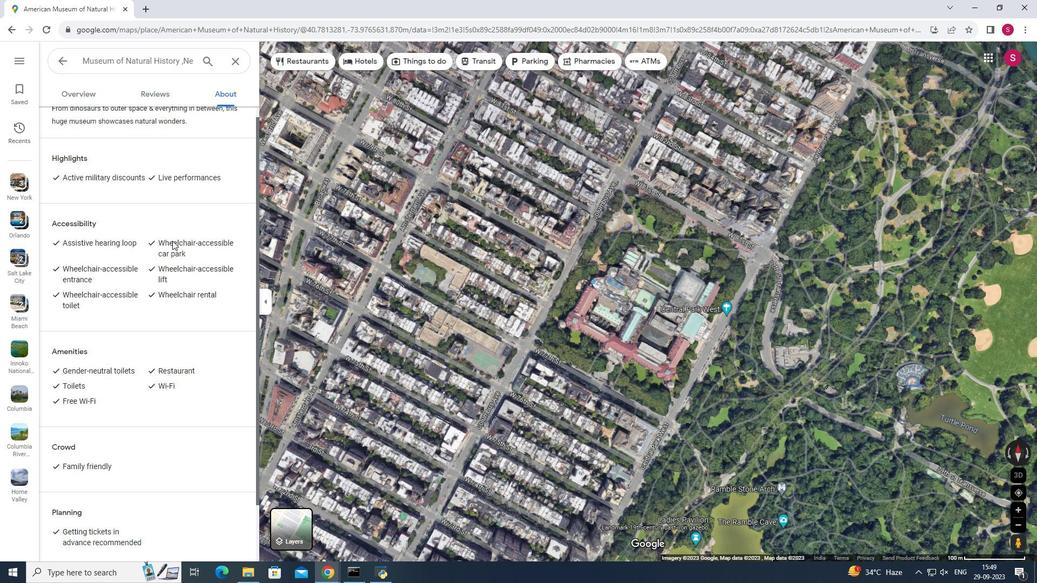
Action: Mouse scrolled (172, 240) with delta (0, 0)
Screenshot: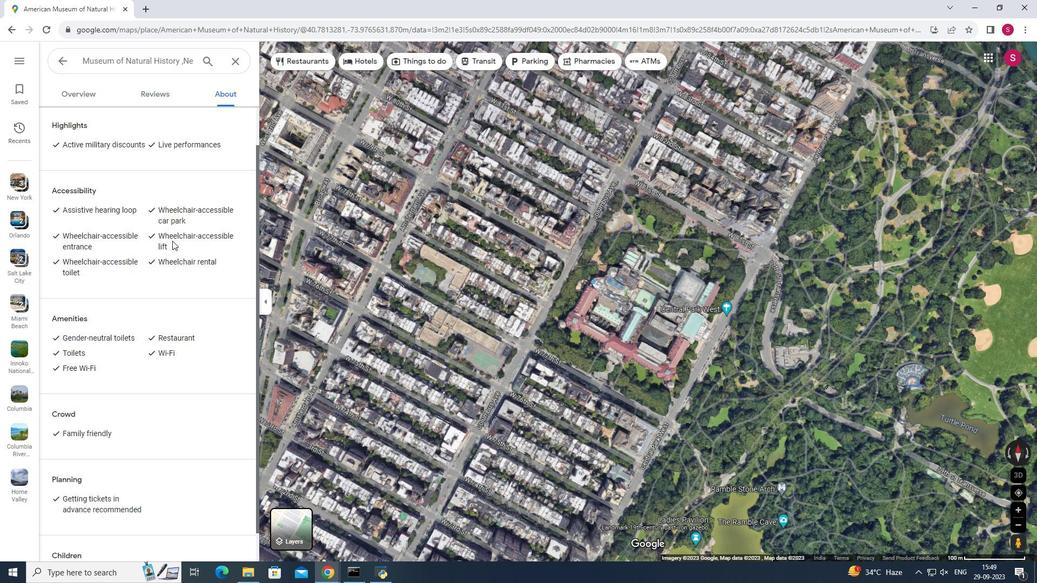 
Action: Mouse scrolled (172, 240) with delta (0, 0)
Screenshot: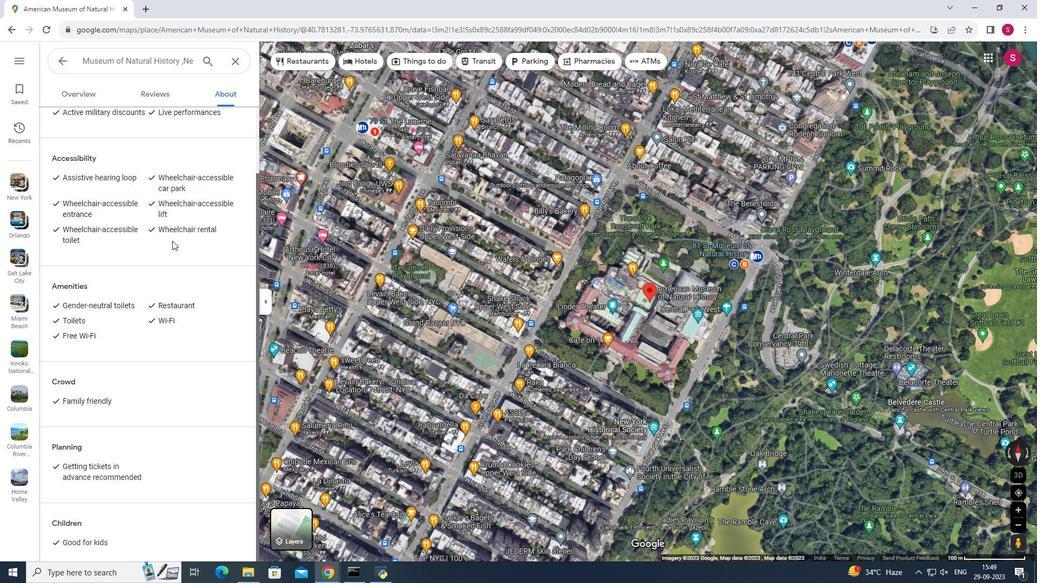 
Action: Mouse scrolled (172, 240) with delta (0, 0)
Screenshot: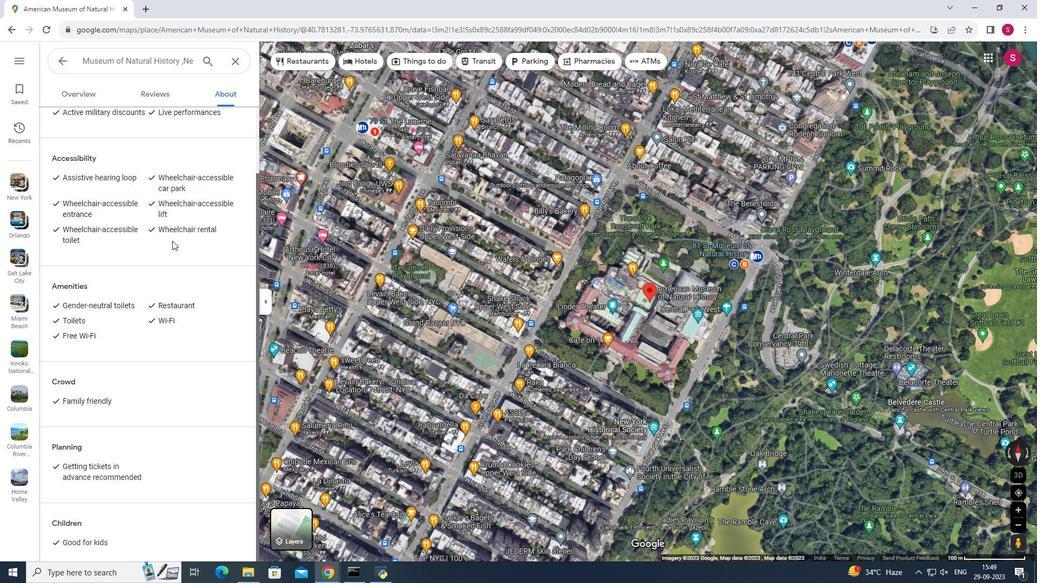 
Action: Mouse scrolled (172, 240) with delta (0, 0)
Screenshot: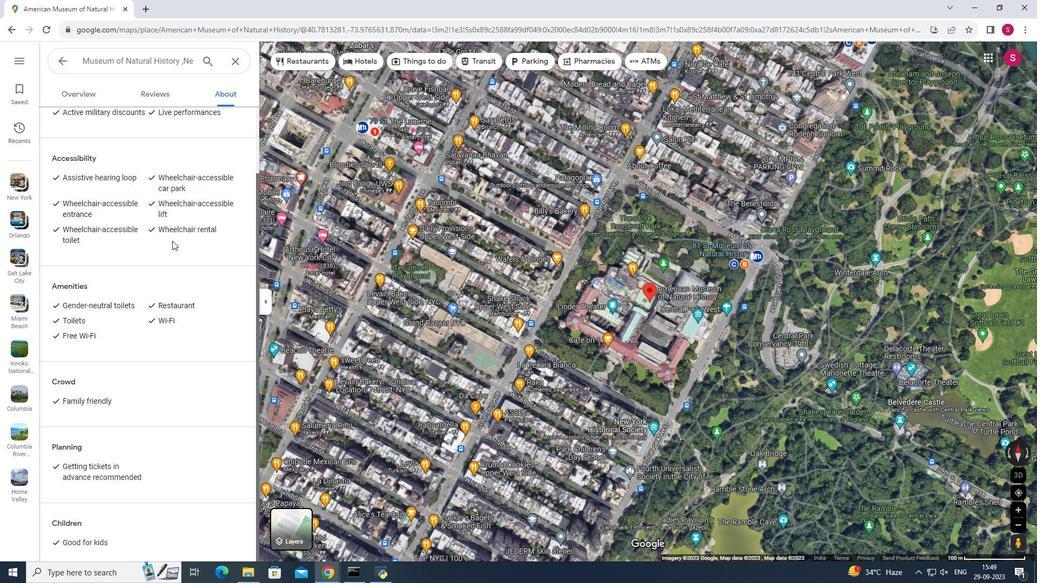 
Action: Mouse scrolled (172, 240) with delta (0, 0)
Screenshot: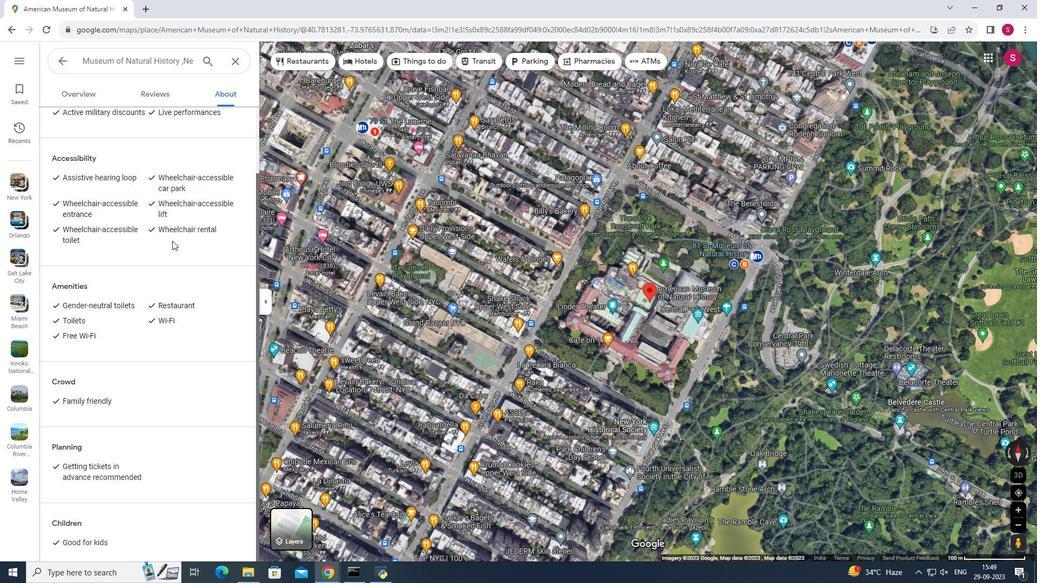 
Action: Mouse scrolled (172, 241) with delta (0, 0)
Screenshot: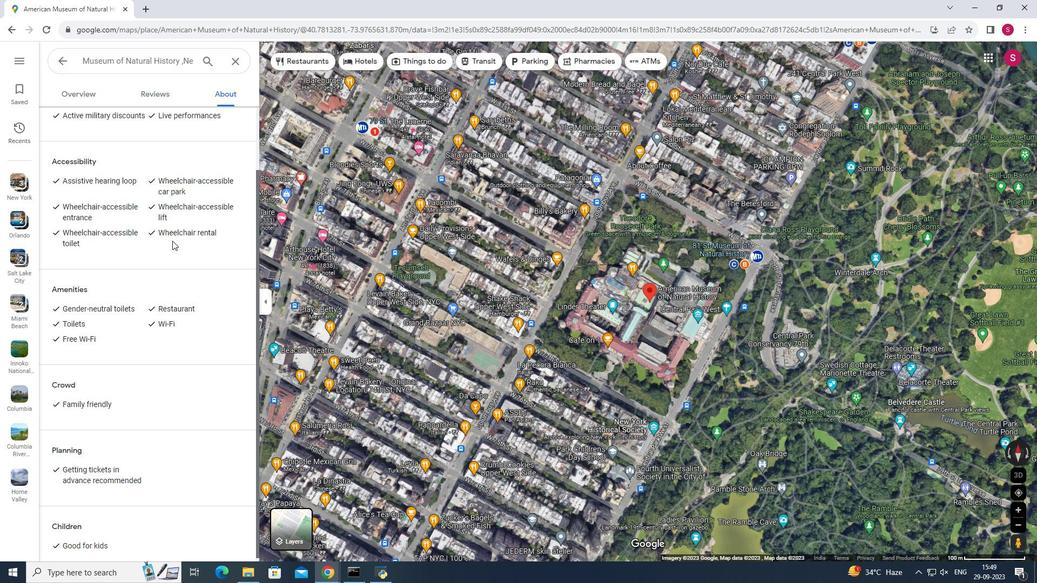 
Action: Mouse scrolled (172, 241) with delta (0, 0)
Screenshot: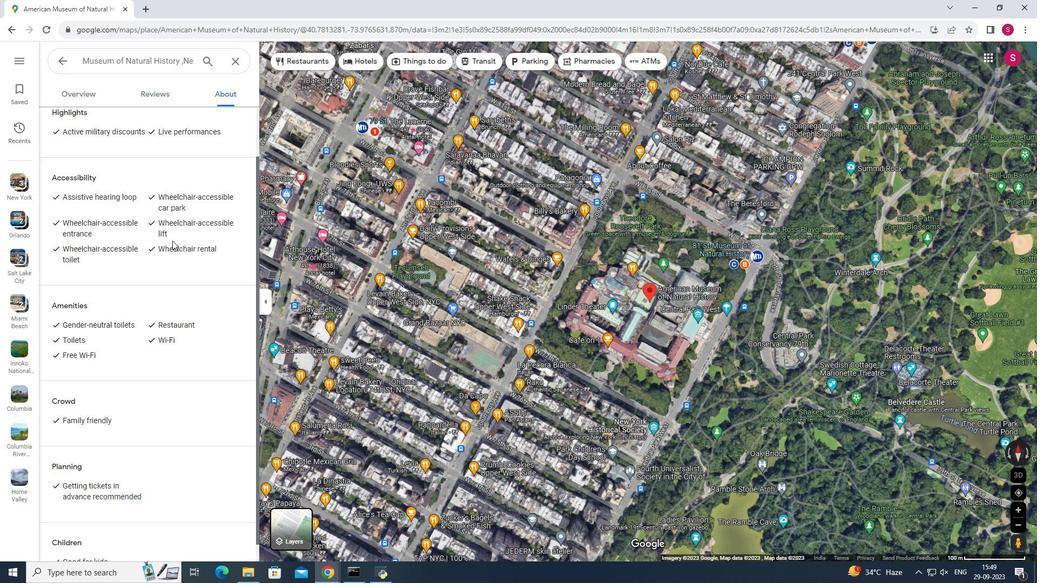 
Action: Mouse scrolled (172, 241) with delta (0, 0)
Screenshot: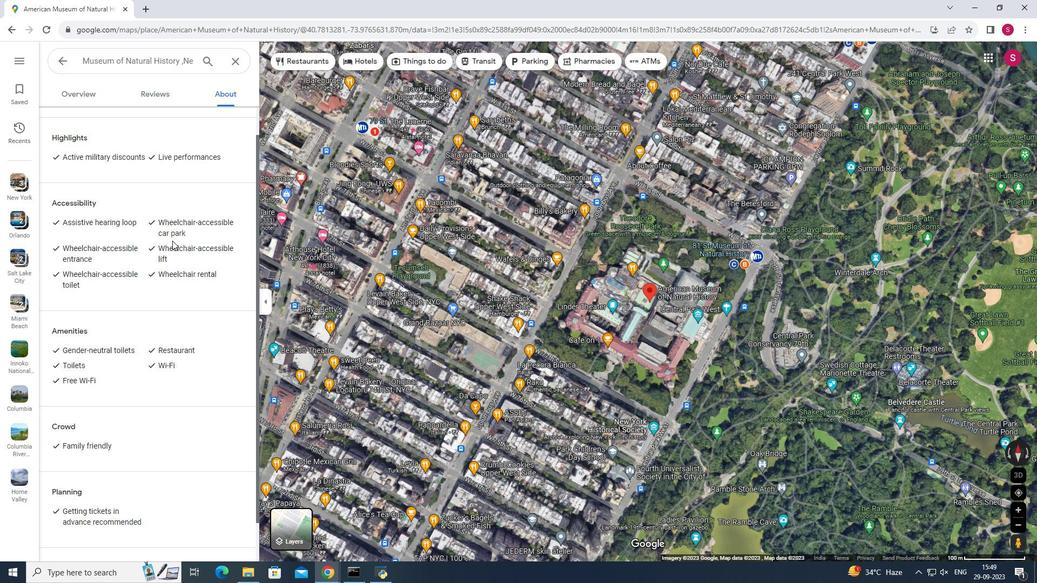 
Action: Mouse moved to (233, 61)
Screenshot: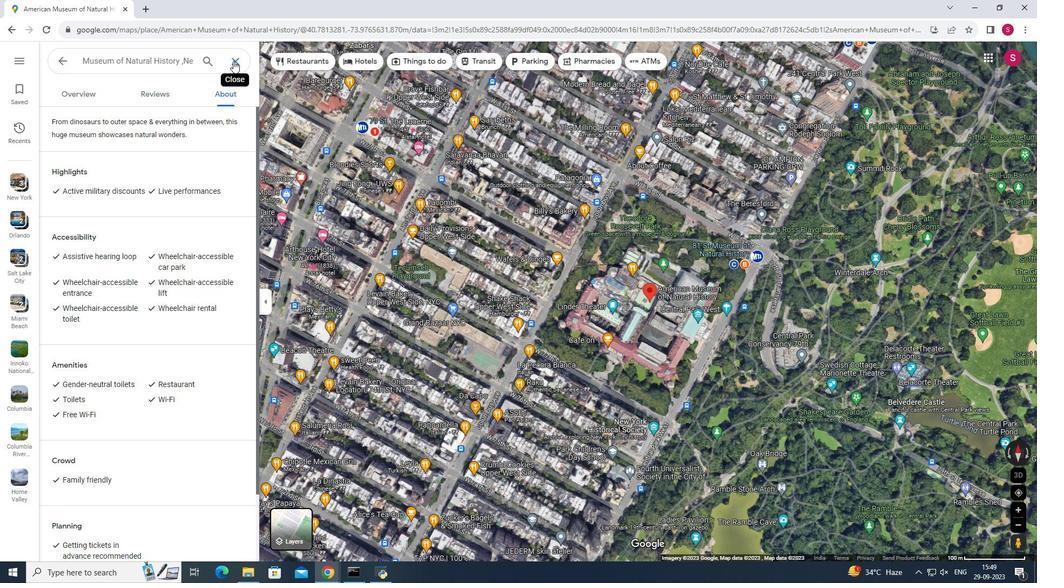 
